 Task: Buy 5 Hold Down Springs from Brake System section under best seller category for shipping address: Jillian Wright, 3115 Abia Martin Drive, Panther Burn, Mississippi 38765, Cell Number 6314971043. Pay from credit card ending with 6010, CVV 682
Action: Mouse moved to (458, 52)
Screenshot: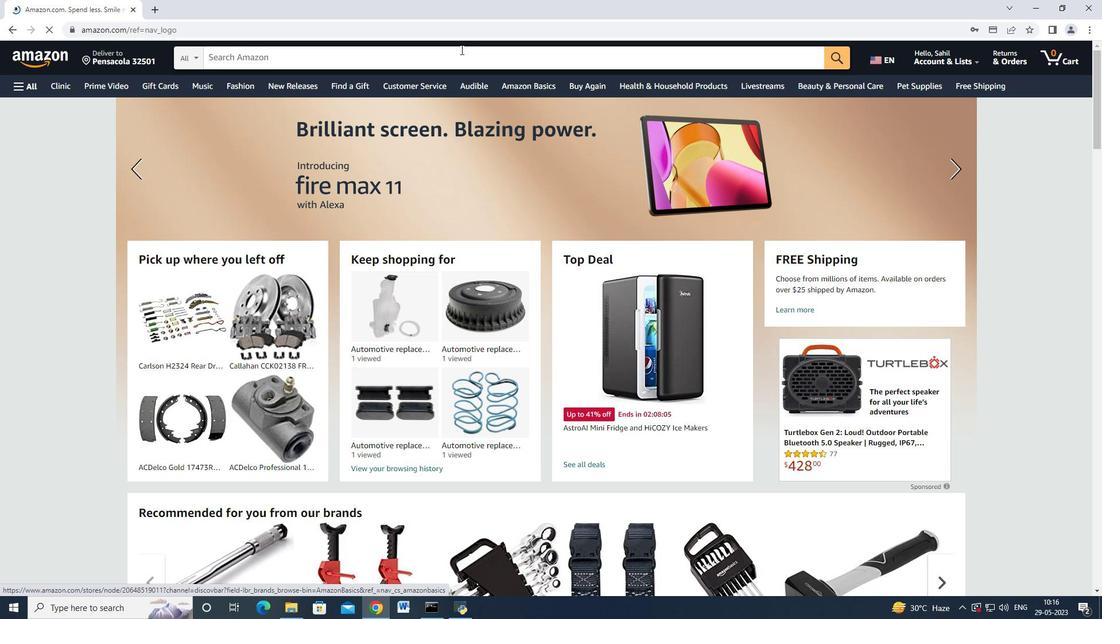 
Action: Mouse pressed left at (458, 52)
Screenshot: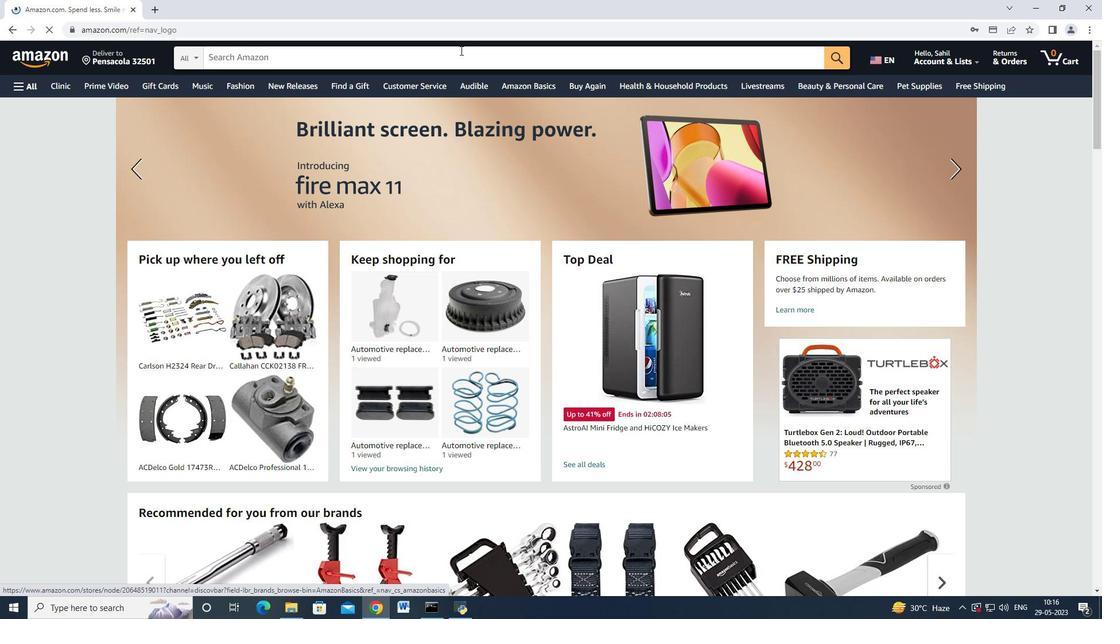 
Action: Mouse moved to (460, 49)
Screenshot: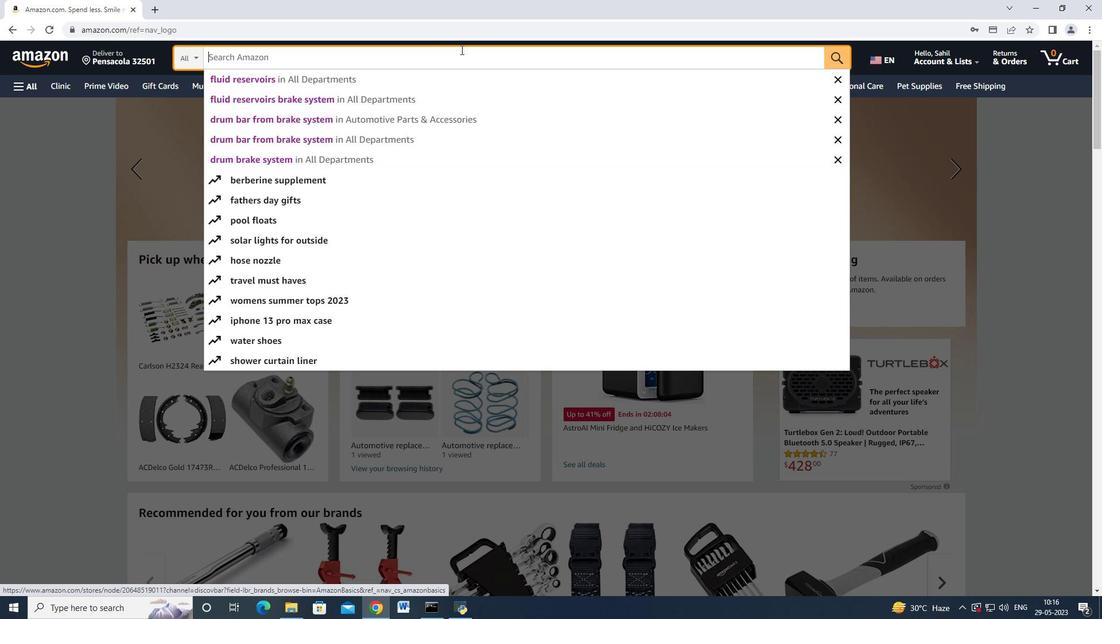 
Action: Key pressed hold<Key.space>down<Key.space>springs<Key.down><Key.down><Key.down><Key.down><Key.down><Key.enter>
Screenshot: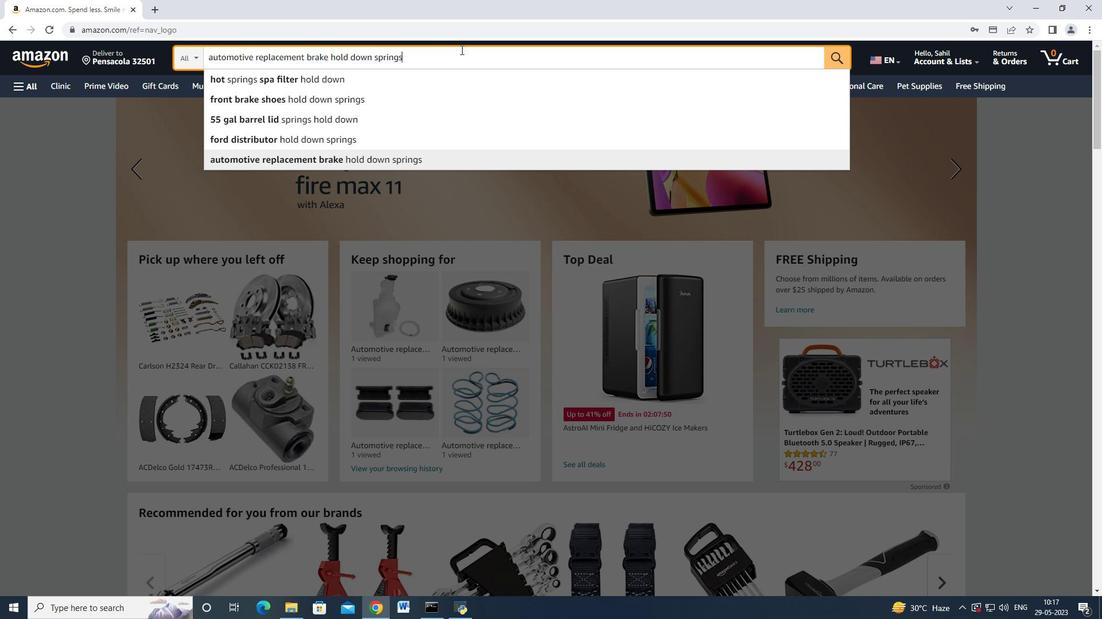 
Action: Mouse moved to (139, 207)
Screenshot: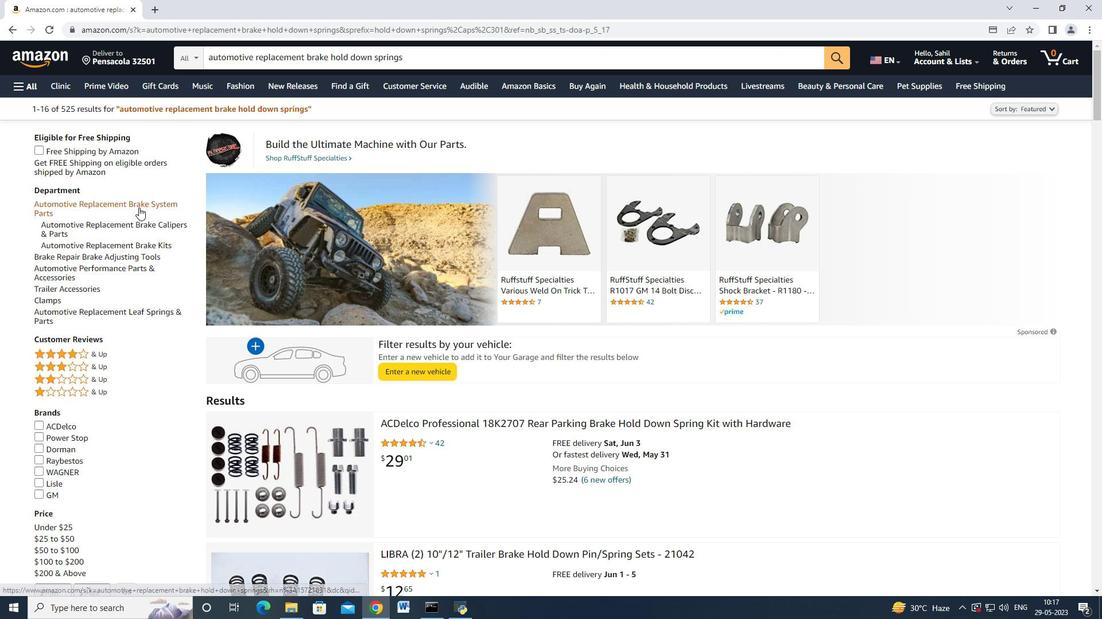
Action: Mouse pressed left at (139, 207)
Screenshot: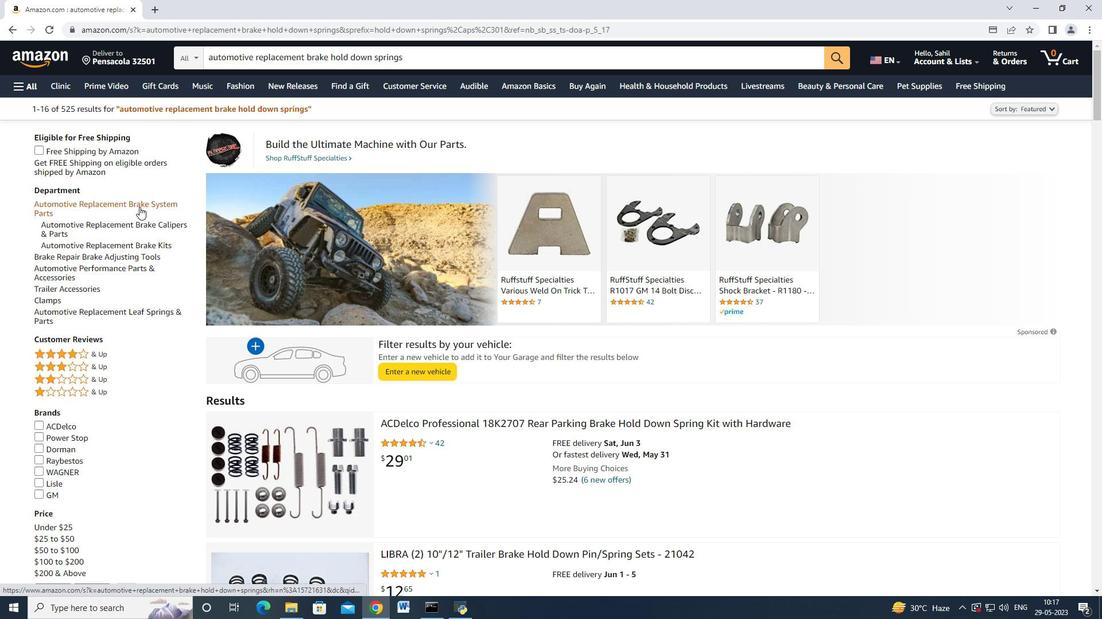
Action: Mouse moved to (188, 107)
Screenshot: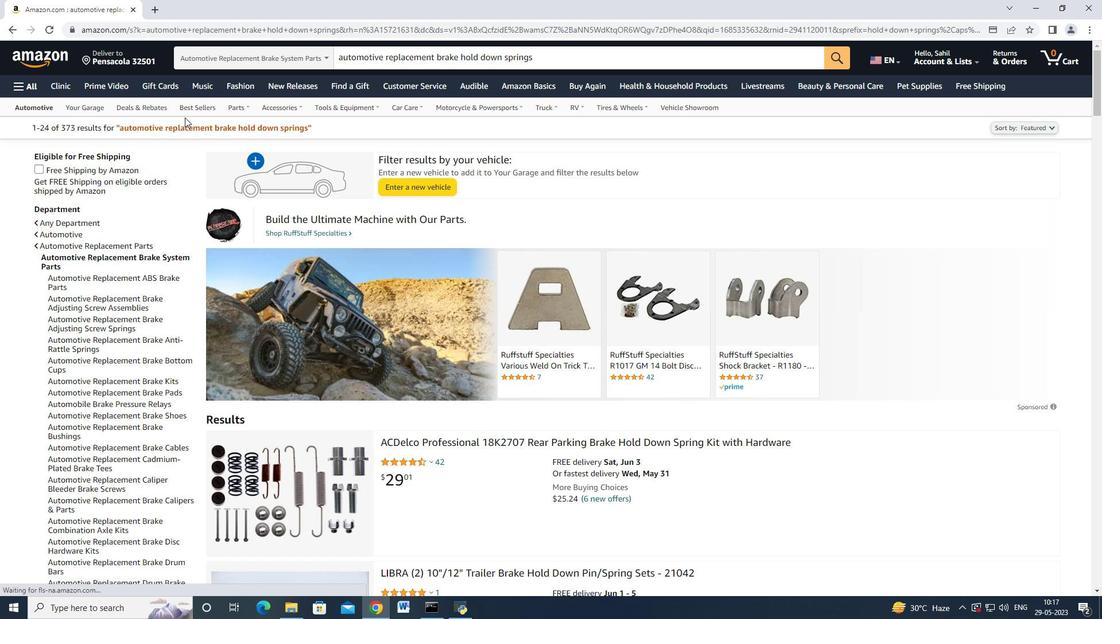 
Action: Mouse pressed left at (188, 107)
Screenshot: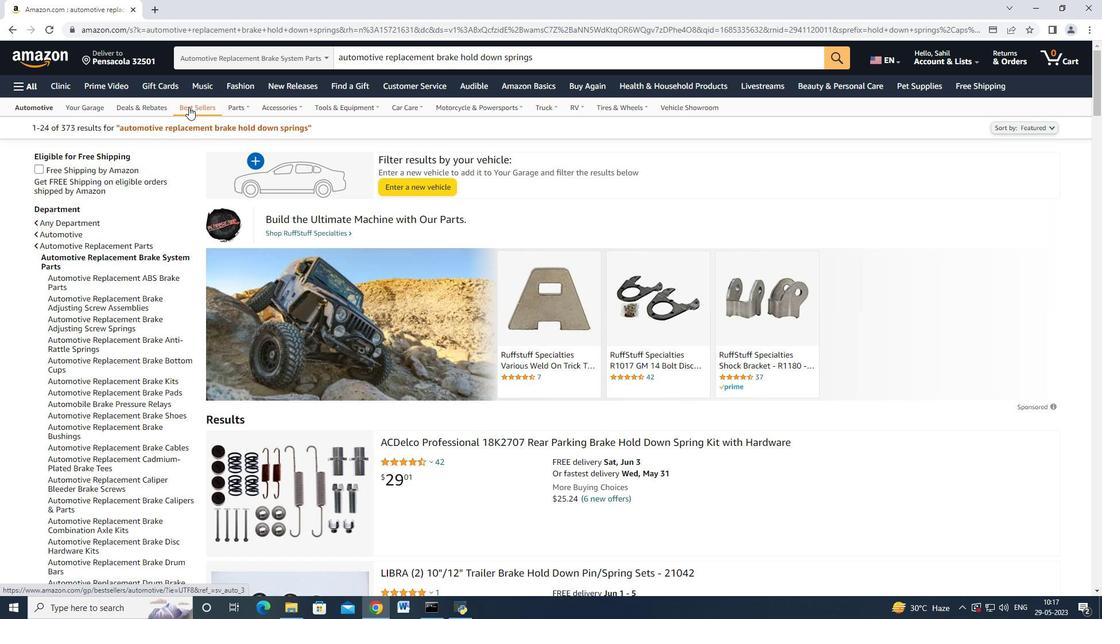 
Action: Mouse moved to (64, 370)
Screenshot: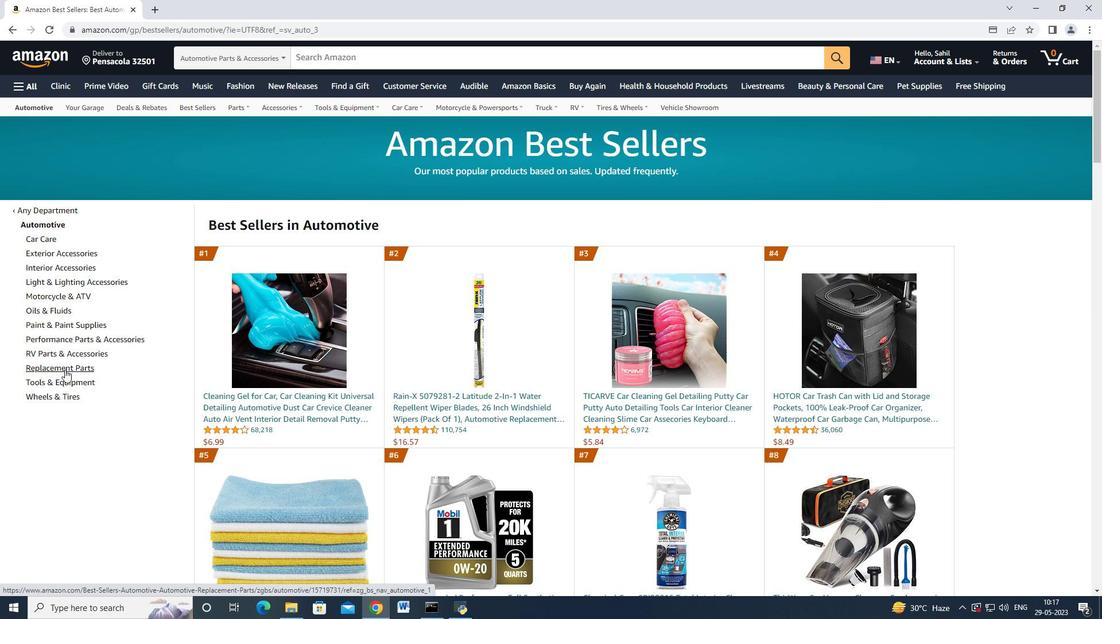 
Action: Mouse pressed left at (64, 370)
Screenshot: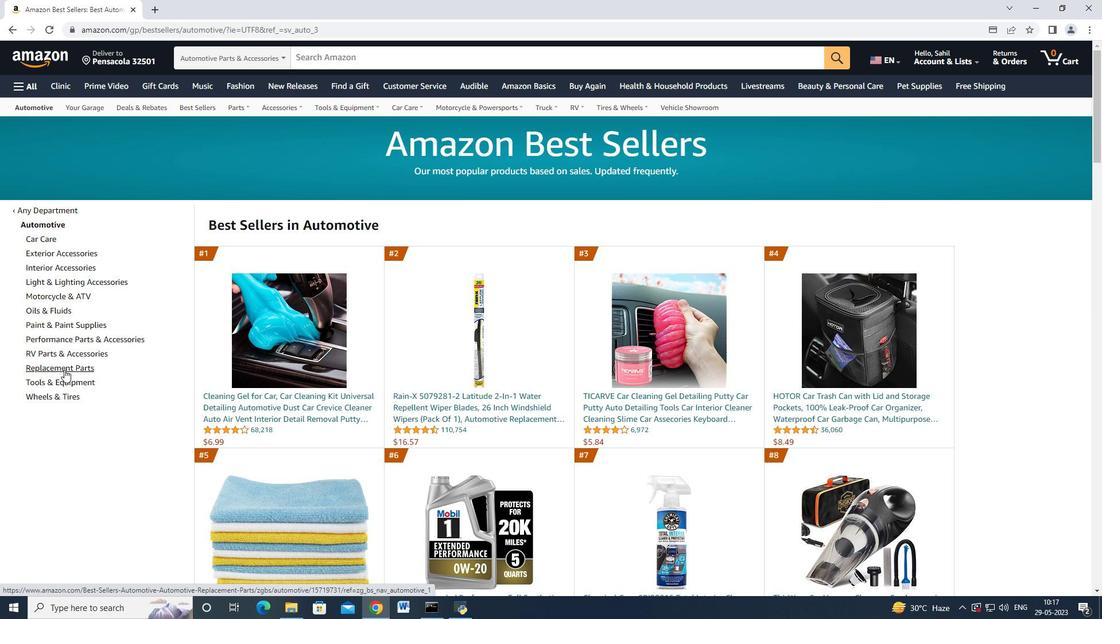 
Action: Mouse moved to (60, 313)
Screenshot: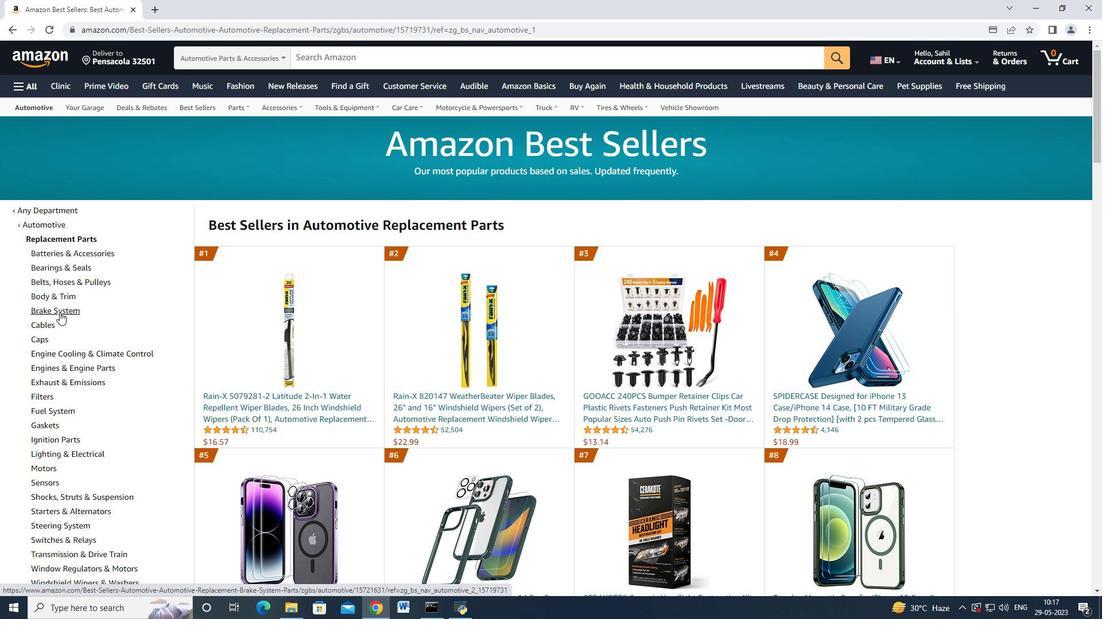 
Action: Mouse pressed left at (60, 313)
Screenshot: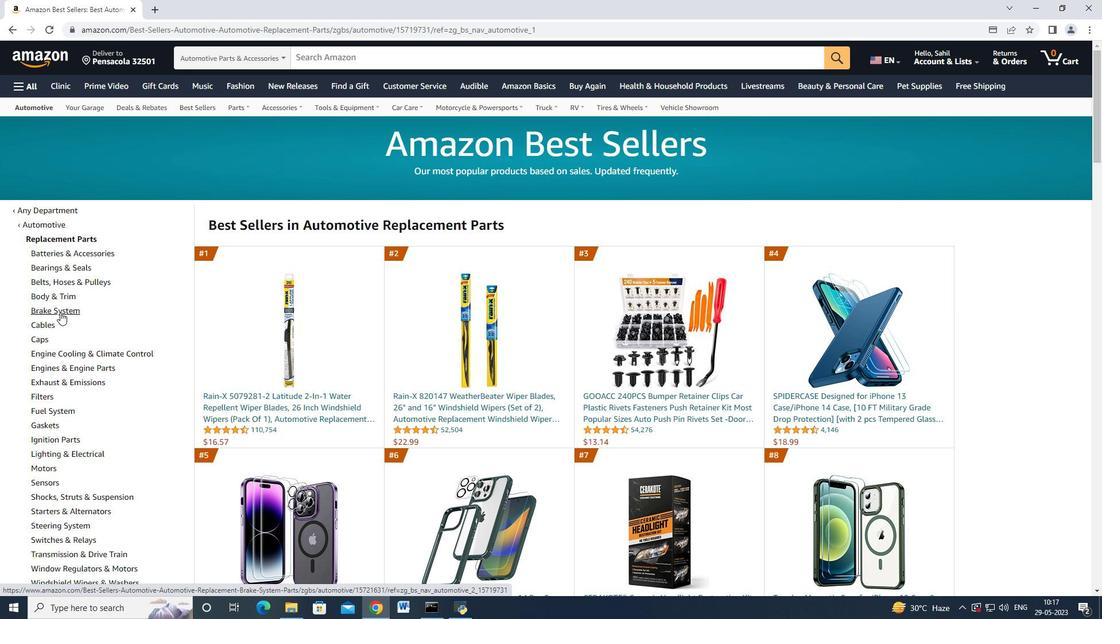 
Action: Mouse moved to (119, 318)
Screenshot: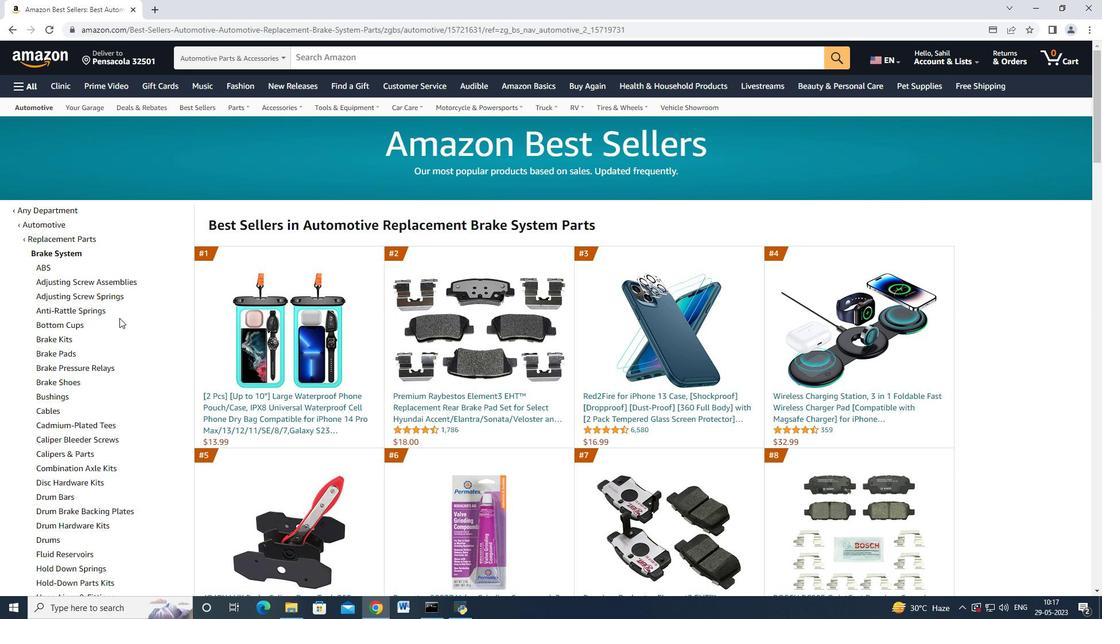 
Action: Mouse scrolled (119, 318) with delta (0, 0)
Screenshot: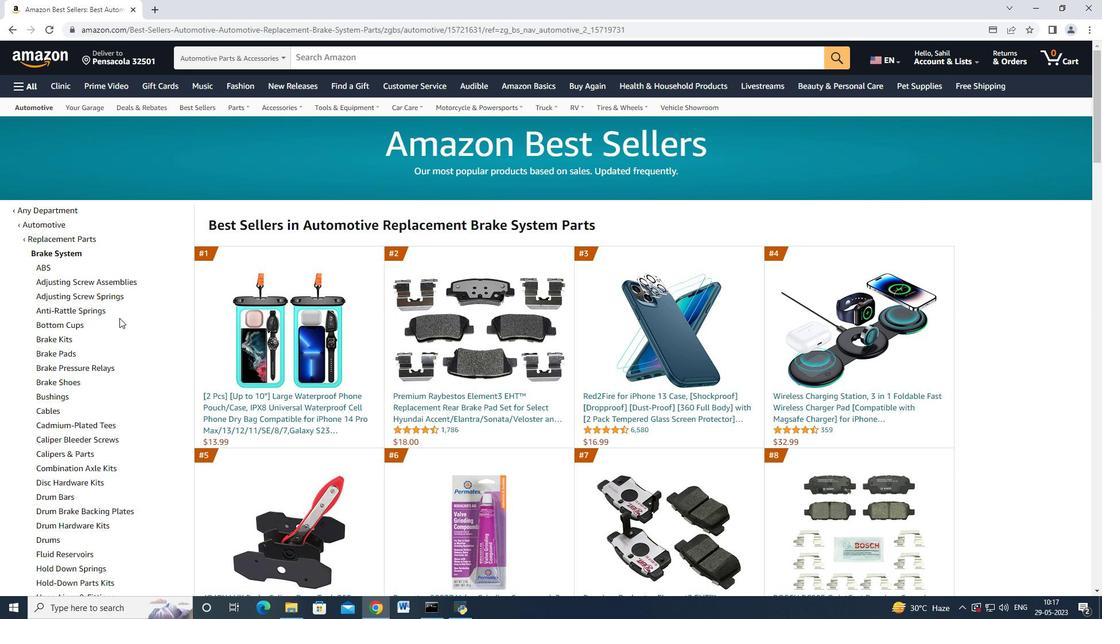
Action: Mouse scrolled (119, 318) with delta (0, 0)
Screenshot: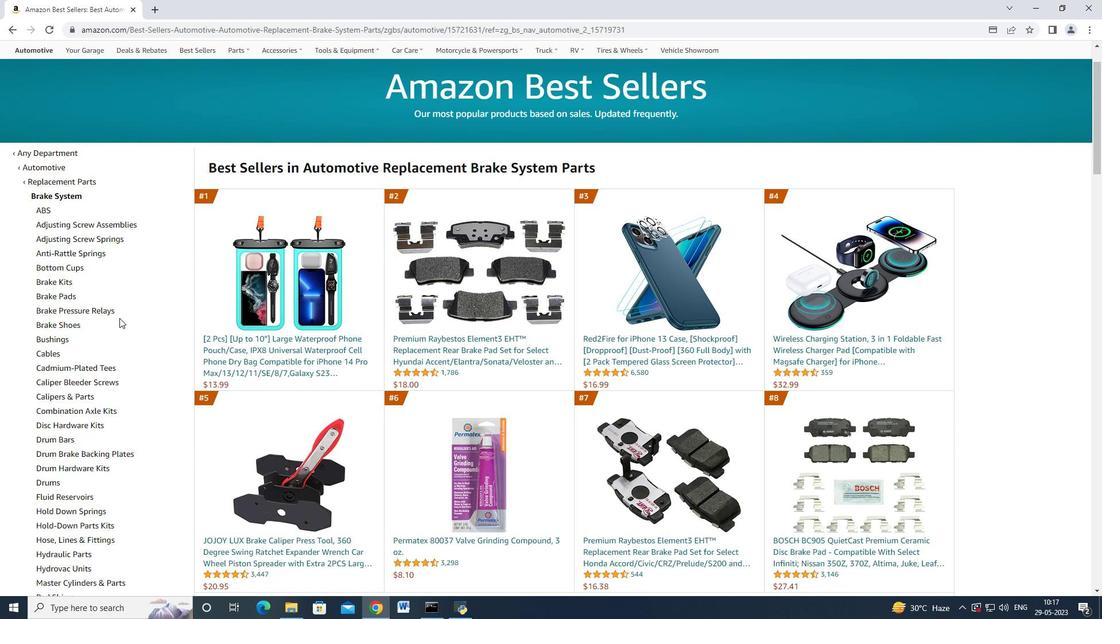 
Action: Mouse moved to (90, 455)
Screenshot: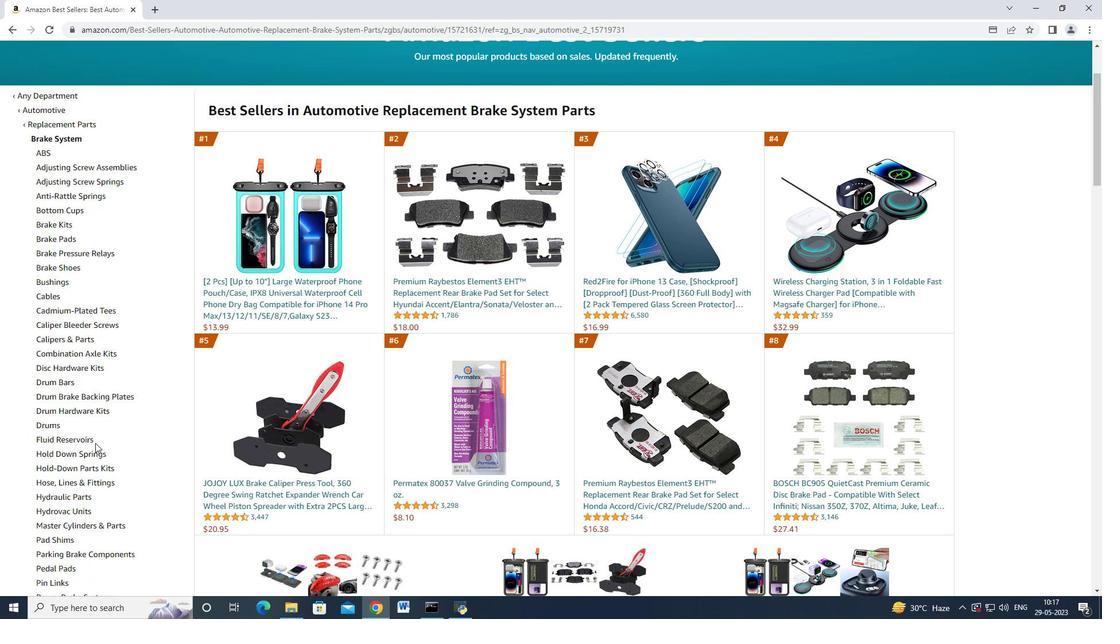 
Action: Mouse pressed left at (90, 455)
Screenshot: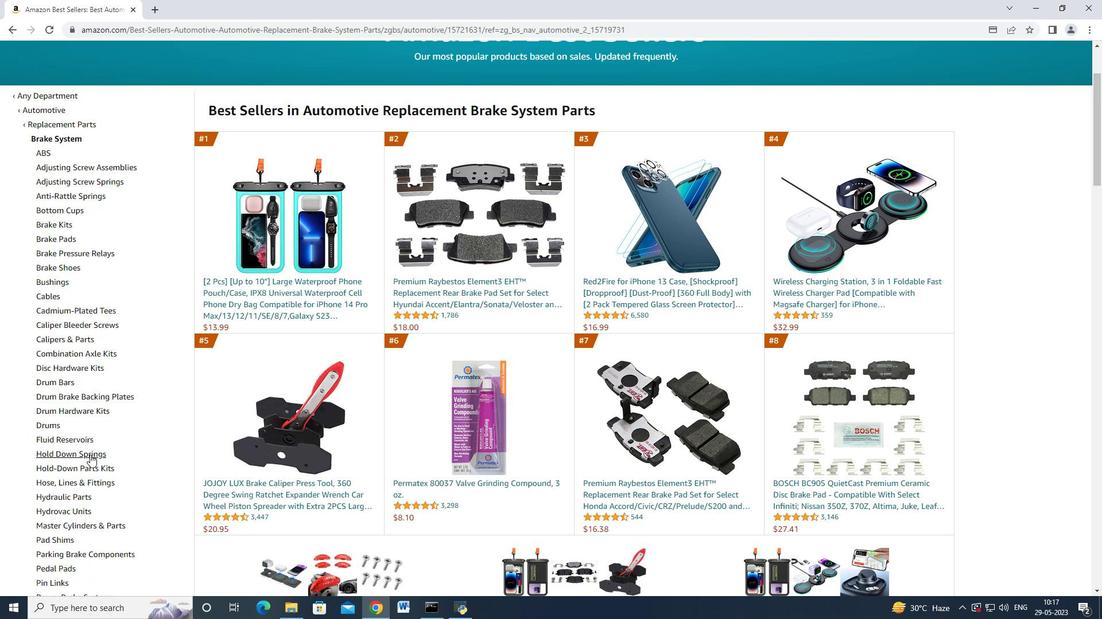 
Action: Mouse moved to (374, 273)
Screenshot: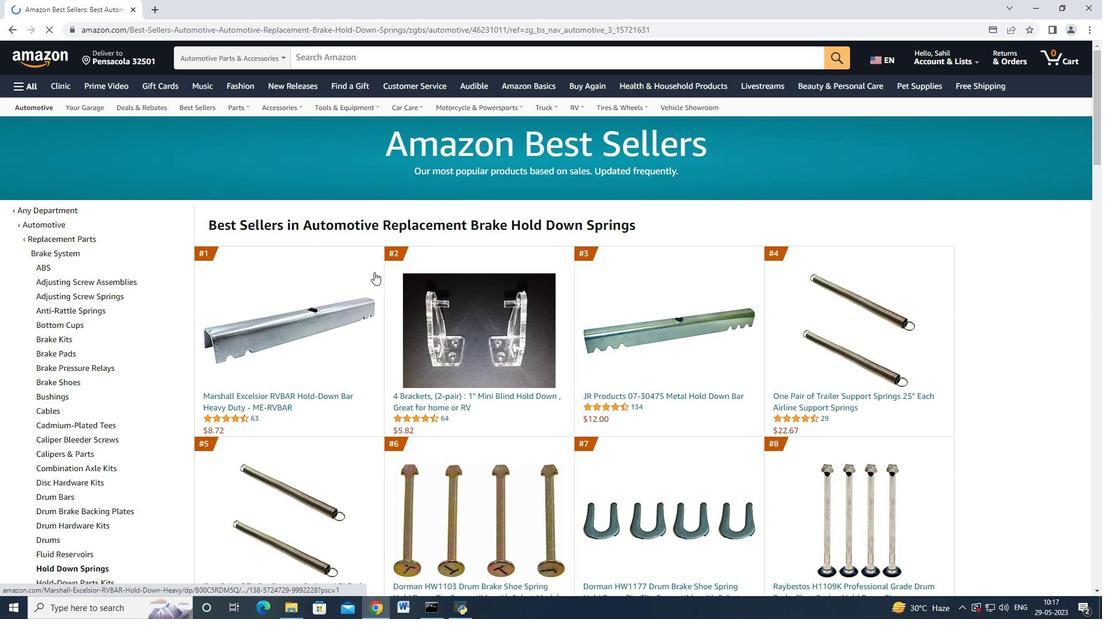 
Action: Mouse scrolled (374, 272) with delta (0, 0)
Screenshot: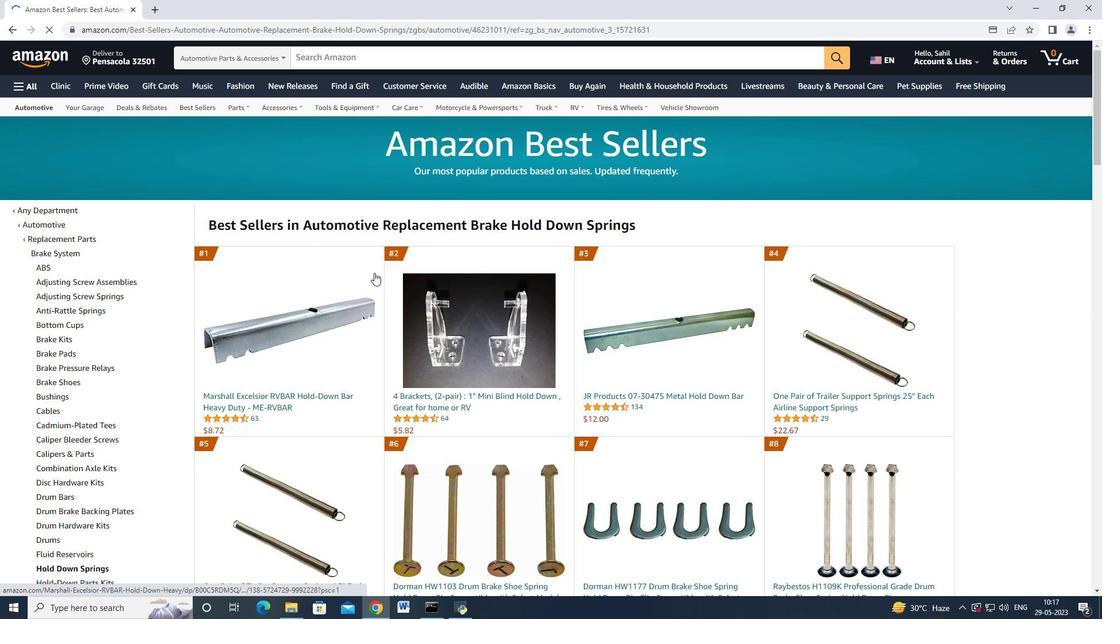 
Action: Mouse moved to (374, 274)
Screenshot: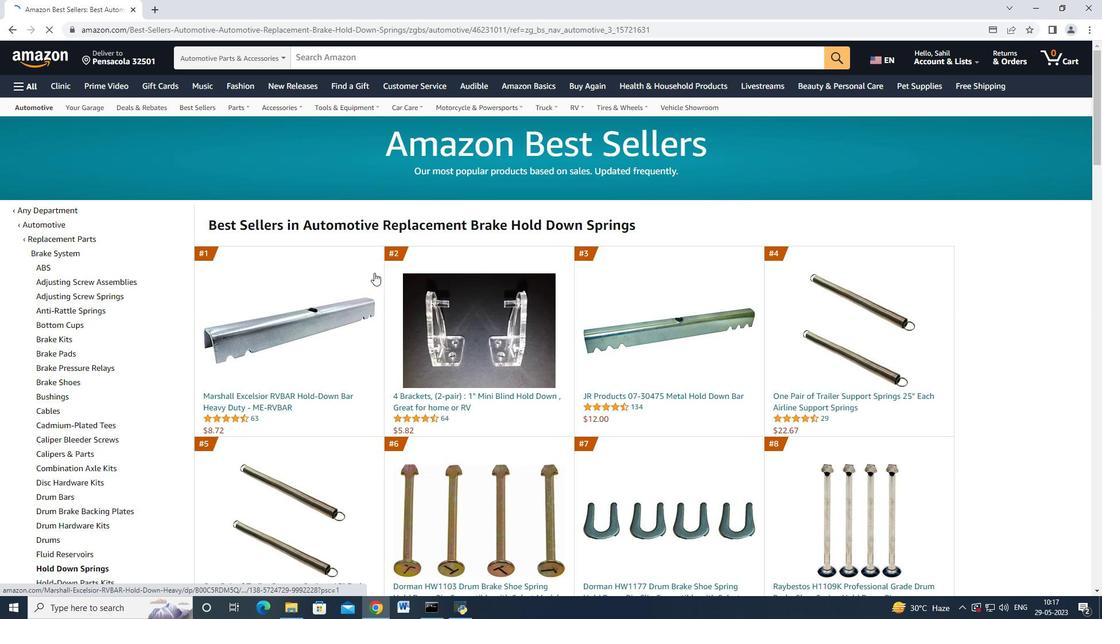 
Action: Mouse scrolled (374, 274) with delta (0, 0)
Screenshot: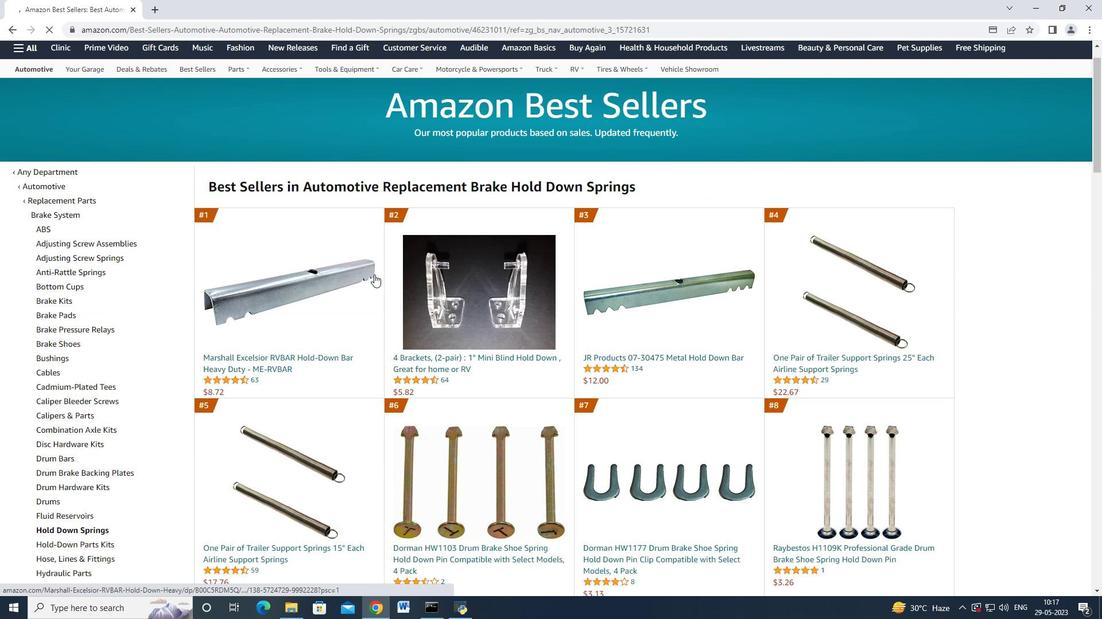
Action: Mouse scrolled (374, 275) with delta (0, 0)
Screenshot: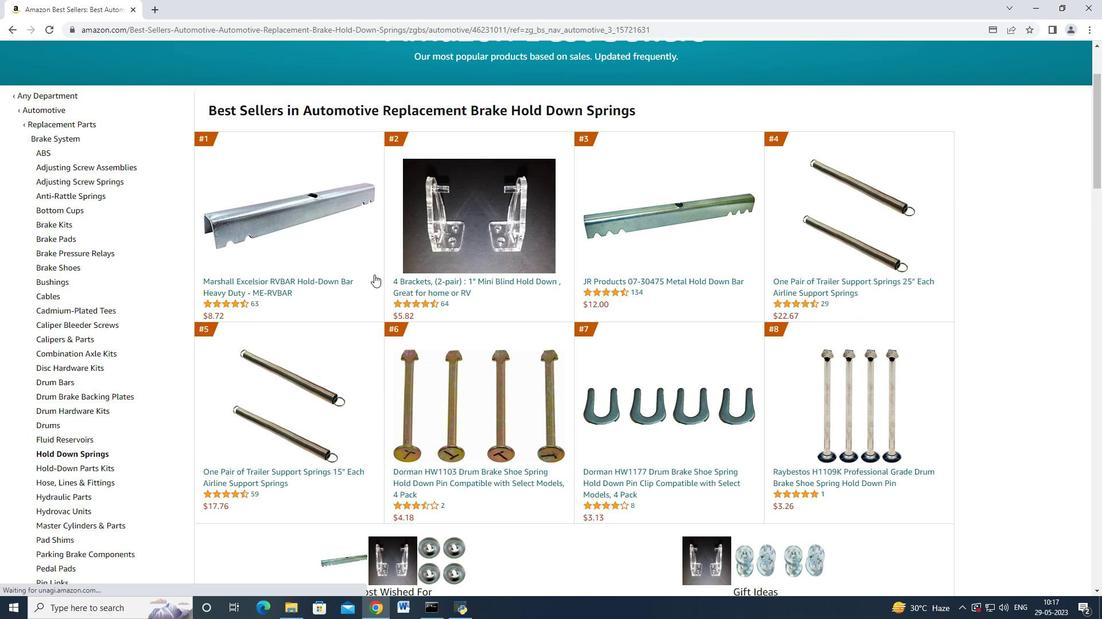 
Action: Mouse scrolled (374, 274) with delta (0, 0)
Screenshot: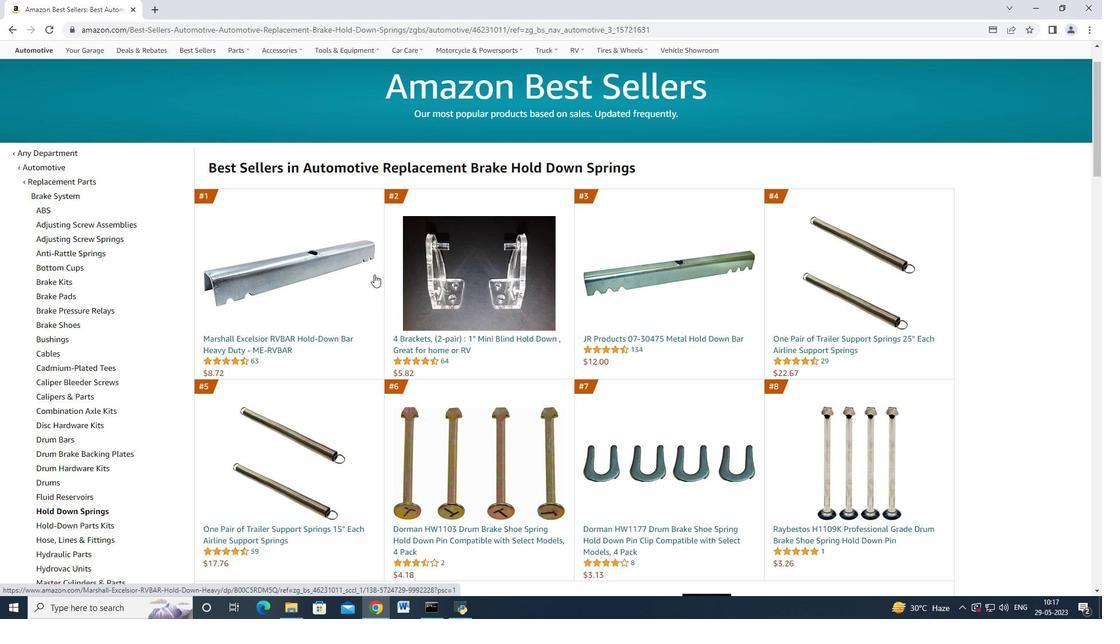 
Action: Mouse moved to (371, 274)
Screenshot: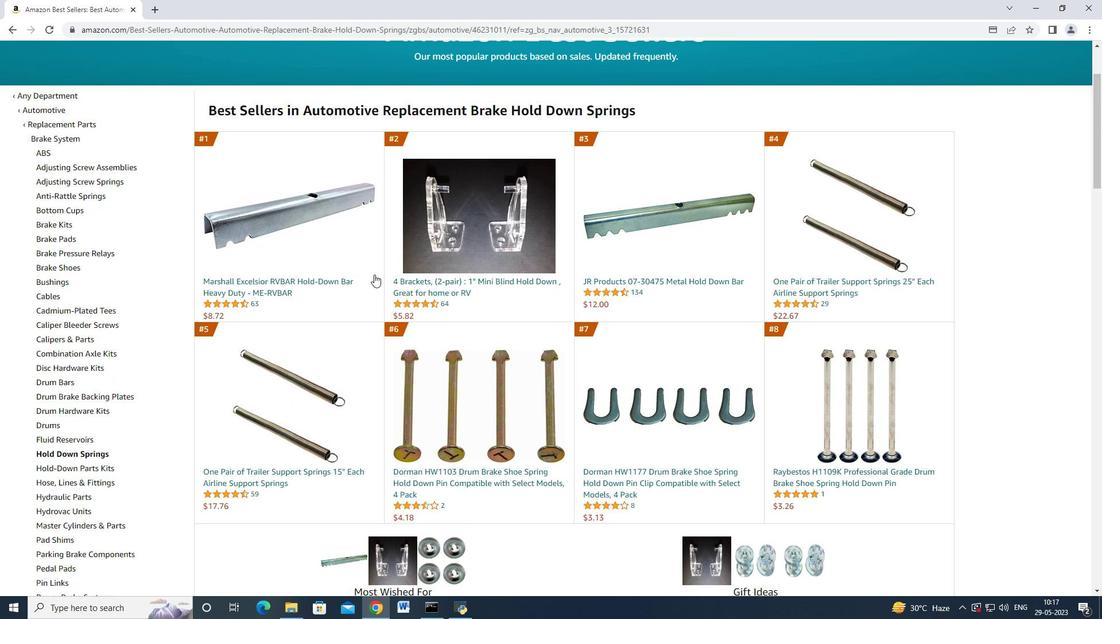 
Action: Mouse scrolled (371, 274) with delta (0, 0)
Screenshot: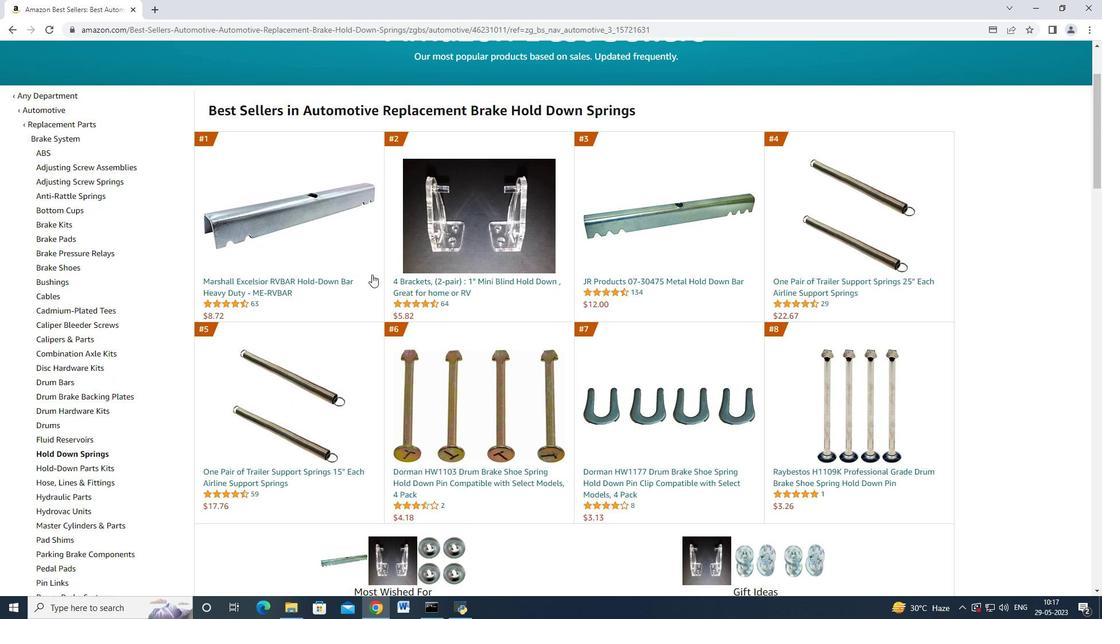 
Action: Mouse scrolled (371, 274) with delta (0, 0)
Screenshot: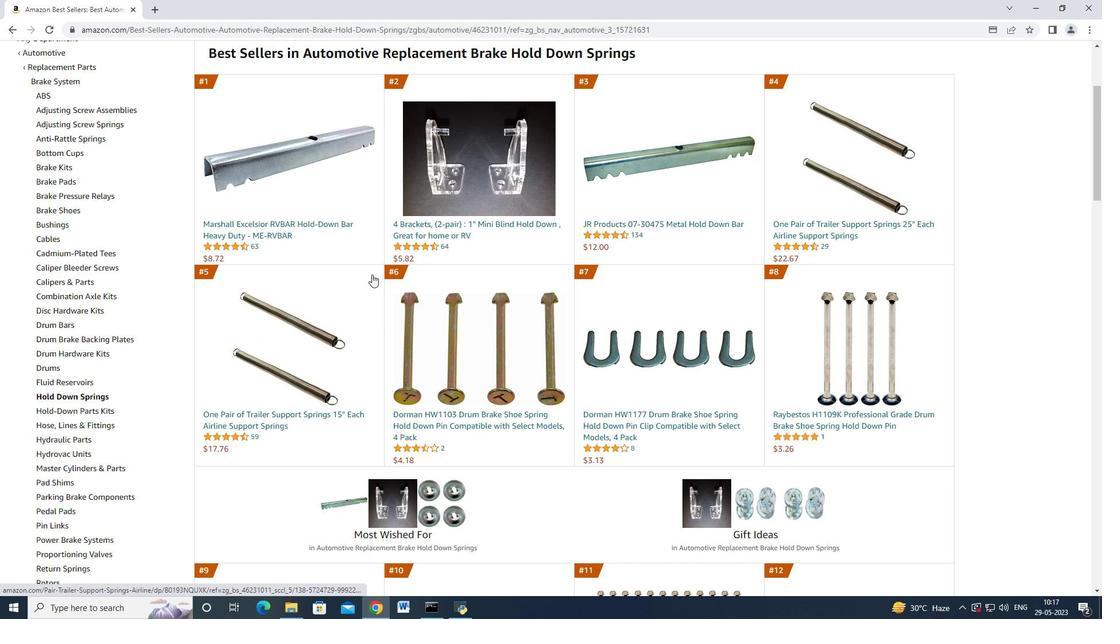 
Action: Mouse scrolled (371, 274) with delta (0, 0)
Screenshot: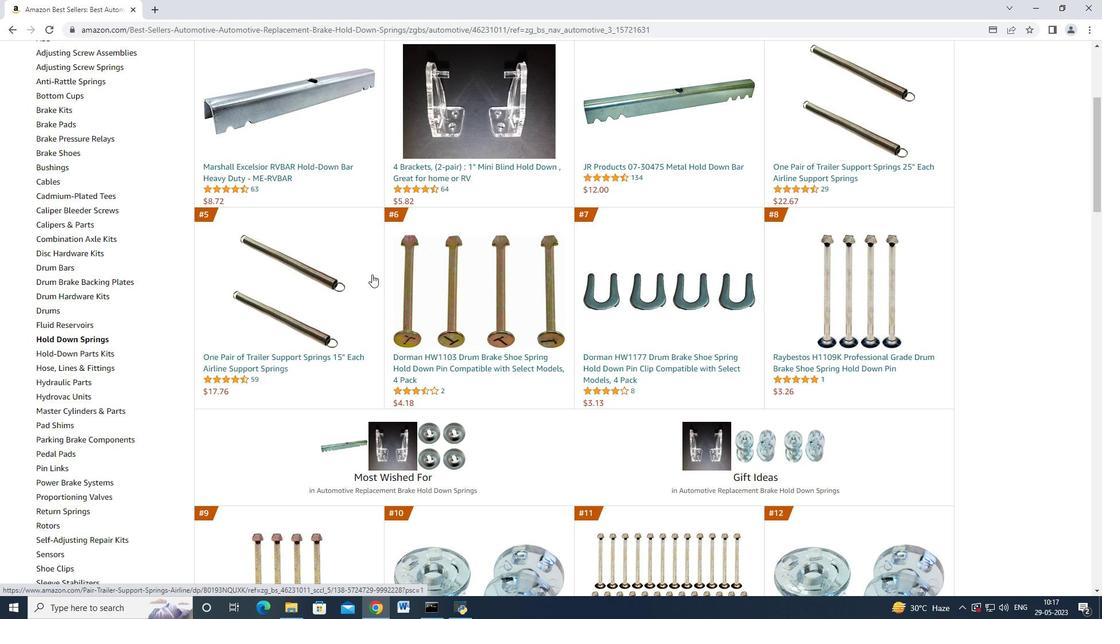 
Action: Mouse scrolled (371, 274) with delta (0, 0)
Screenshot: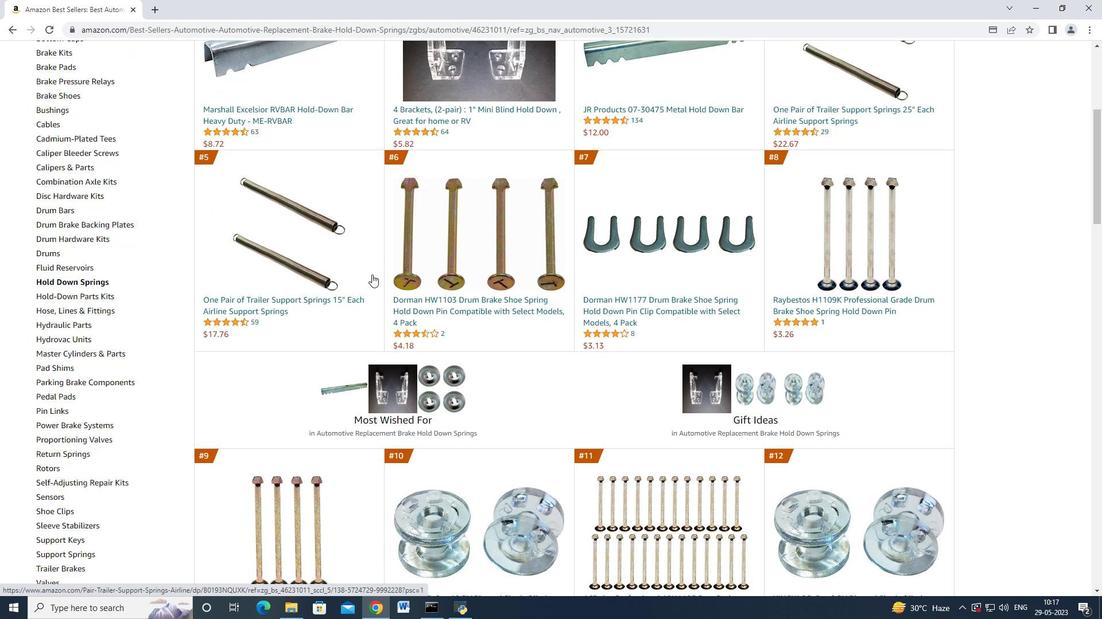 
Action: Mouse scrolled (371, 274) with delta (0, 0)
Screenshot: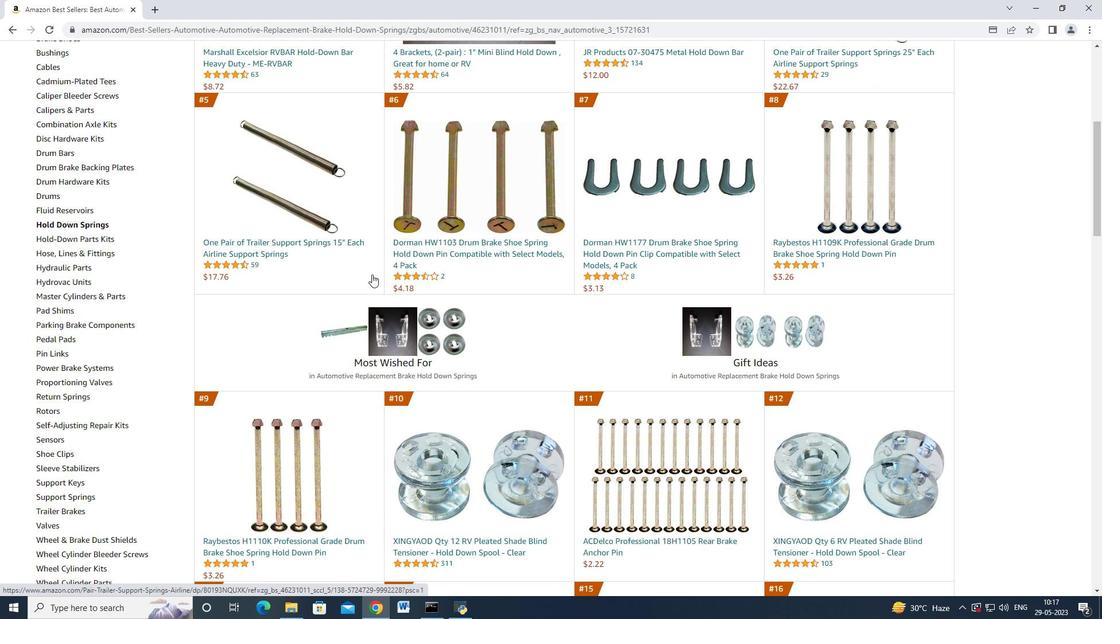 
Action: Mouse moved to (312, 492)
Screenshot: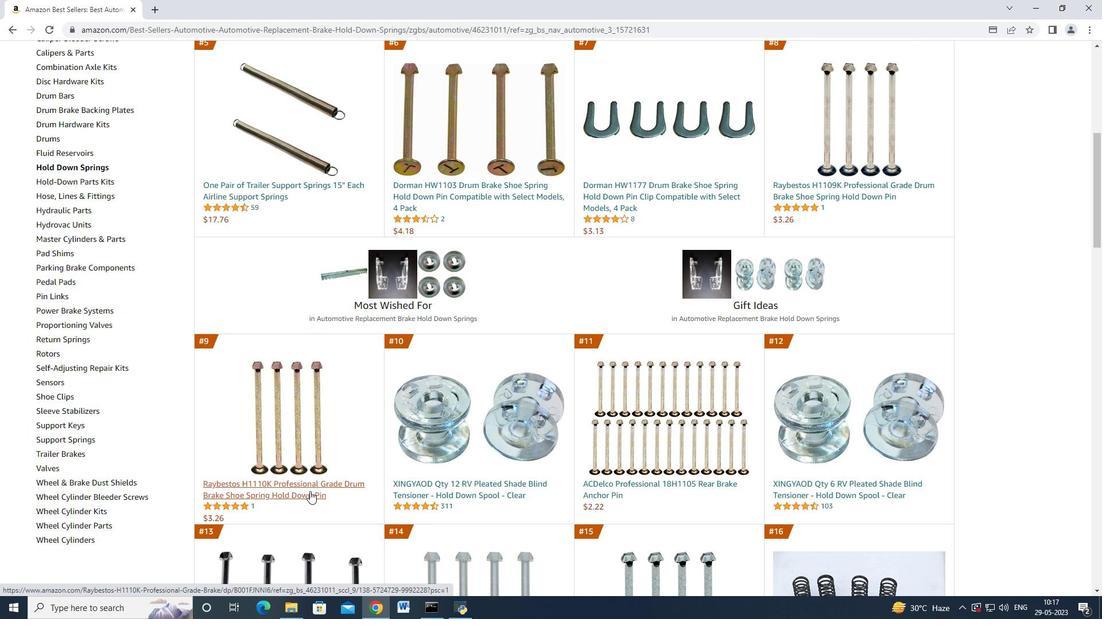 
Action: Mouse pressed left at (312, 492)
Screenshot: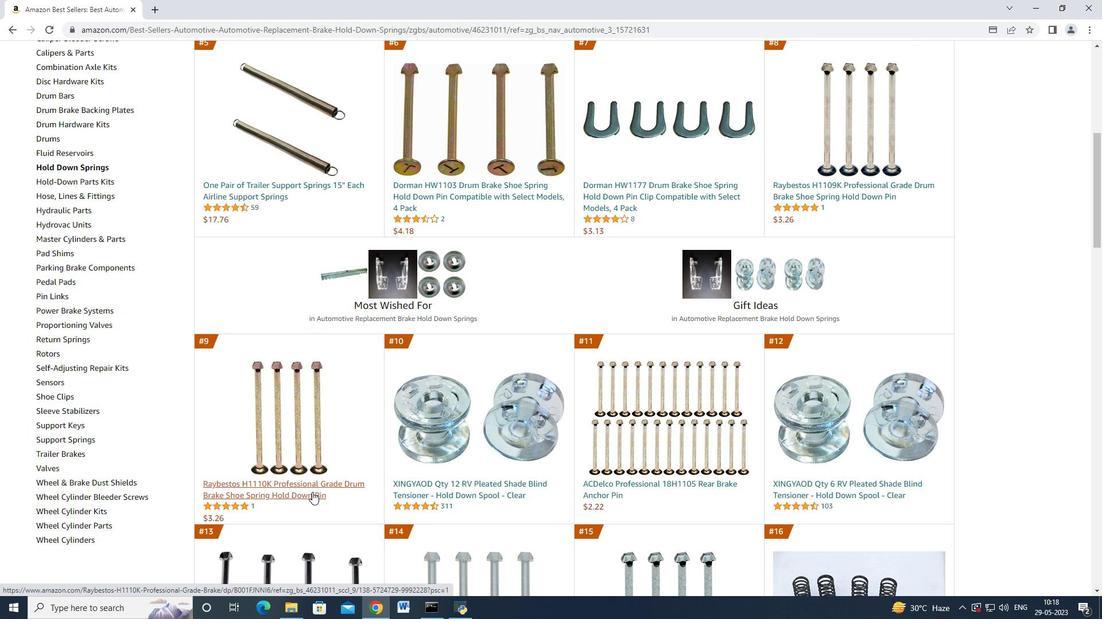 
Action: Mouse moved to (10, 31)
Screenshot: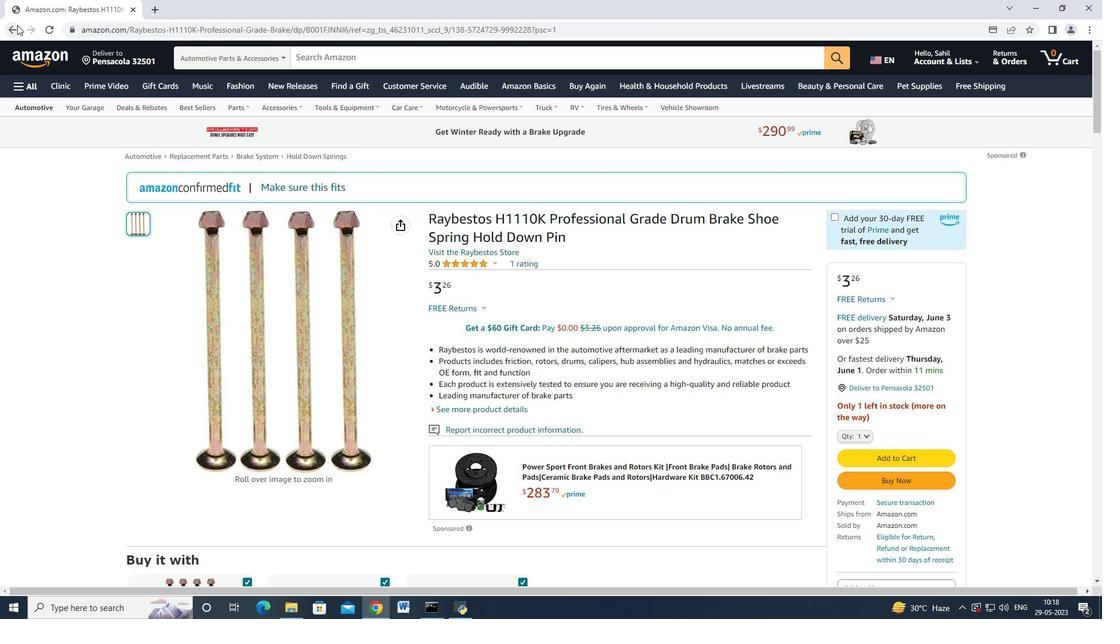 
Action: Mouse pressed left at (10, 31)
Screenshot: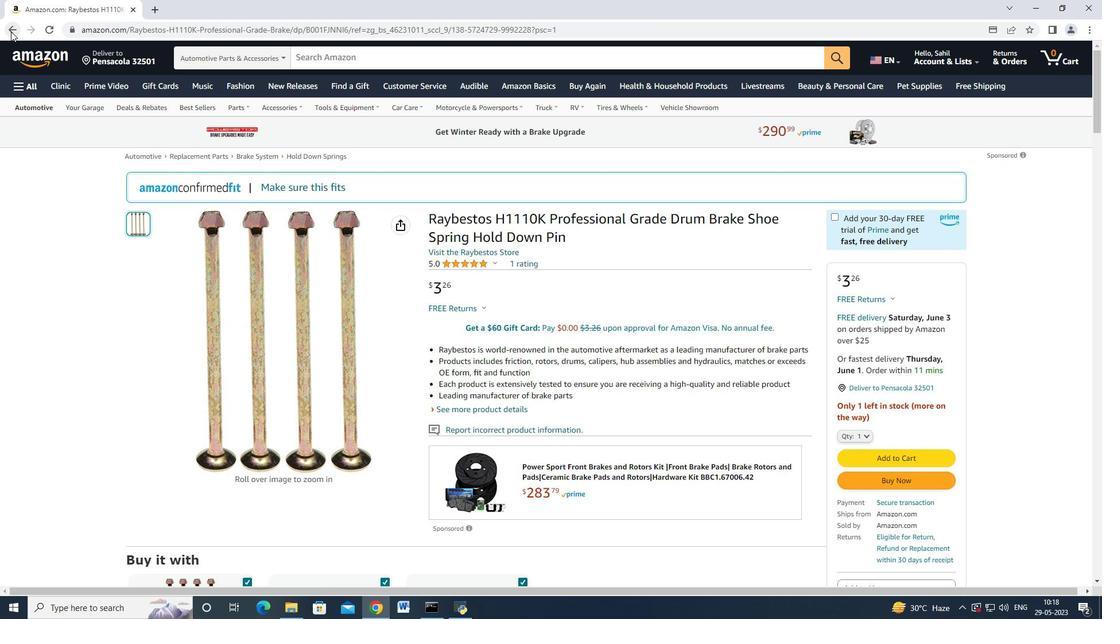 
Action: Mouse moved to (363, 288)
Screenshot: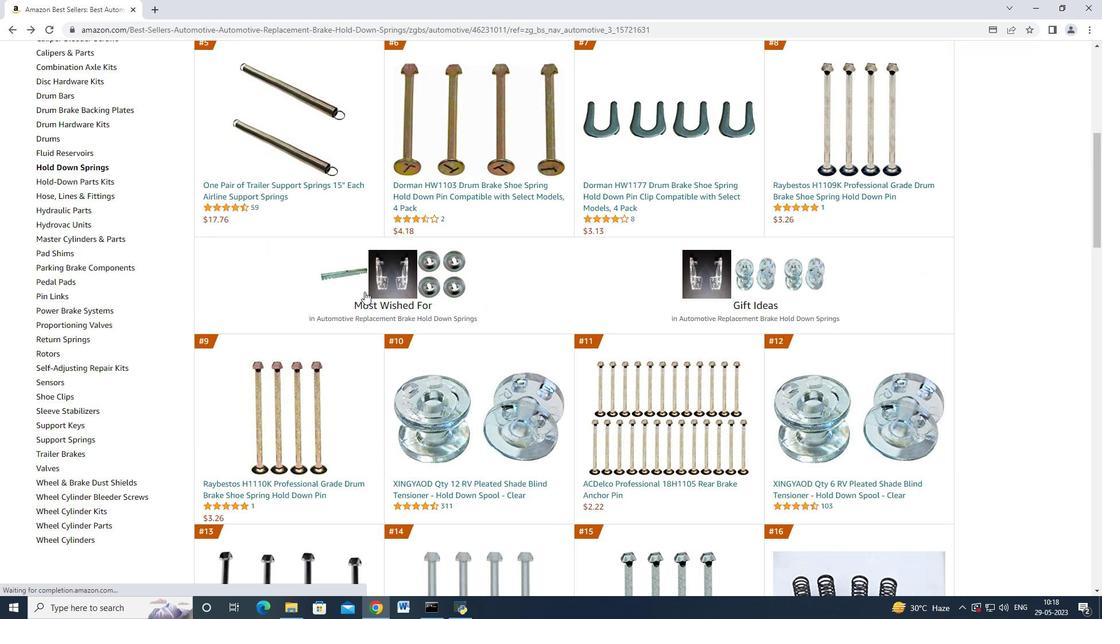 
Action: Mouse scrolled (363, 289) with delta (0, 0)
Screenshot: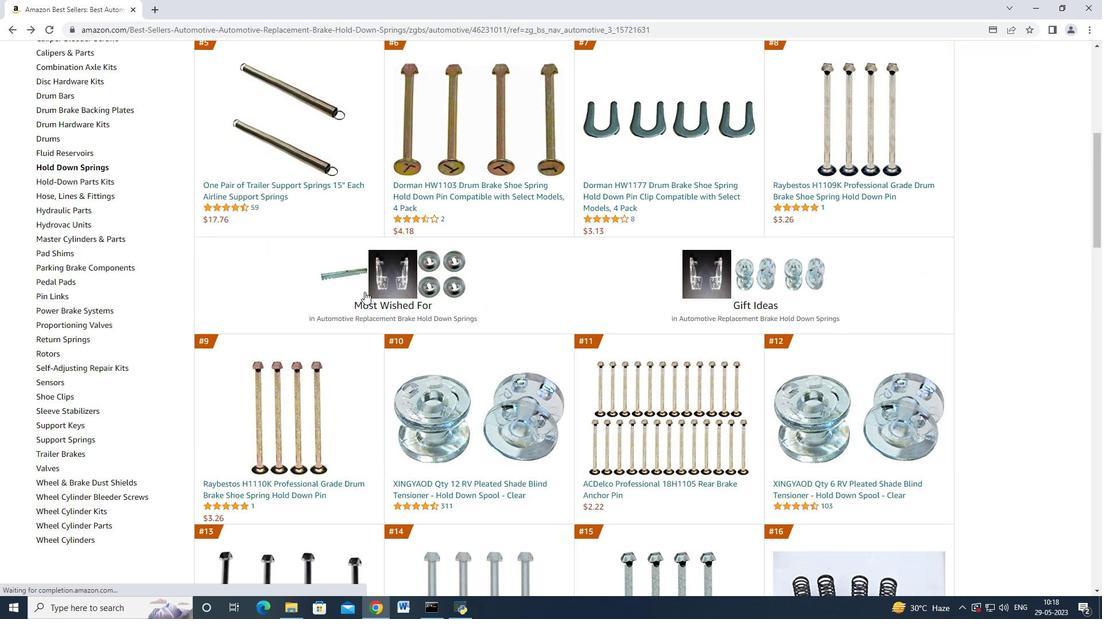 
Action: Mouse moved to (332, 251)
Screenshot: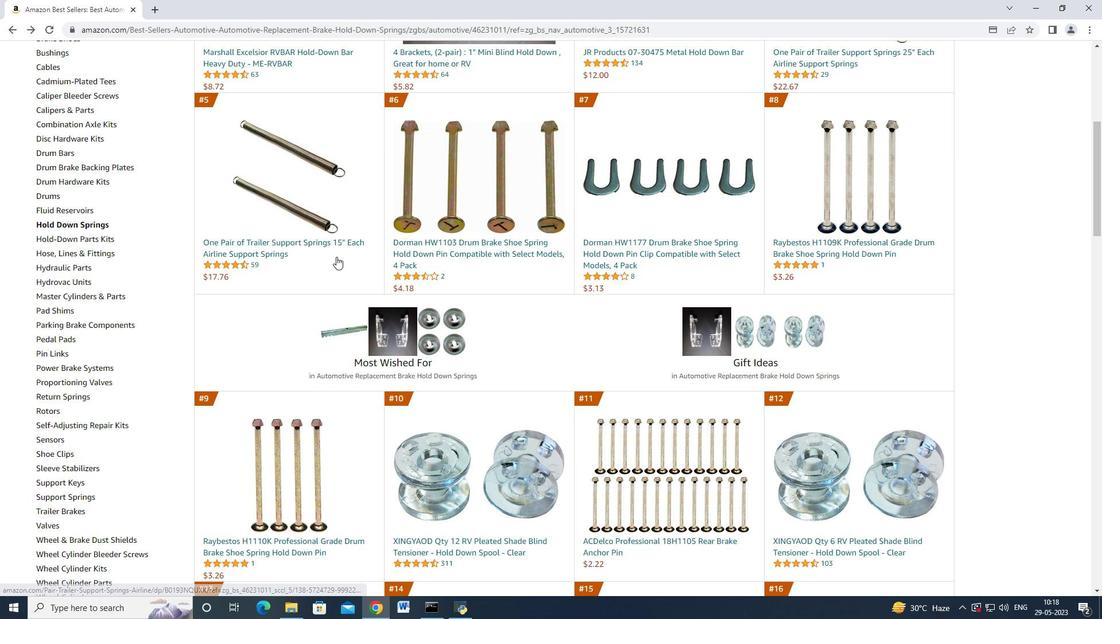 
Action: Mouse scrolled (332, 252) with delta (0, 0)
Screenshot: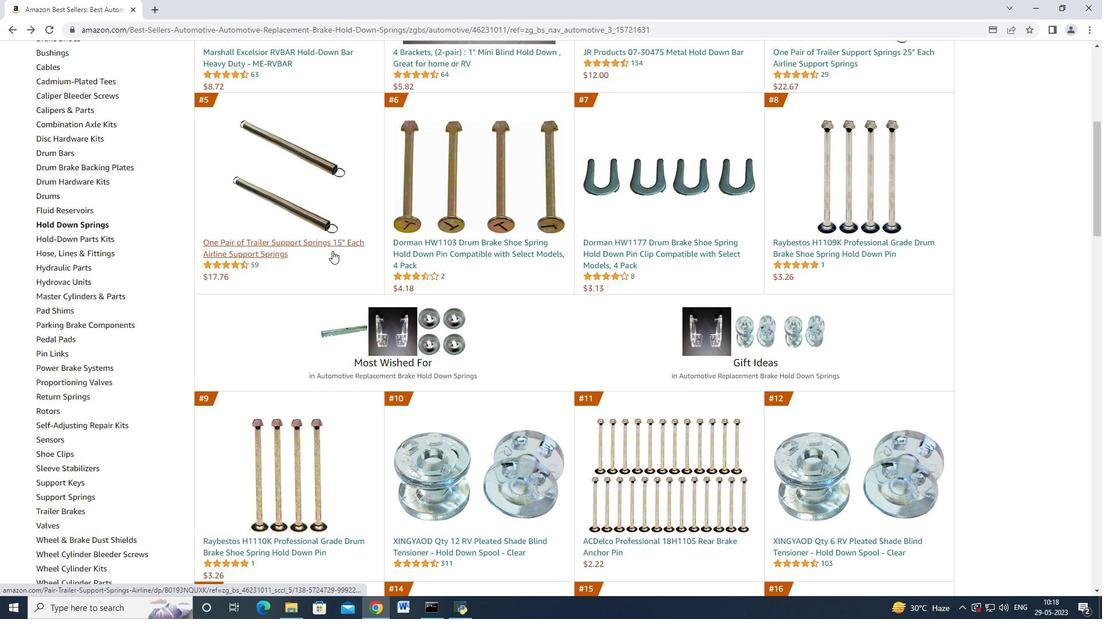 
Action: Mouse scrolled (332, 252) with delta (0, 0)
Screenshot: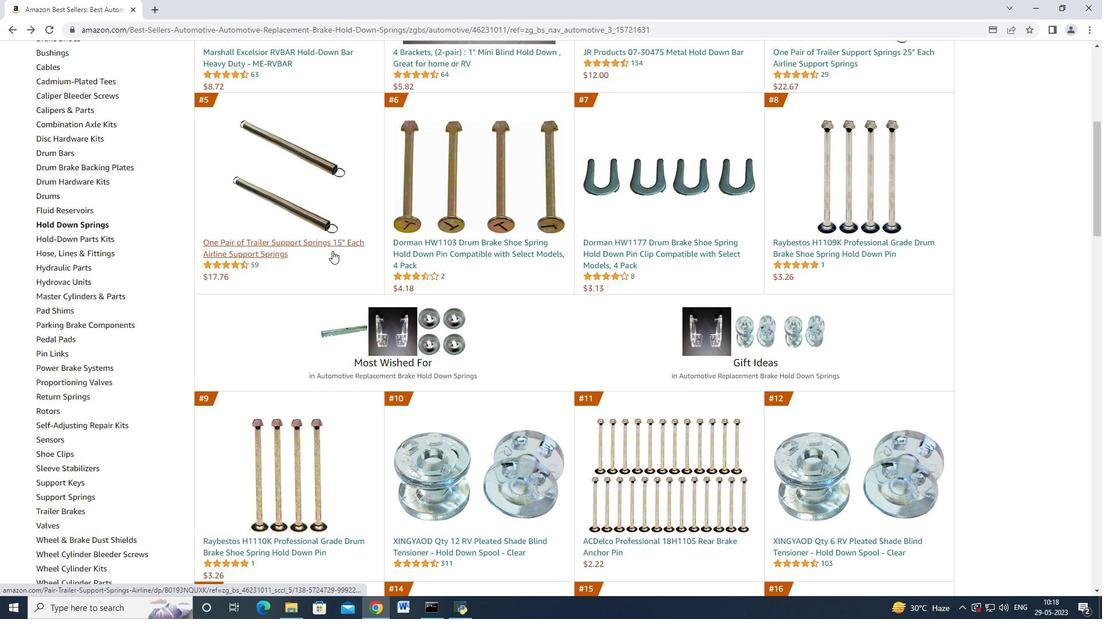 
Action: Mouse scrolled (332, 252) with delta (0, 0)
Screenshot: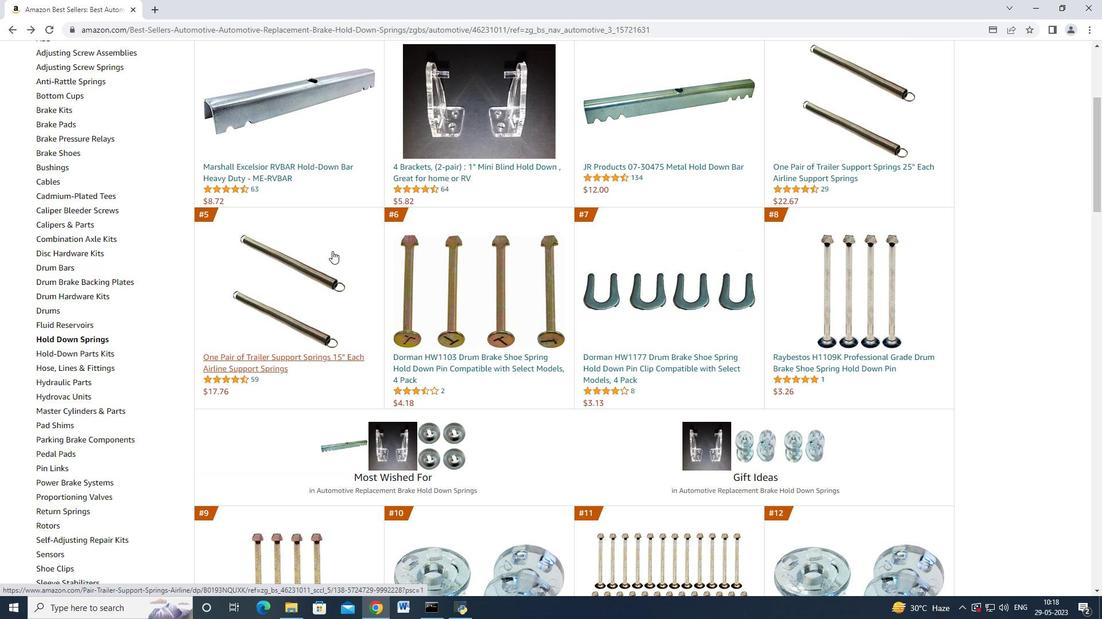 
Action: Mouse moved to (498, 283)
Screenshot: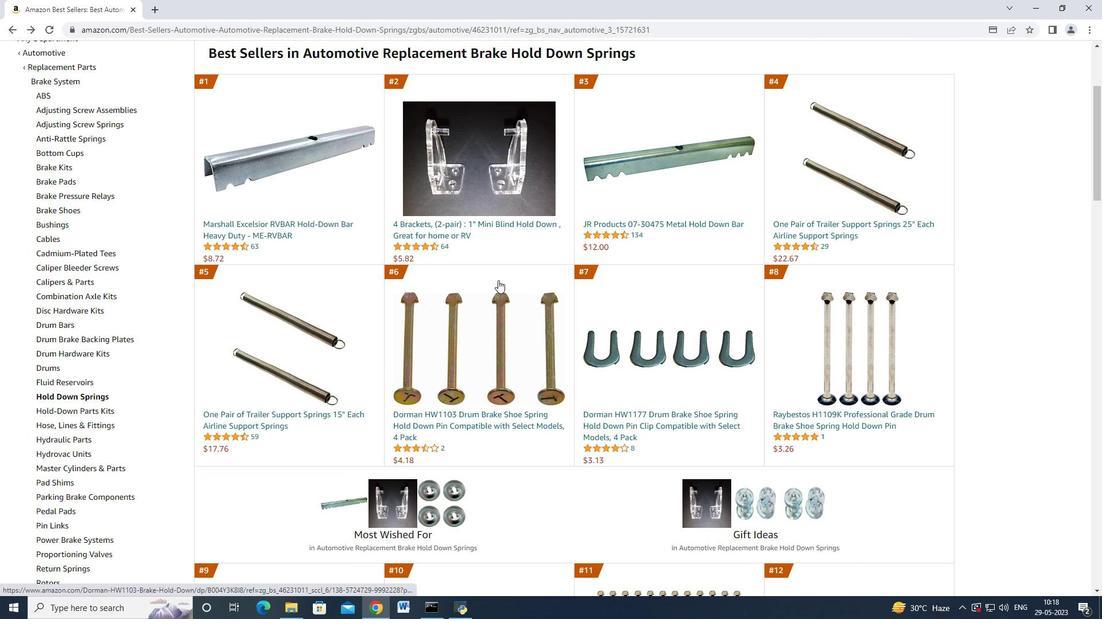 
Action: Mouse scrolled (498, 283) with delta (0, 0)
Screenshot: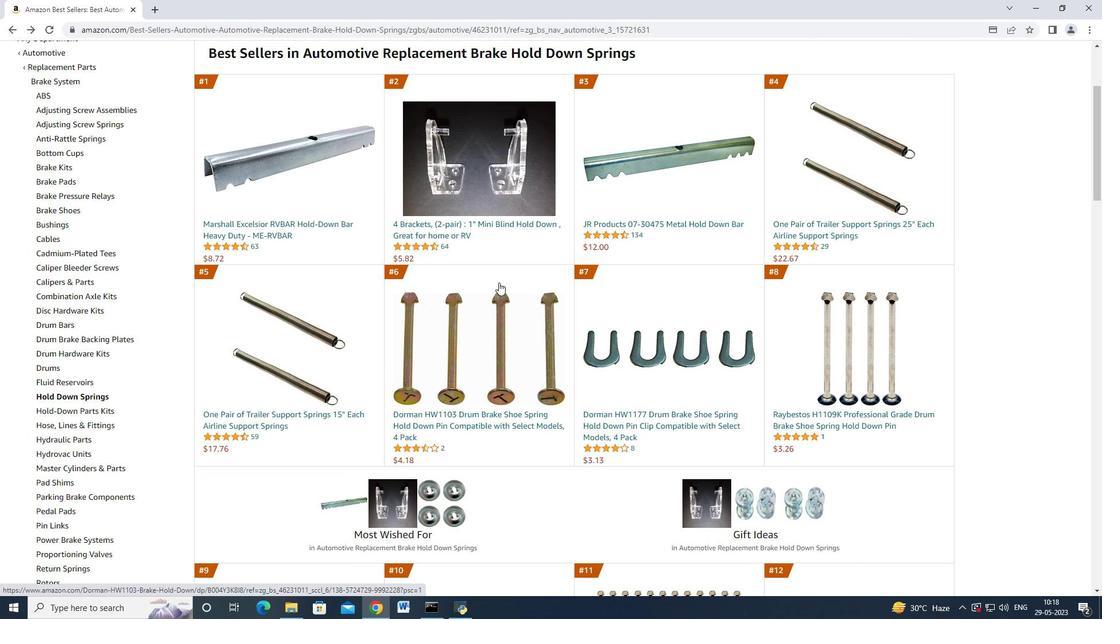 
Action: Mouse scrolled (498, 282) with delta (0, 0)
Screenshot: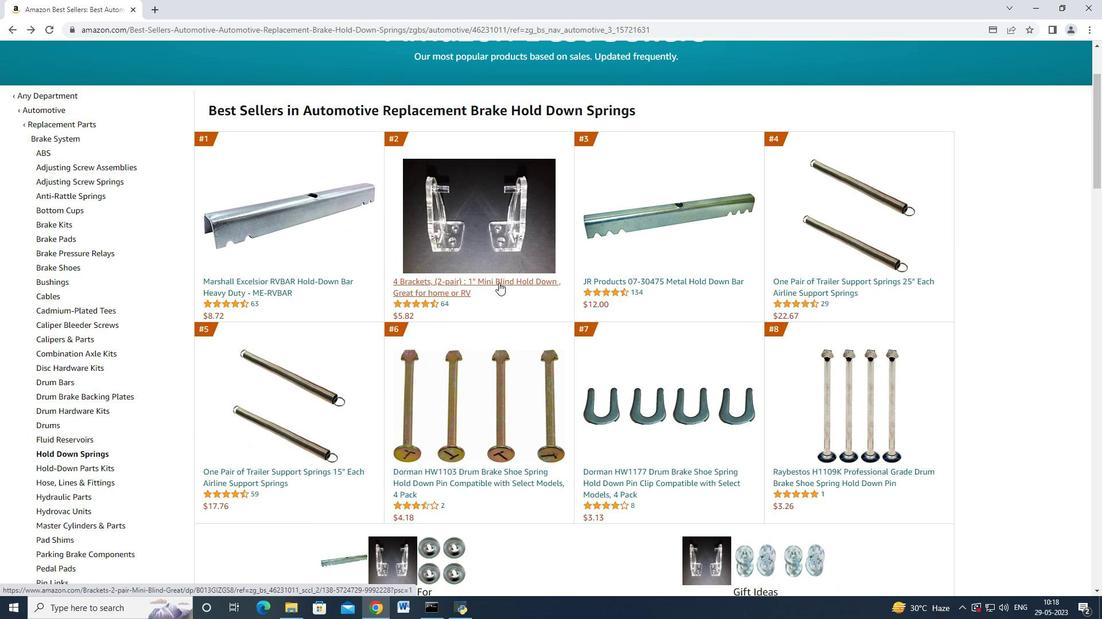 
Action: Mouse moved to (802, 257)
Screenshot: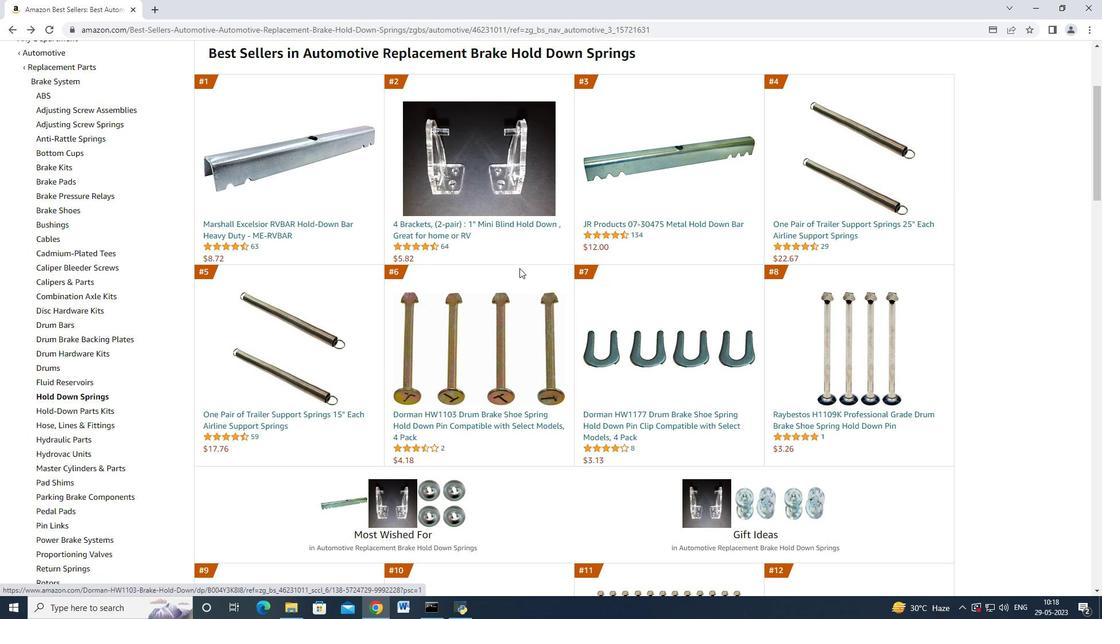 
Action: Mouse scrolled (802, 258) with delta (0, 0)
Screenshot: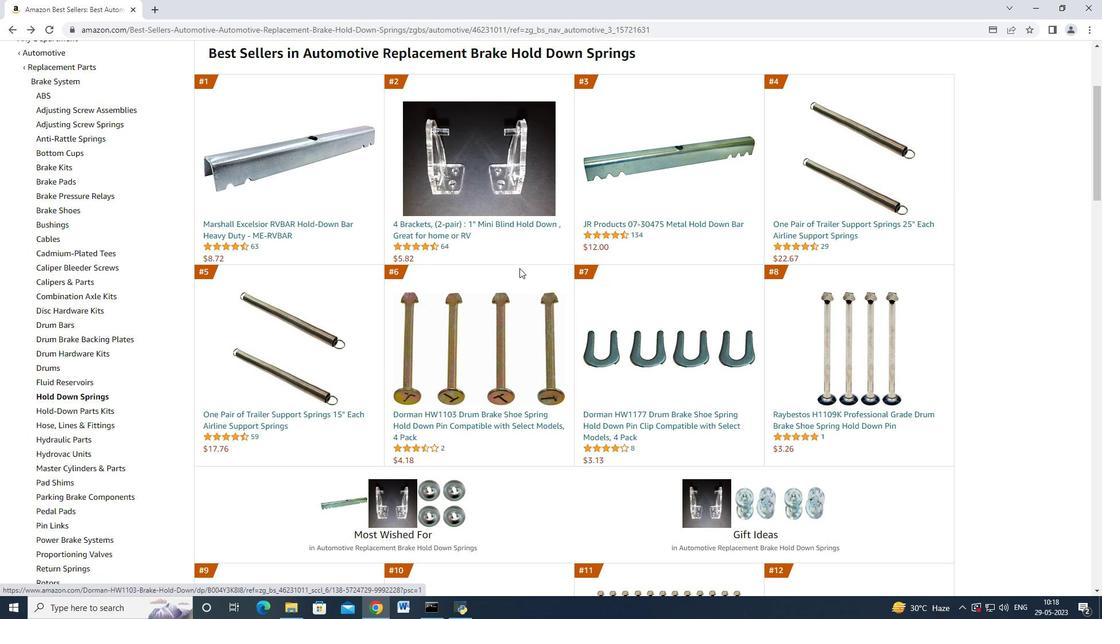 
Action: Mouse moved to (819, 266)
Screenshot: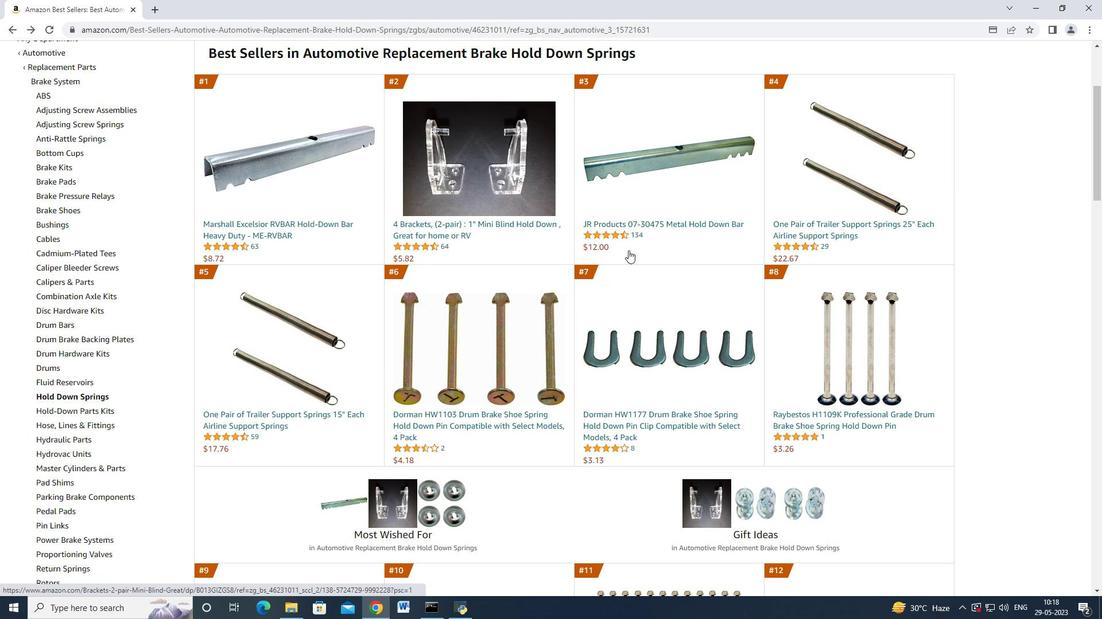 
Action: Mouse scrolled (819, 266) with delta (0, 0)
Screenshot: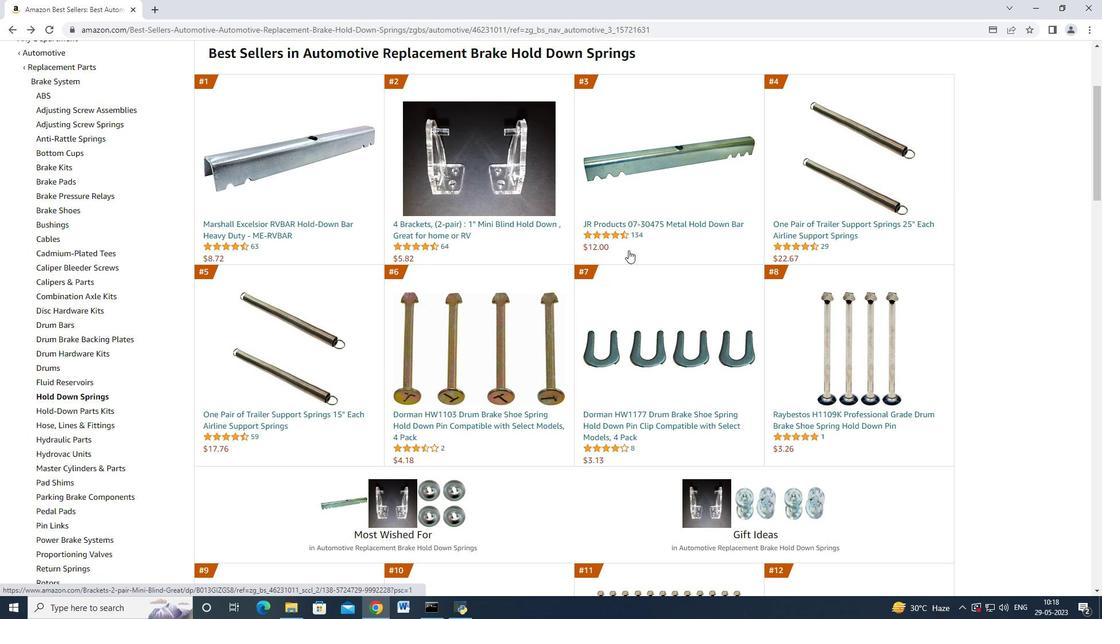 
Action: Mouse scrolled (819, 266) with delta (0, 0)
Screenshot: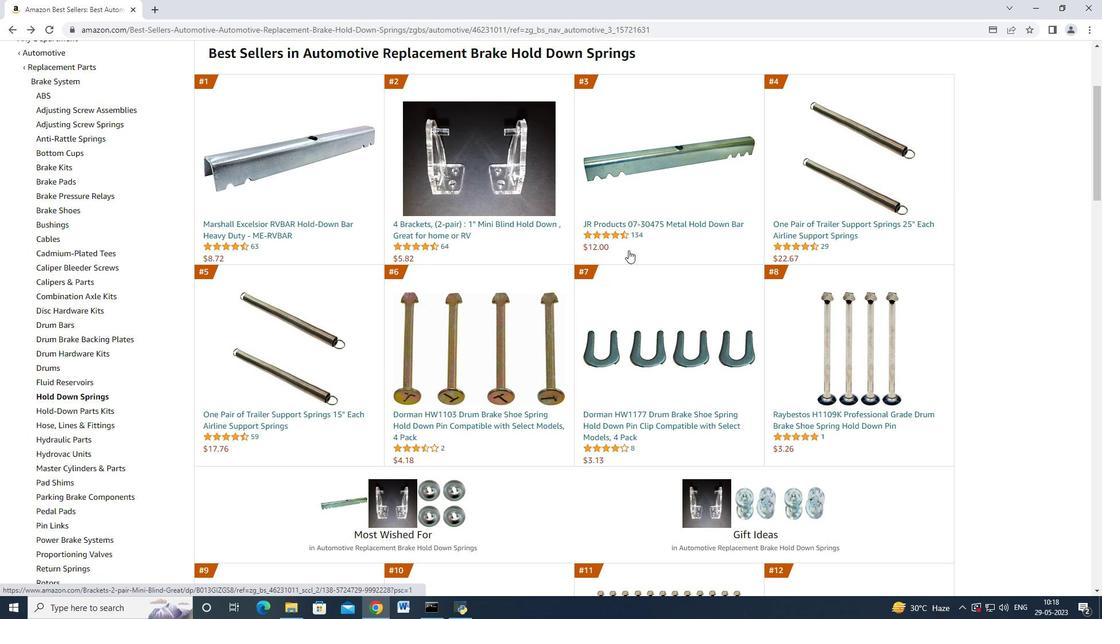 
Action: Mouse moved to (390, 337)
Screenshot: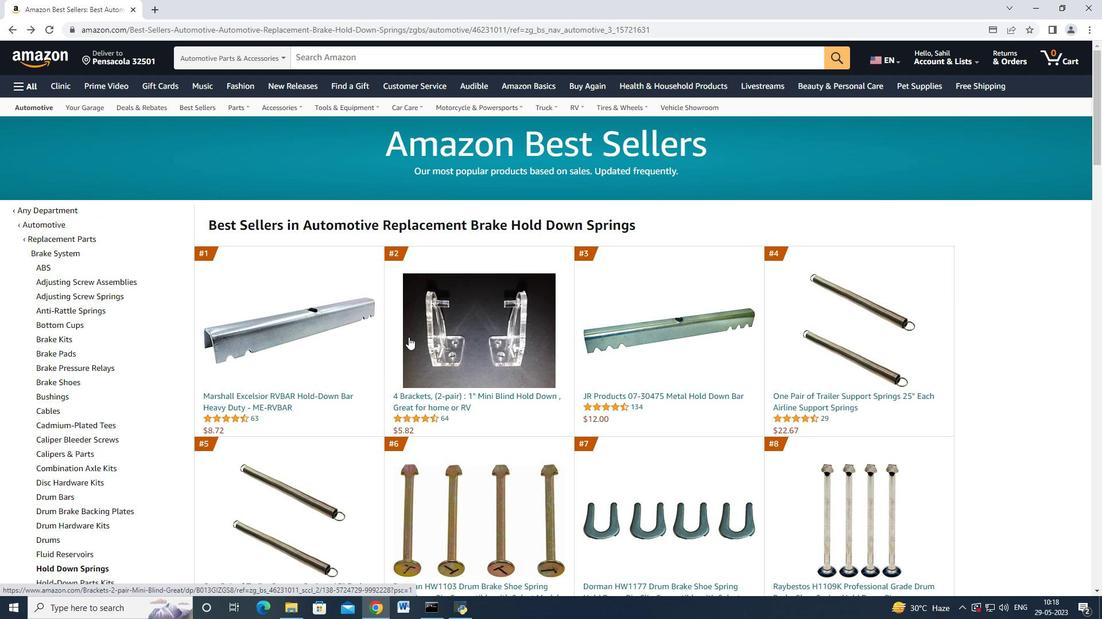 
Action: Mouse scrolled (390, 336) with delta (0, 0)
Screenshot: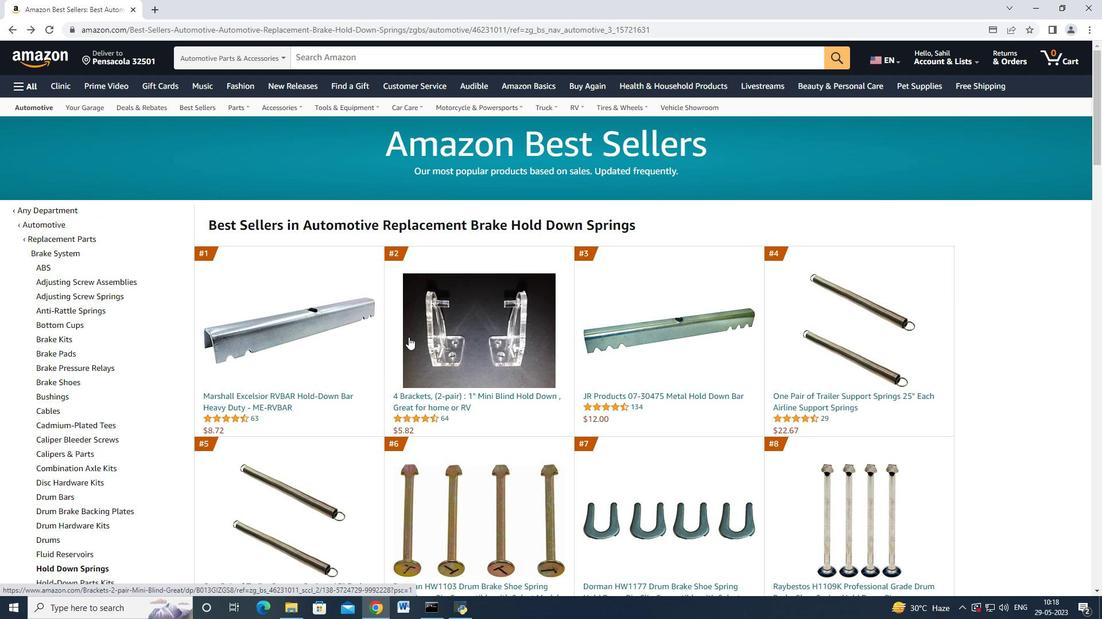 
Action: Mouse moved to (325, 339)
Screenshot: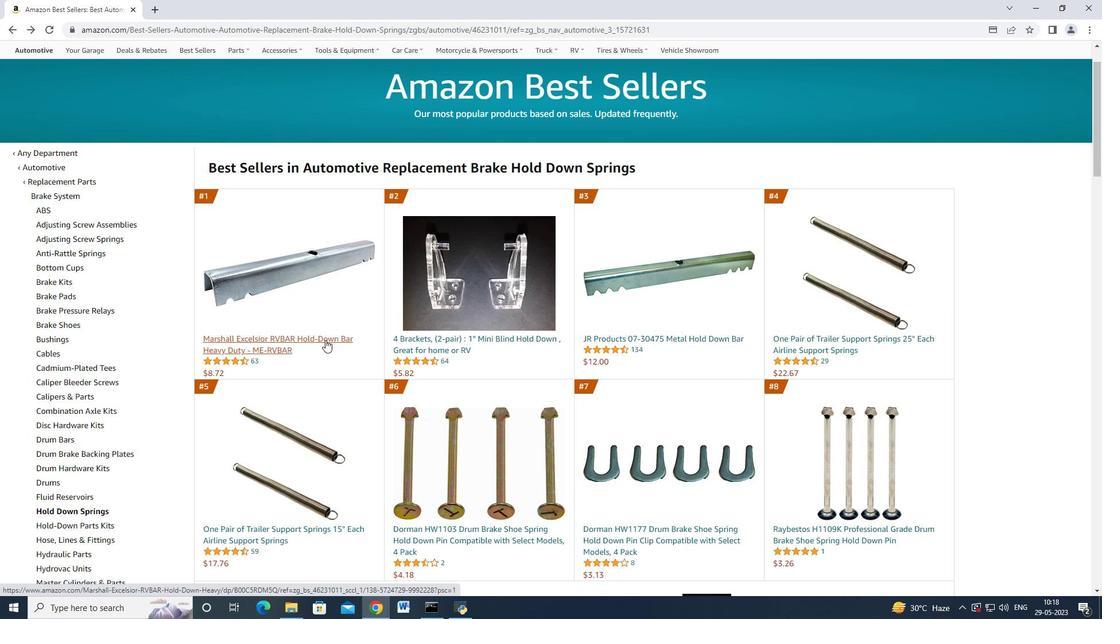 
Action: Mouse pressed left at (325, 339)
Screenshot: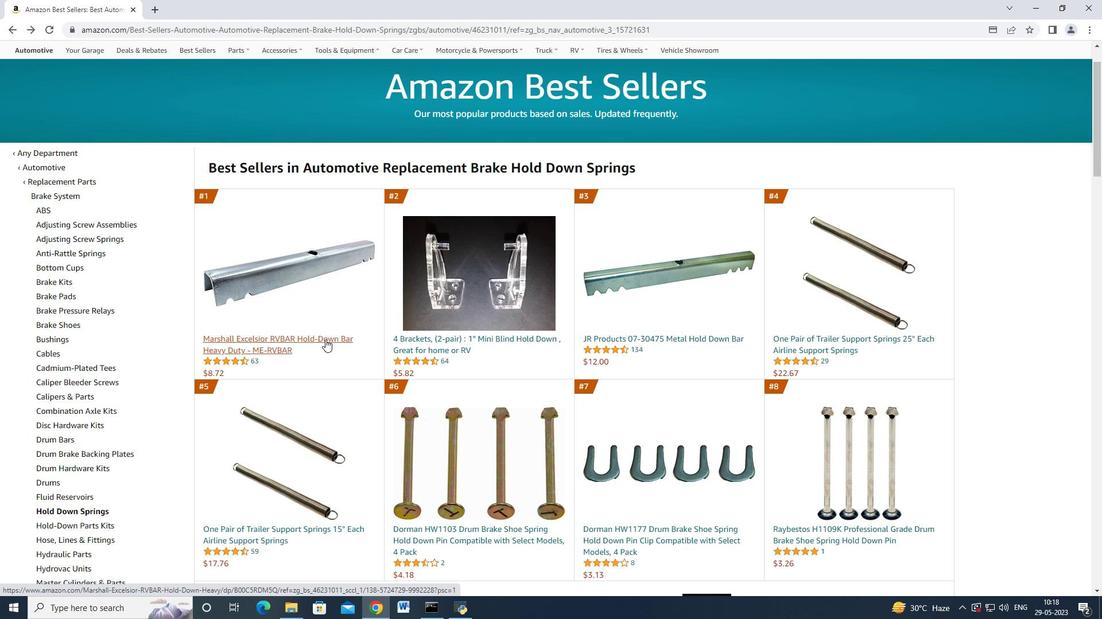 
Action: Mouse moved to (859, 385)
Screenshot: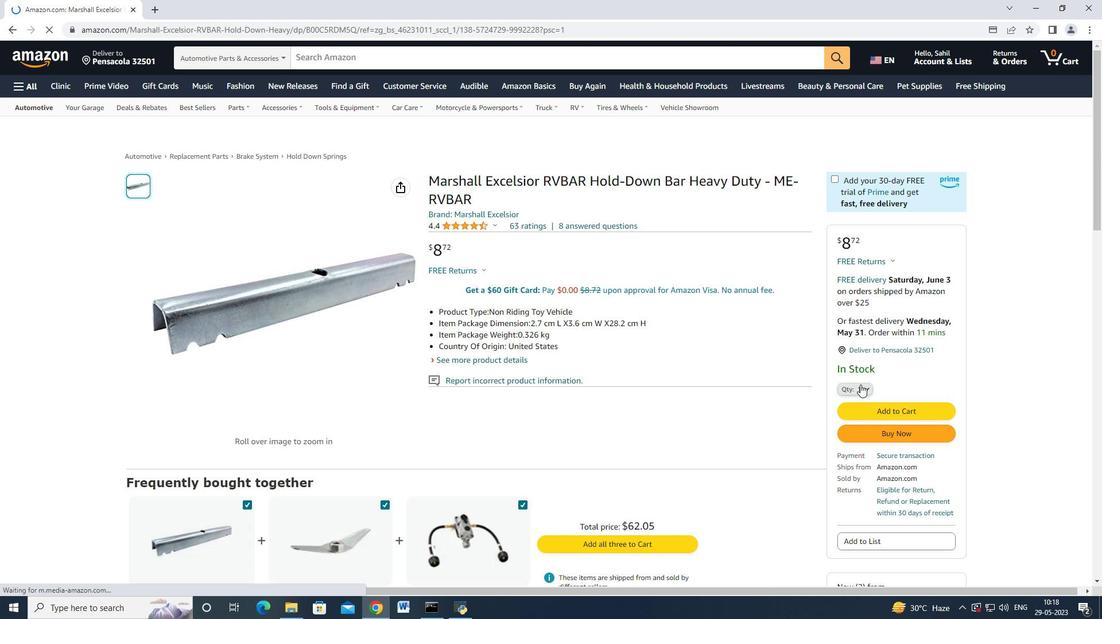 
Action: Mouse pressed left at (859, 385)
Screenshot: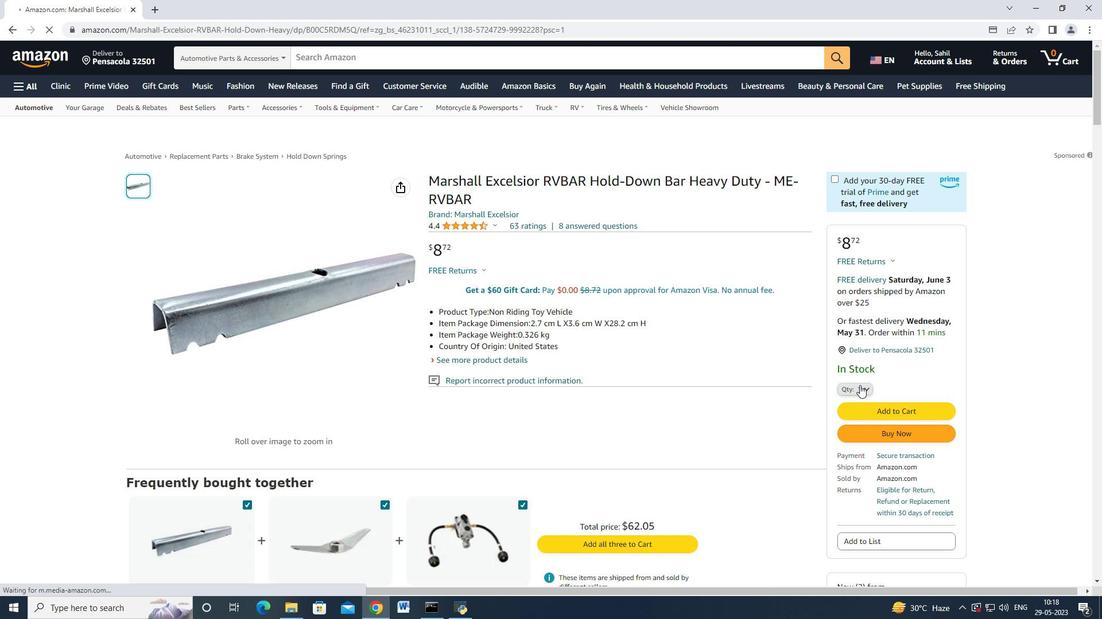 
Action: Mouse moved to (849, 123)
Screenshot: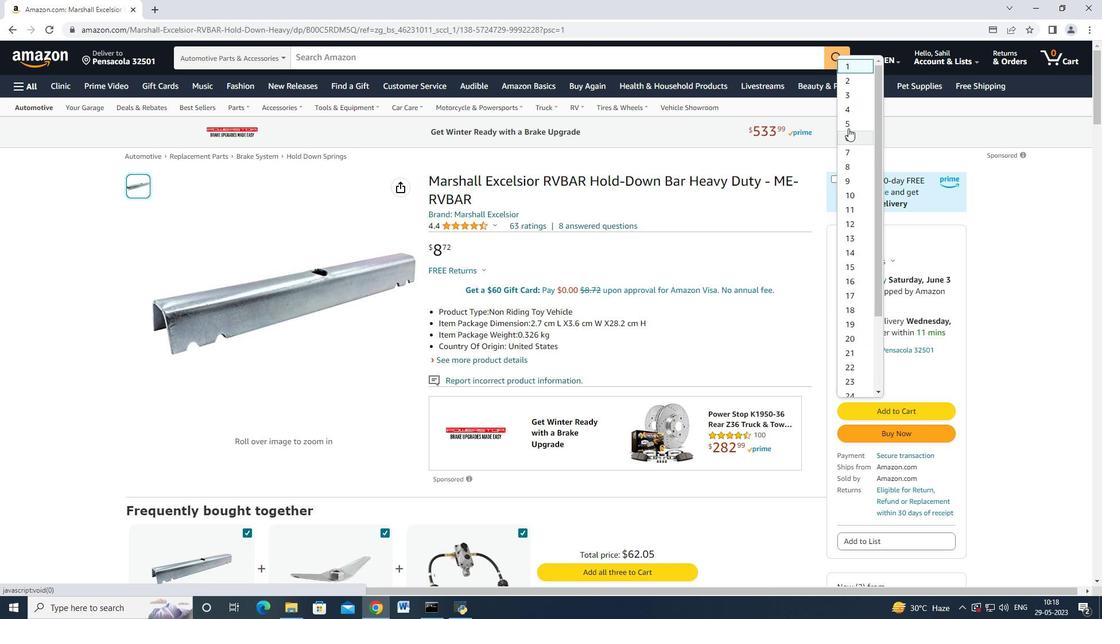 
Action: Mouse pressed left at (849, 123)
Screenshot: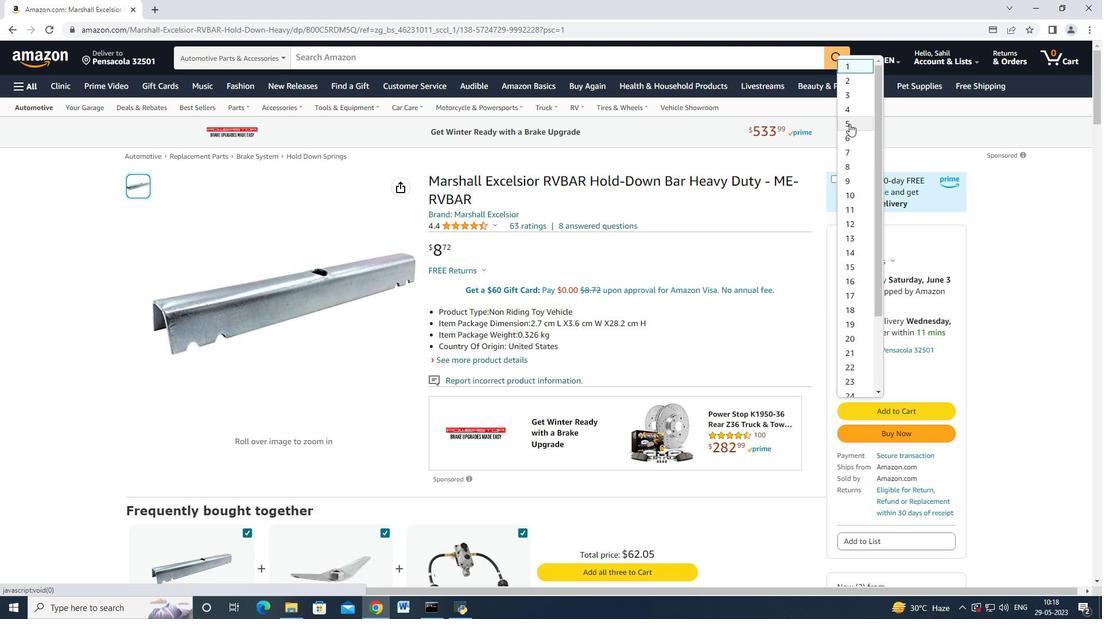 
Action: Mouse moved to (898, 391)
Screenshot: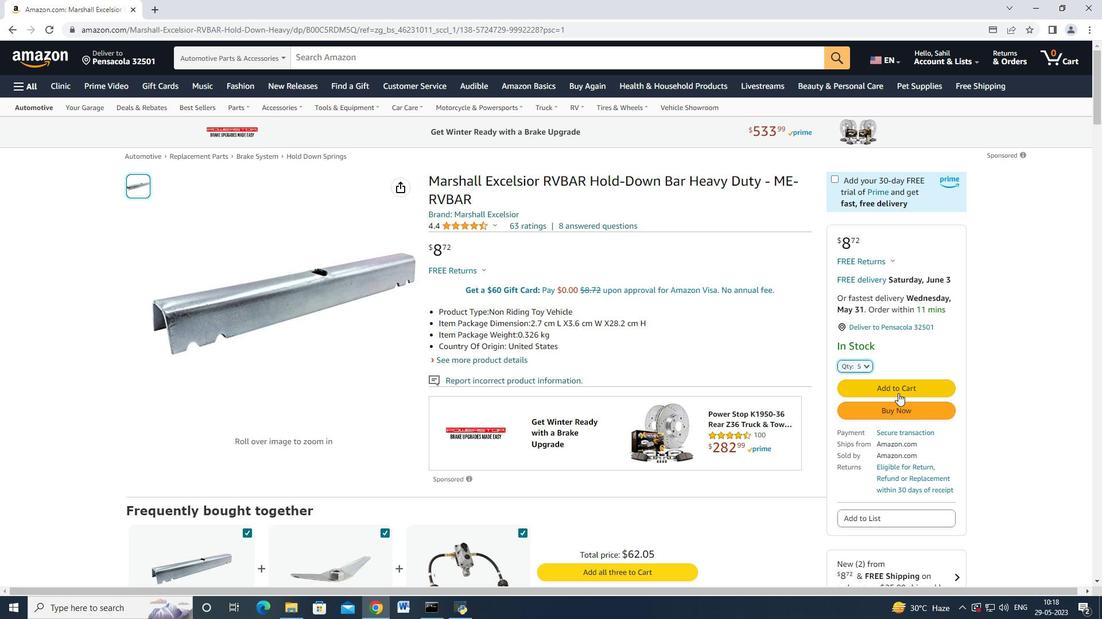 
Action: Mouse pressed left at (898, 391)
Screenshot: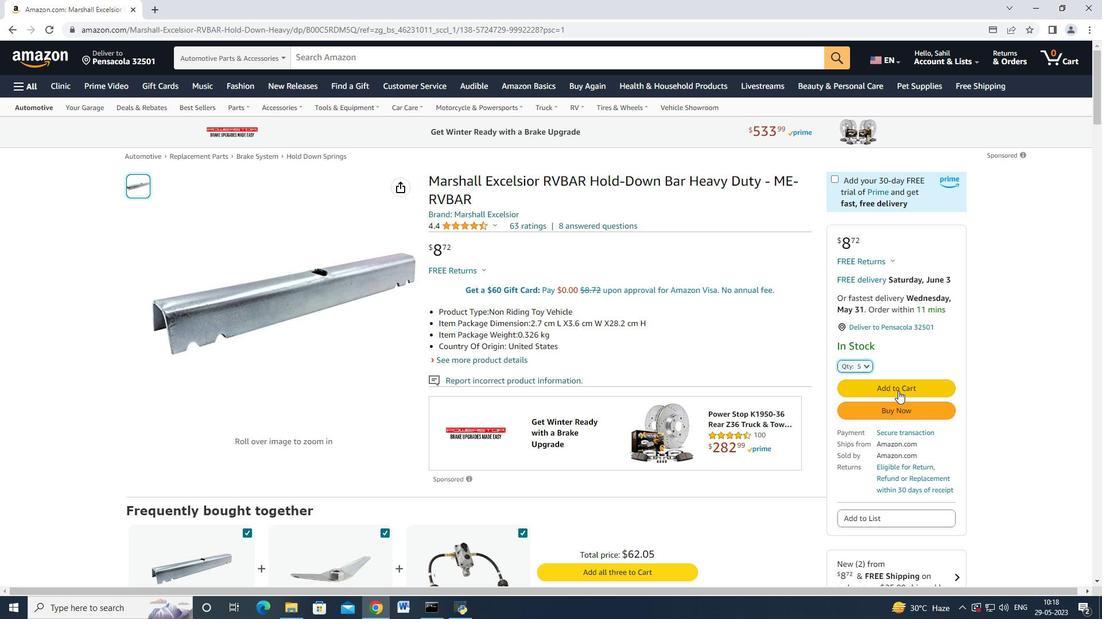 
Action: Mouse moved to (843, 144)
Screenshot: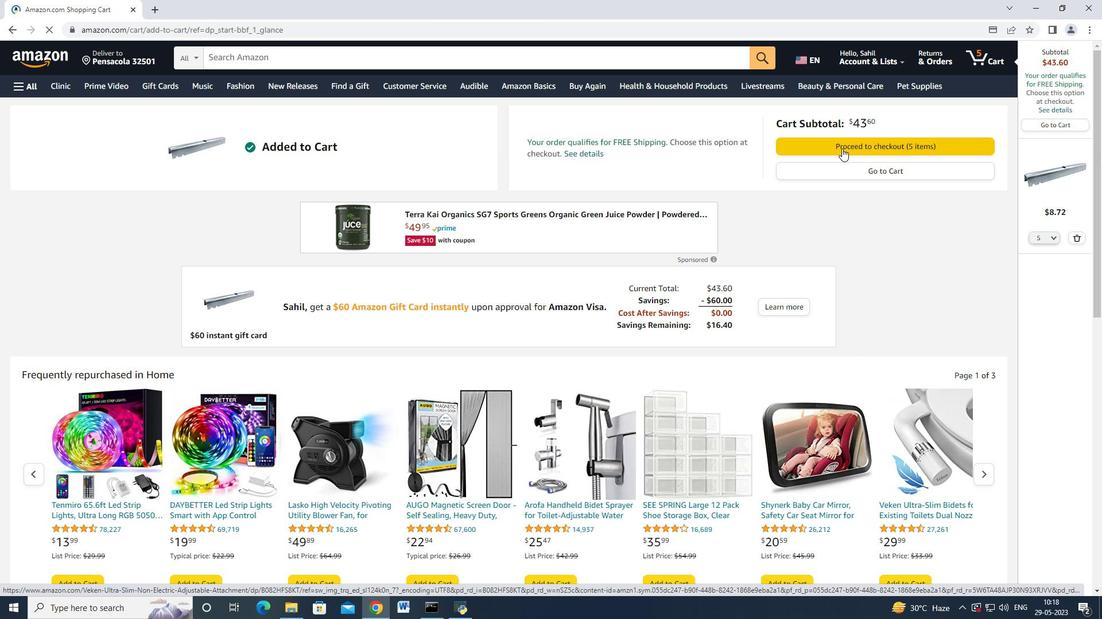 
Action: Mouse pressed left at (843, 144)
Screenshot: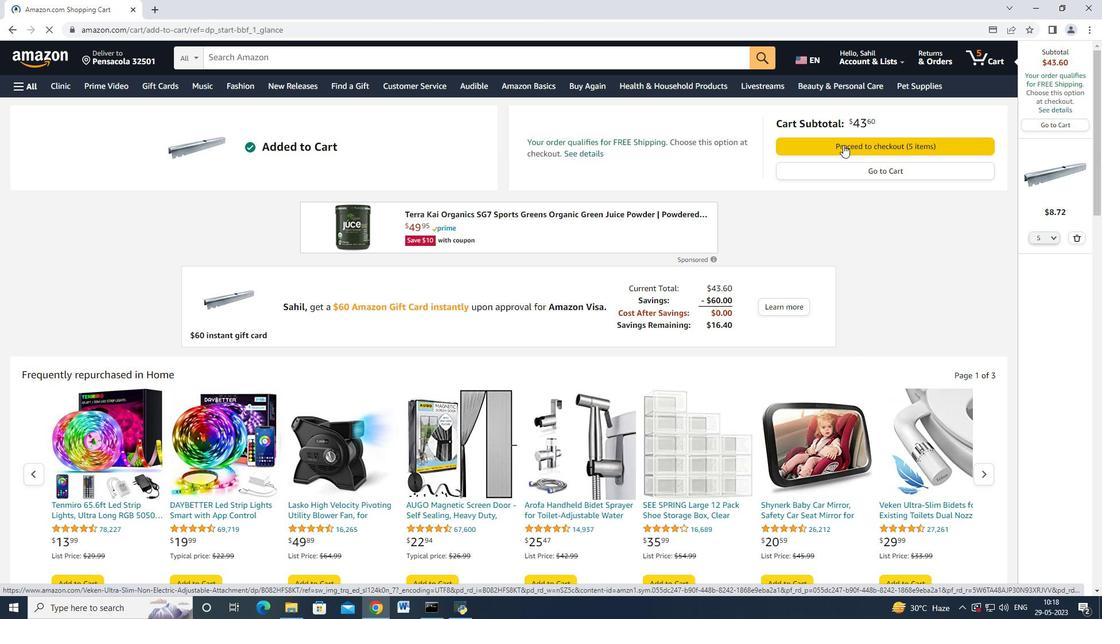 
Action: Mouse moved to (329, 297)
Screenshot: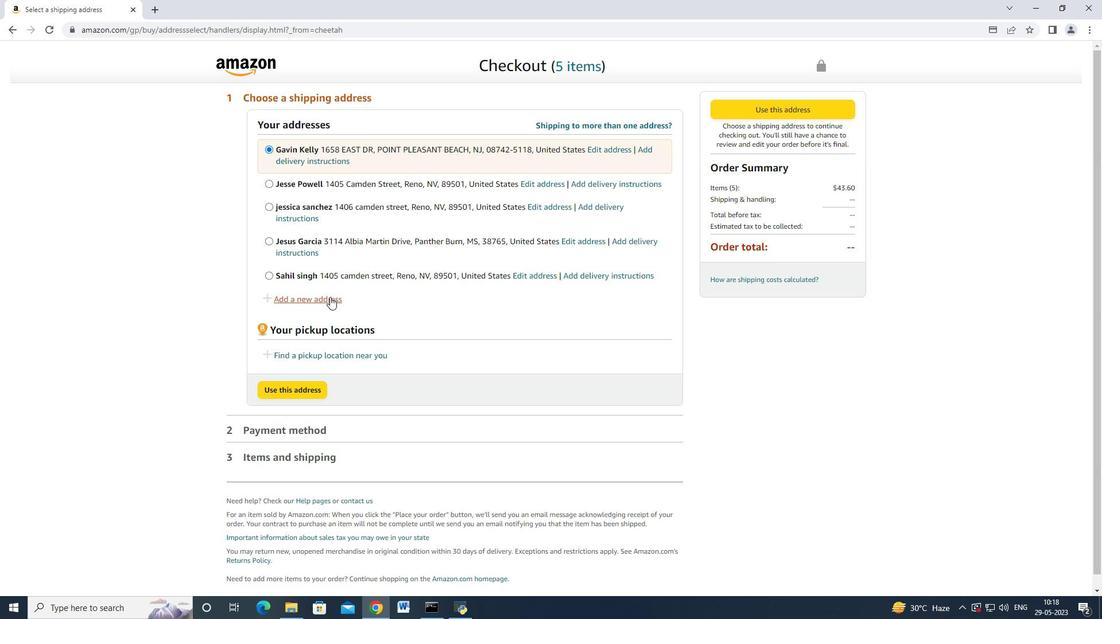 
Action: Mouse pressed left at (329, 297)
Screenshot: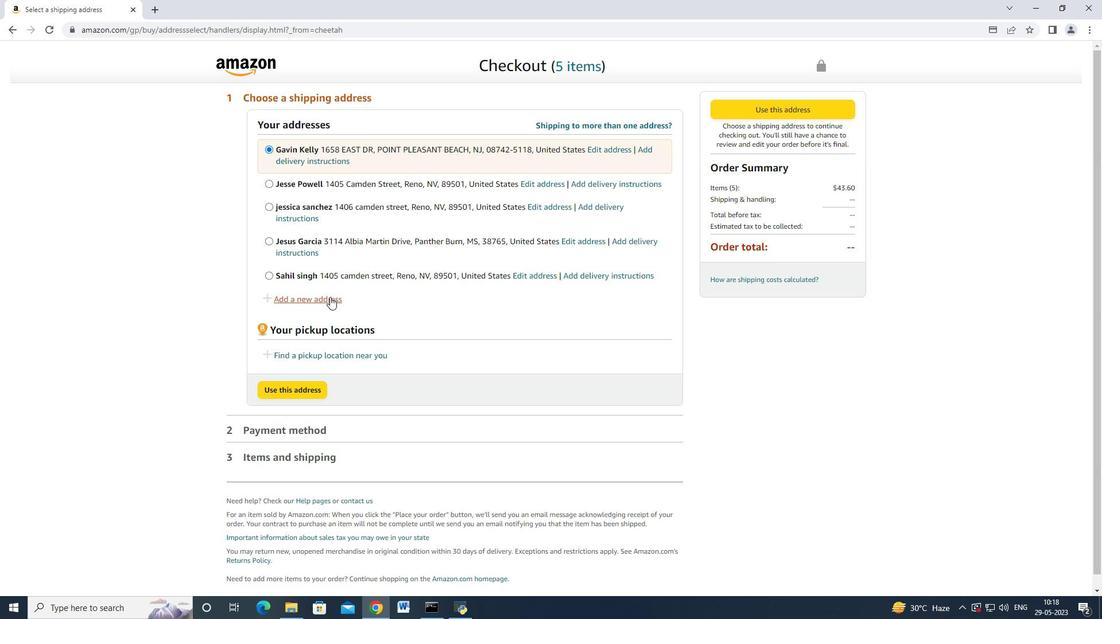 
Action: Mouse moved to (408, 278)
Screenshot: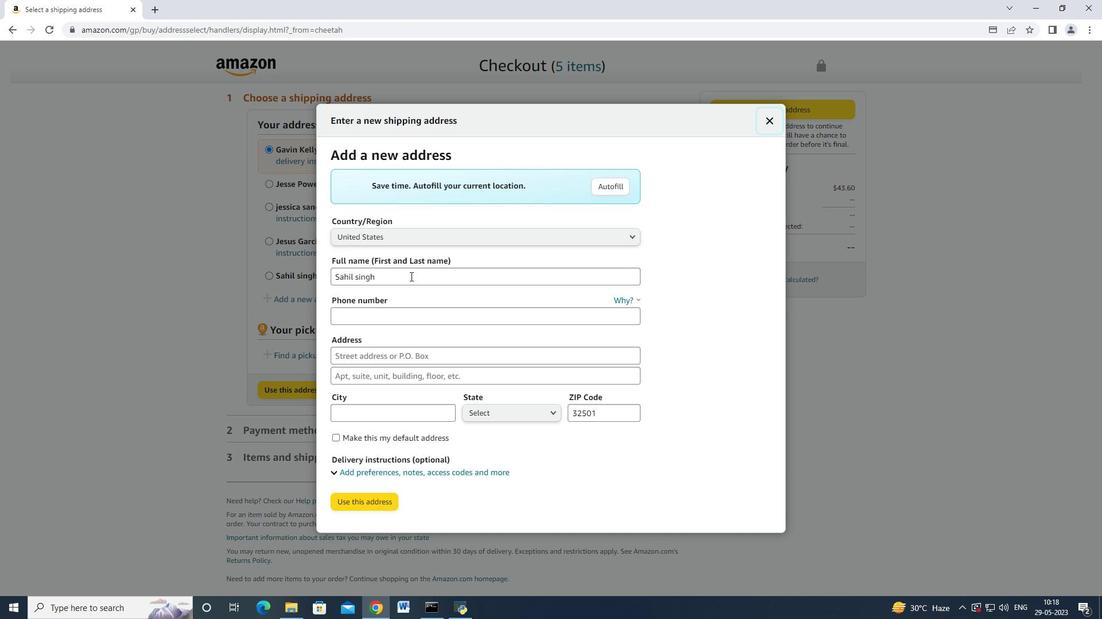 
Action: Mouse pressed left at (408, 278)
Screenshot: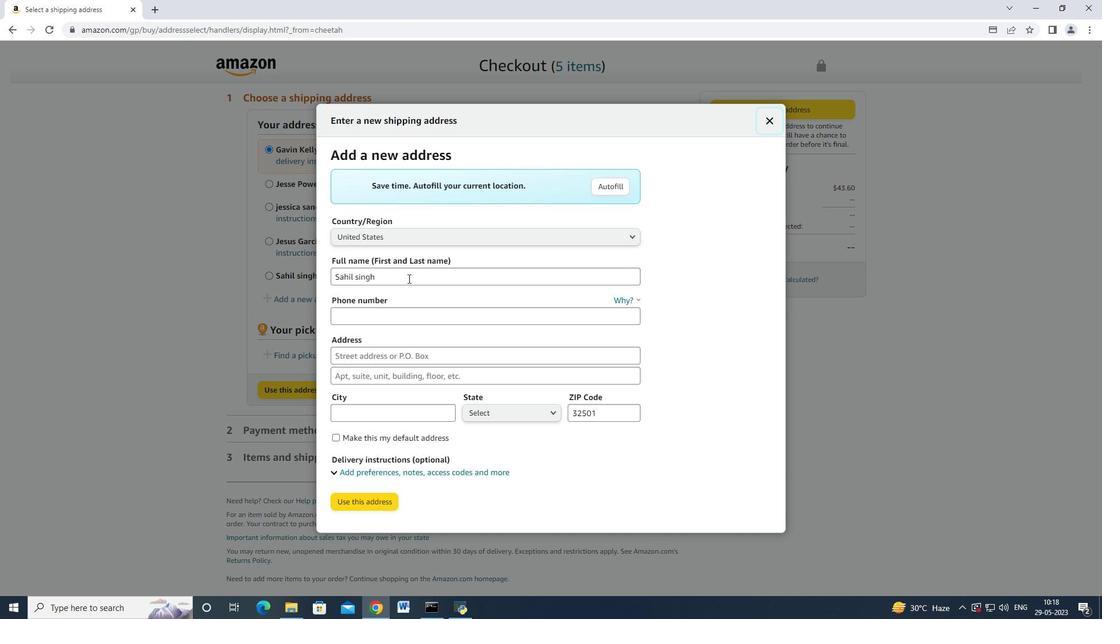 
Action: Mouse moved to (290, 294)
Screenshot: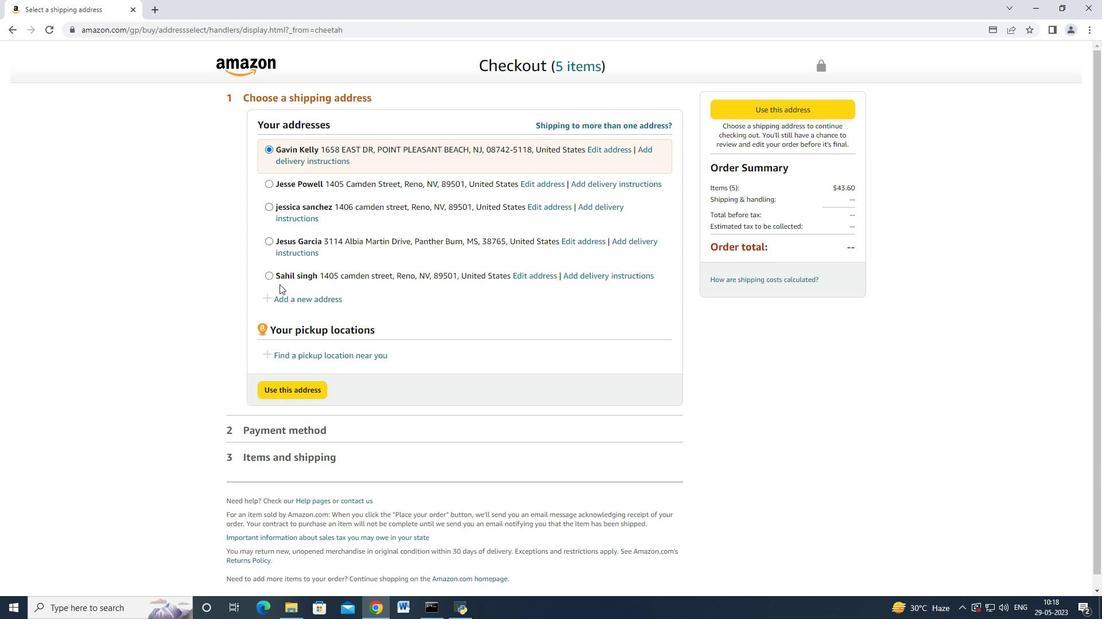 
Action: Mouse pressed left at (290, 294)
Screenshot: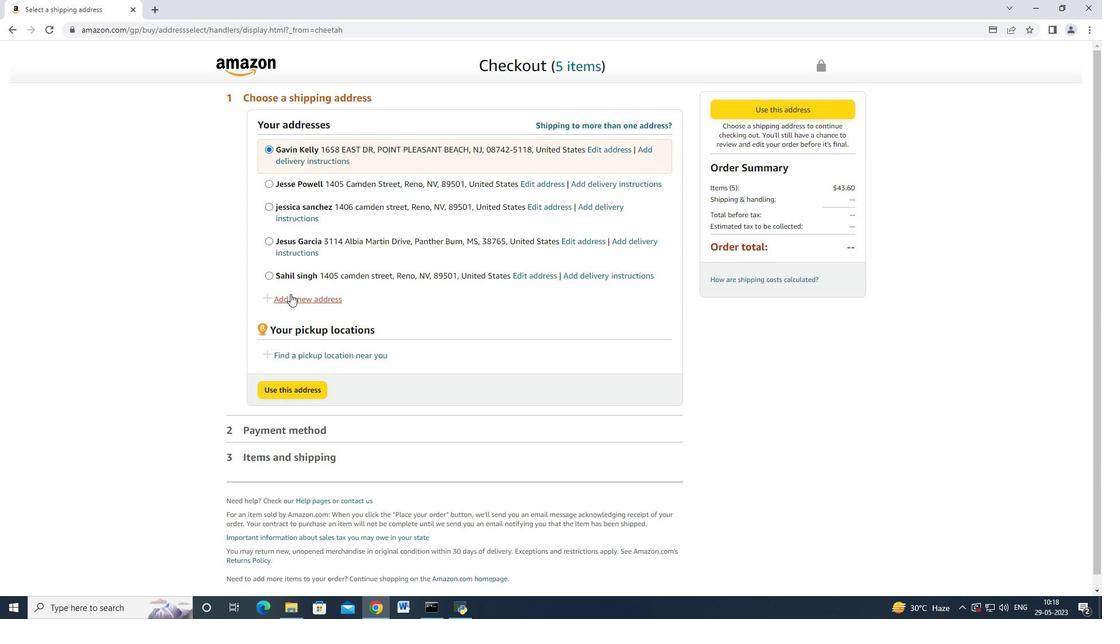 
Action: Mouse moved to (301, 277)
Screenshot: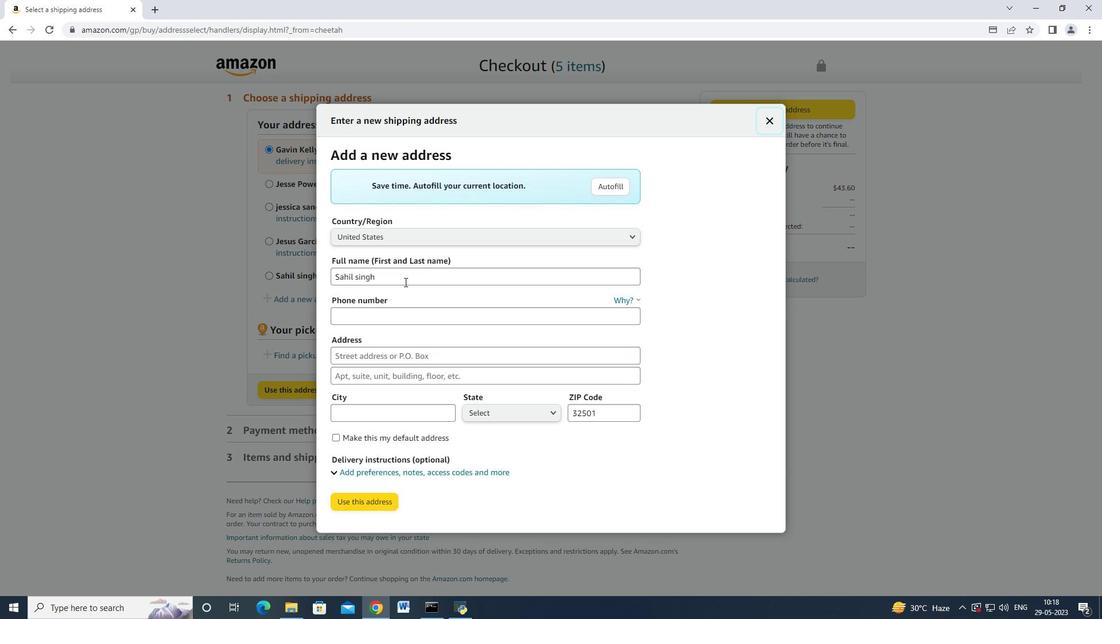 
Action: Mouse pressed left at (392, 283)
Screenshot: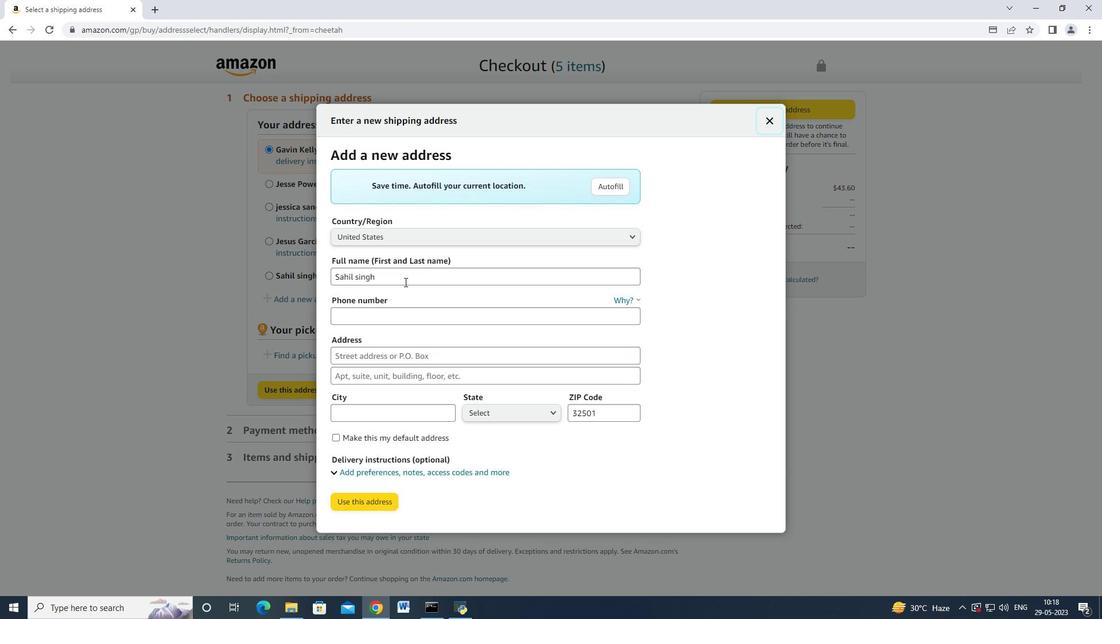 
Action: Mouse moved to (323, 294)
Screenshot: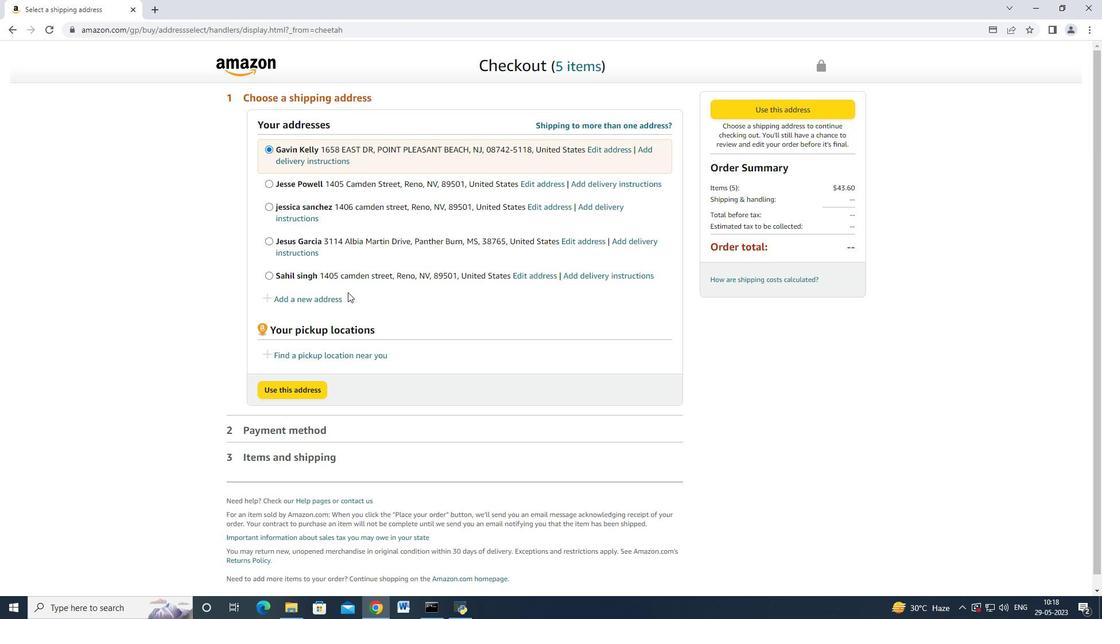 
Action: Mouse pressed left at (323, 294)
Screenshot: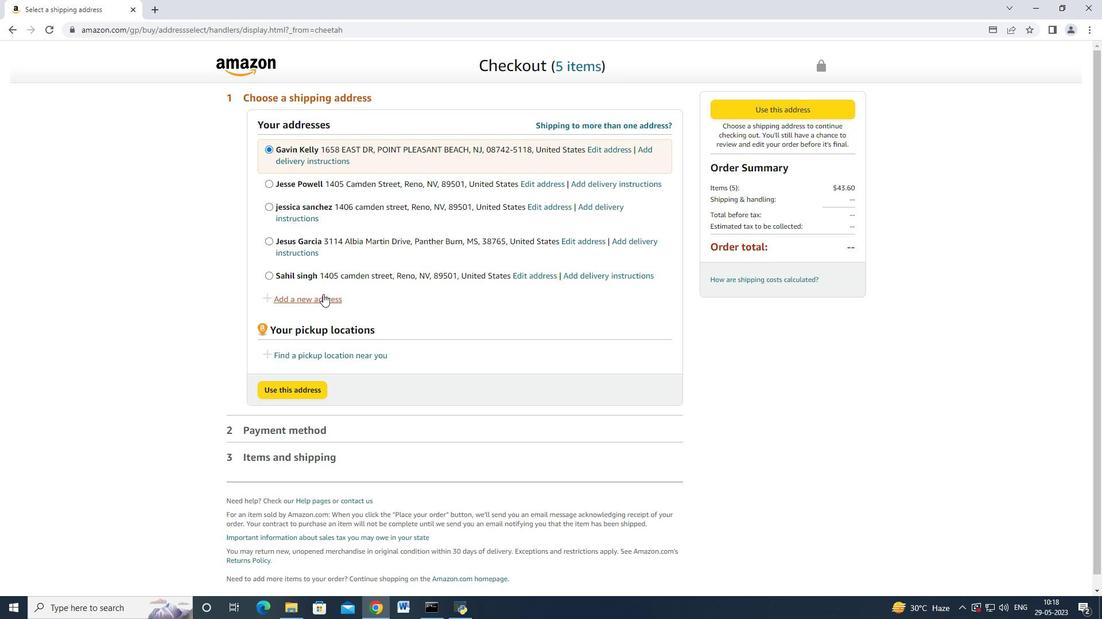 
Action: Mouse moved to (384, 280)
Screenshot: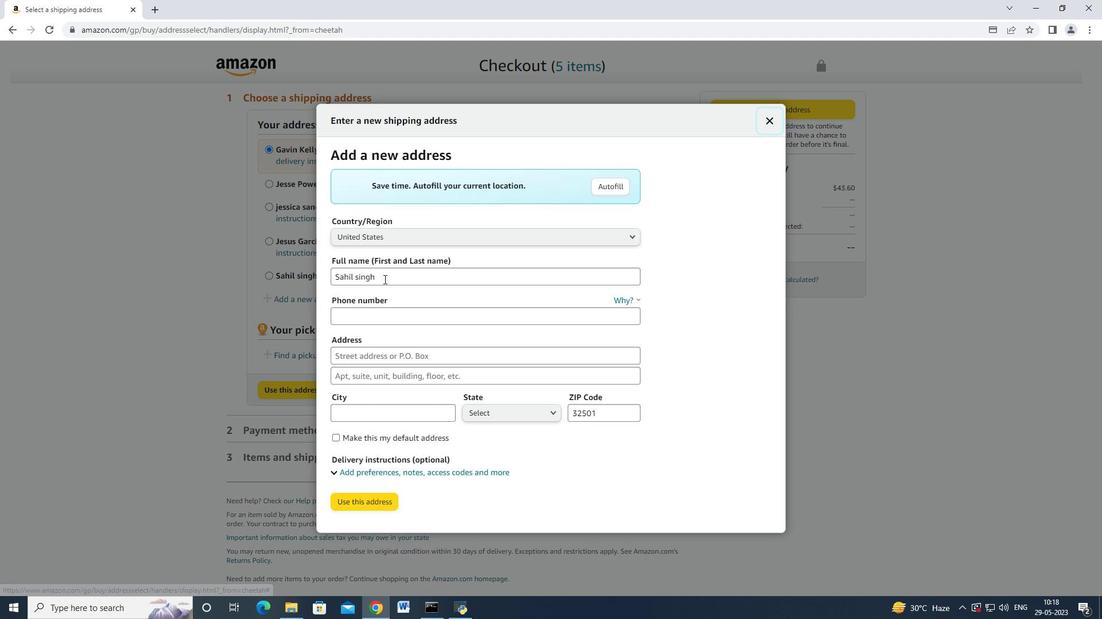 
Action: Mouse pressed left at (384, 280)
Screenshot: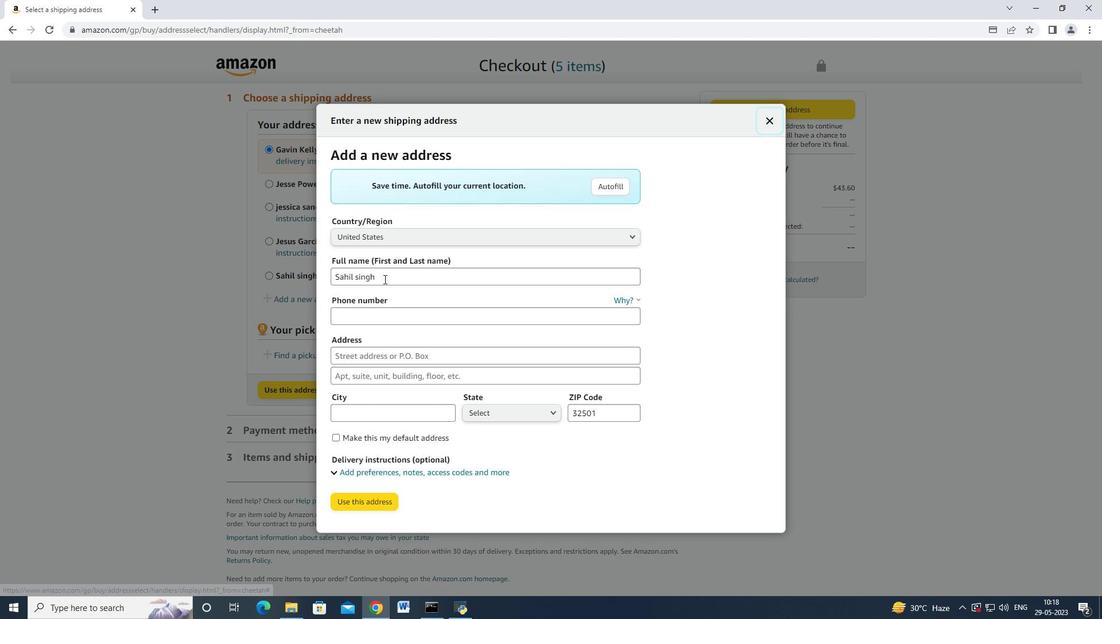 
Action: Mouse moved to (392, 281)
Screenshot: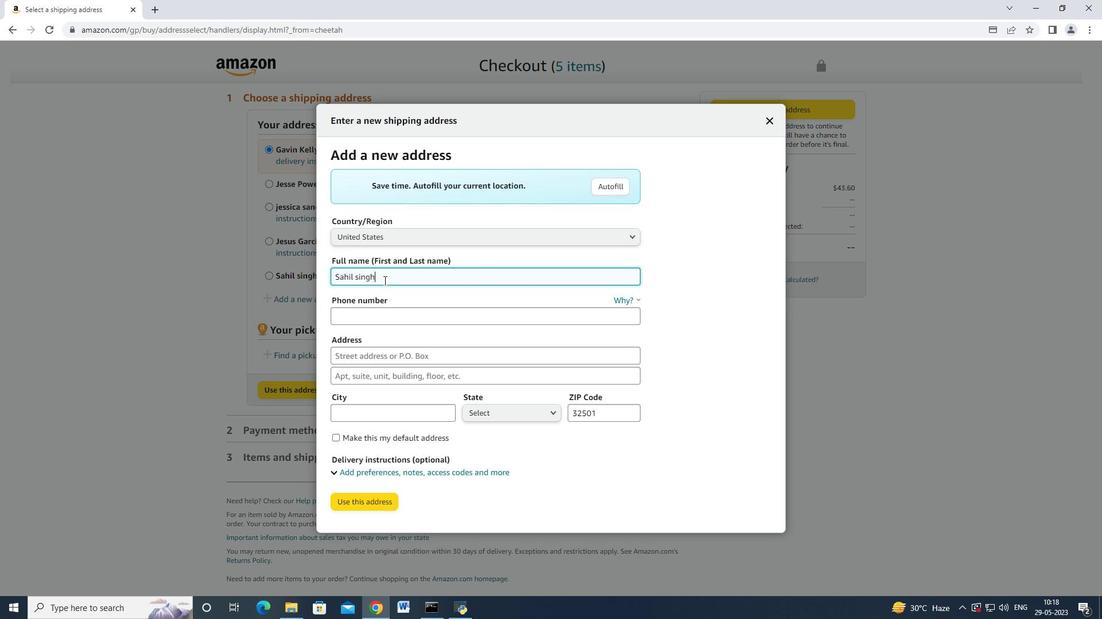
Action: Key pressed <Key.backspace><Key.backspace><Key.backspace><Key.backspace><Key.backspace><Key.backspace><Key.backspace><Key.backspace><Key.backspace><Key.backspace><Key.backspace><Key.shift><Key.shift><Key.shift><Key.shift><Key.shift><Key.shift><Key.shift><Key.shift><Key.shift><Key.shift><Key.shift><Key.shift><Key.shift><Key.shift><Key.shift>Jillian<Key.space><Key.shift_r><Key.shift_r>Wrigth<Key.tab><Key.tab>3115<Key.space><Key.shift>Martin<Key.space>ctrl+A<Key.backspace>6314971043<Key.tab>3115,<Key.space><Key.shift>Martin<Key.space><Key.backspace><Key.backspace><Key.backspace><Key.backspace><Key.backspace><Key.backspace><Key.backspace><Key.shift_r>Abia<Key.space><Key.shift>Martin<Key.space><Key.shift_r>Drive<Key.tab><Key.tab><Key.shift>Panther<Key.space><Key.shift>Burn<Key.tab>
Screenshot: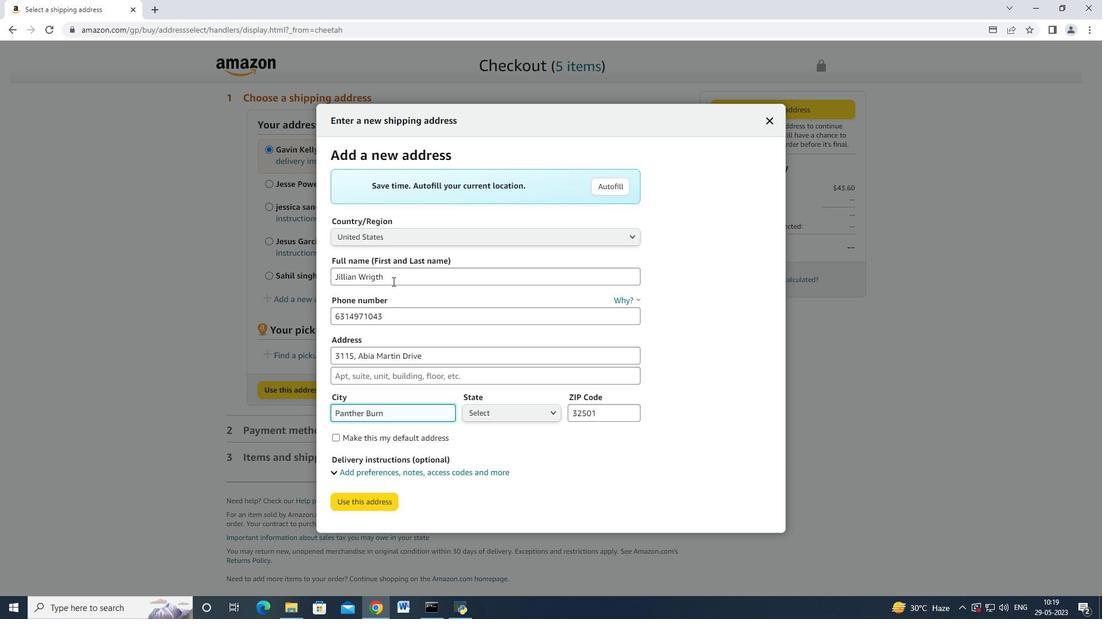 
Action: Mouse moved to (494, 411)
Screenshot: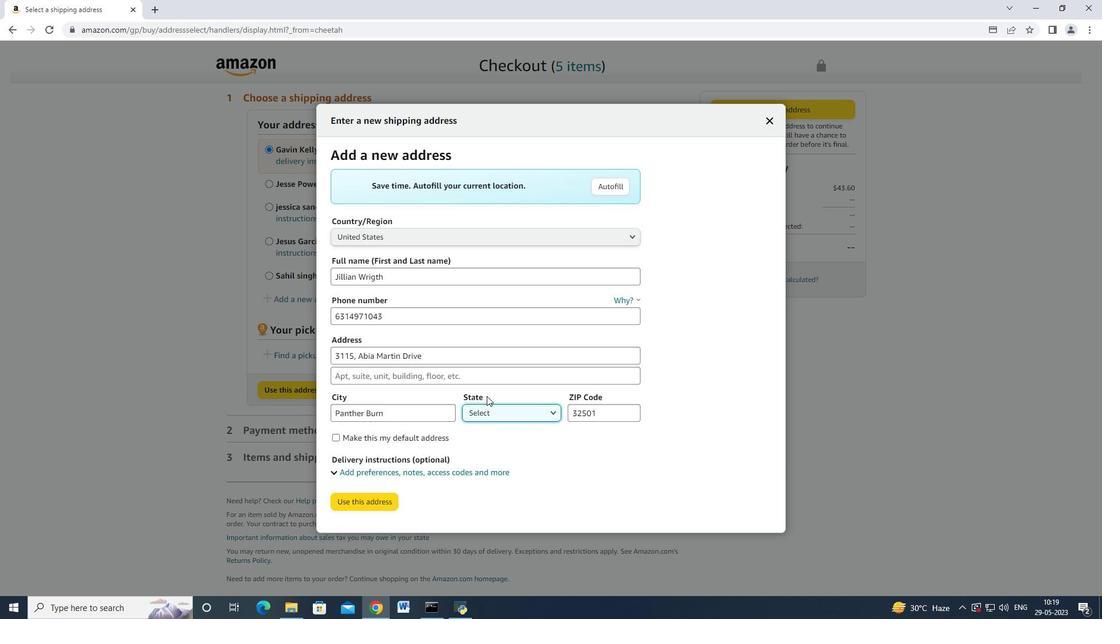 
Action: Mouse pressed left at (494, 411)
Screenshot: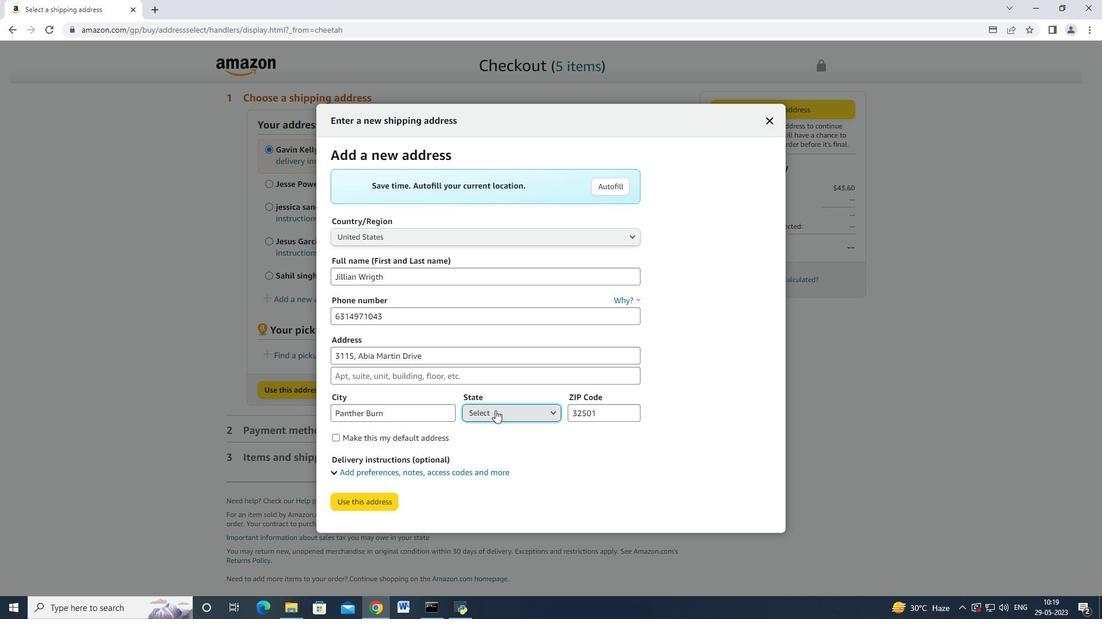 
Action: Mouse moved to (505, 371)
Screenshot: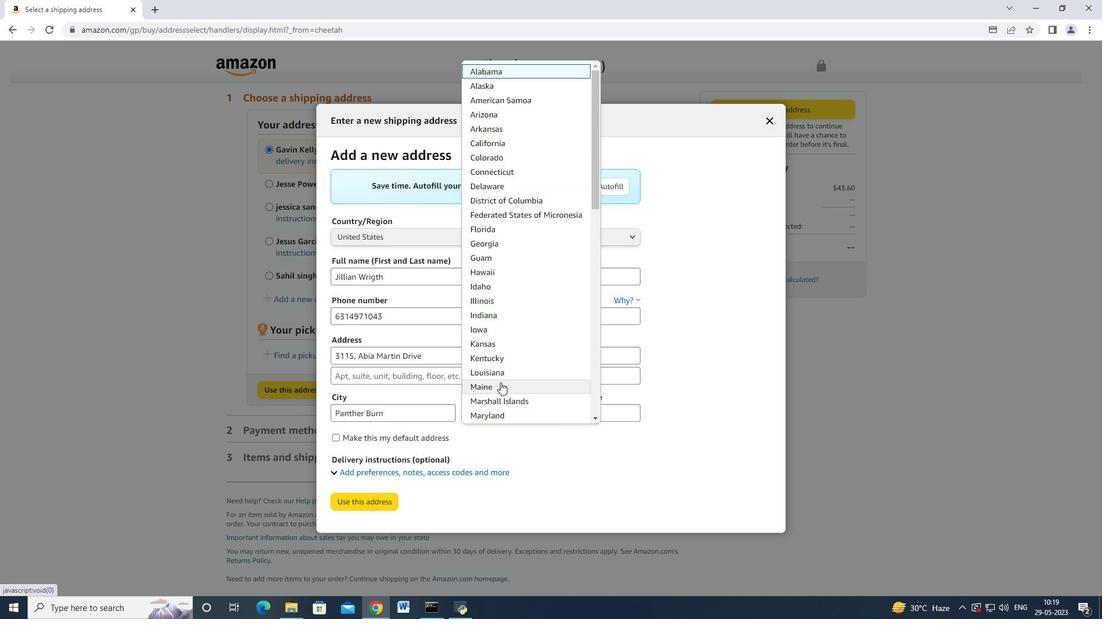 
Action: Mouse scrolled (505, 371) with delta (0, 0)
Screenshot: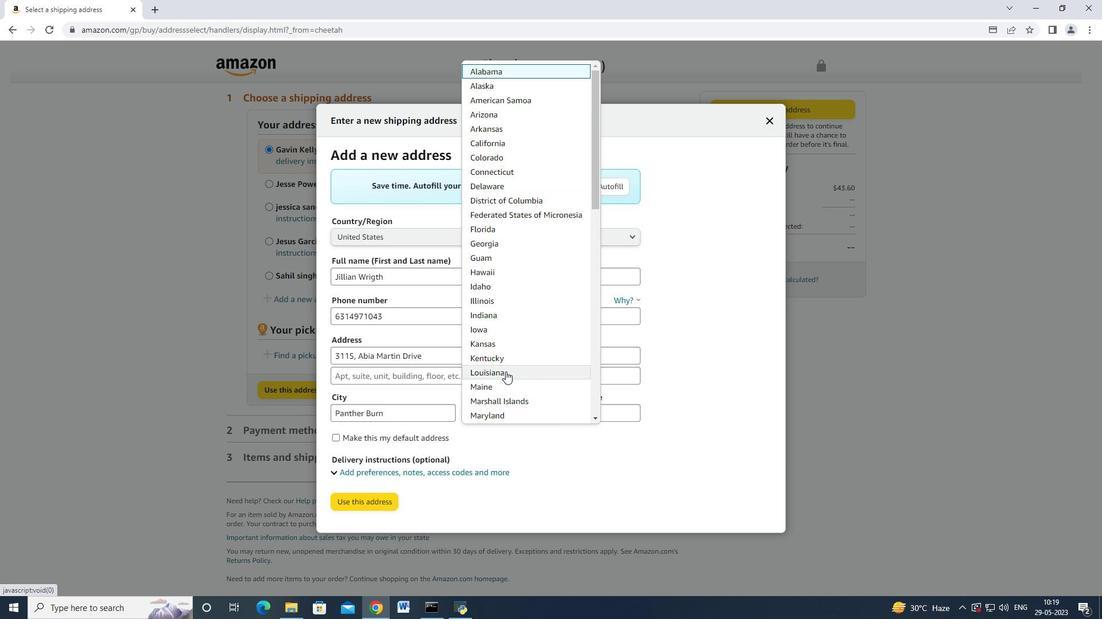 
Action: Mouse scrolled (505, 371) with delta (0, 0)
Screenshot: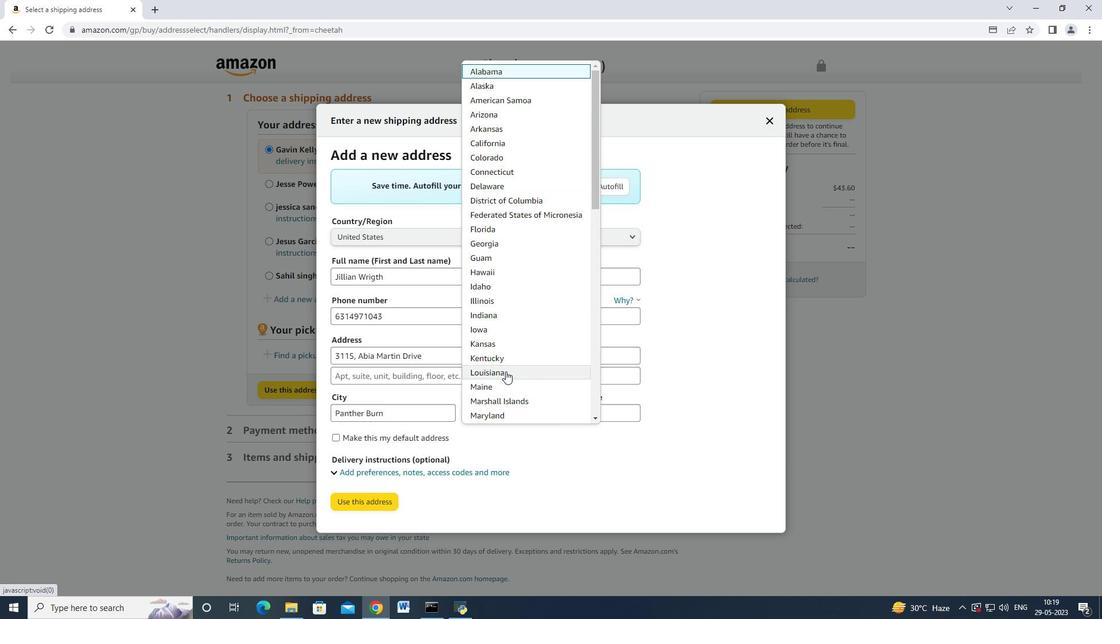 
Action: Mouse moved to (506, 371)
Screenshot: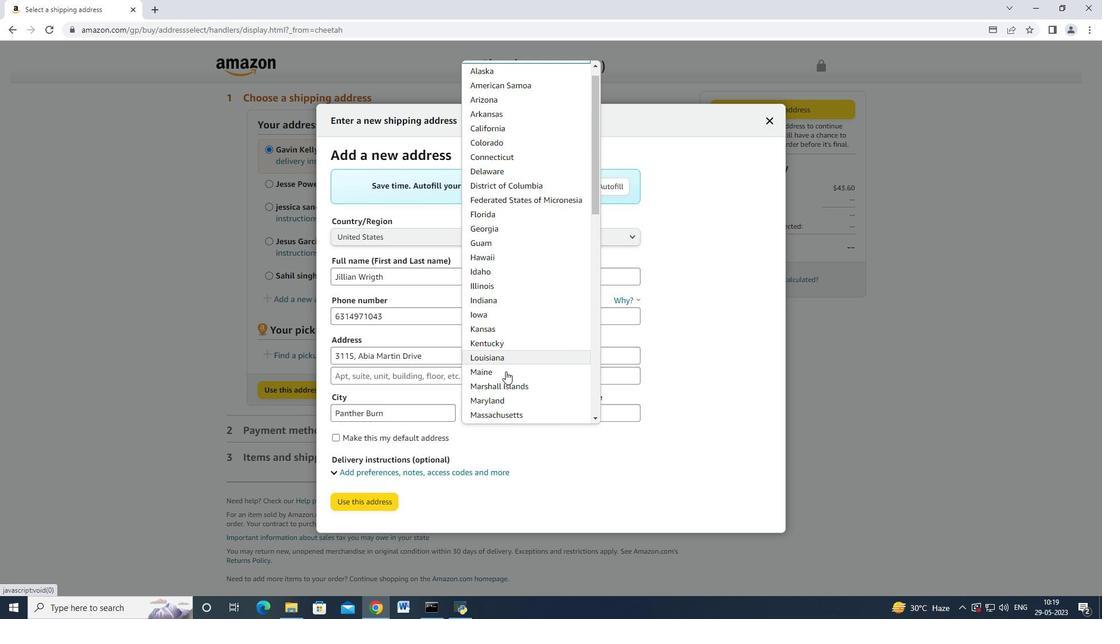 
Action: Mouse scrolled (506, 371) with delta (0, 0)
Screenshot: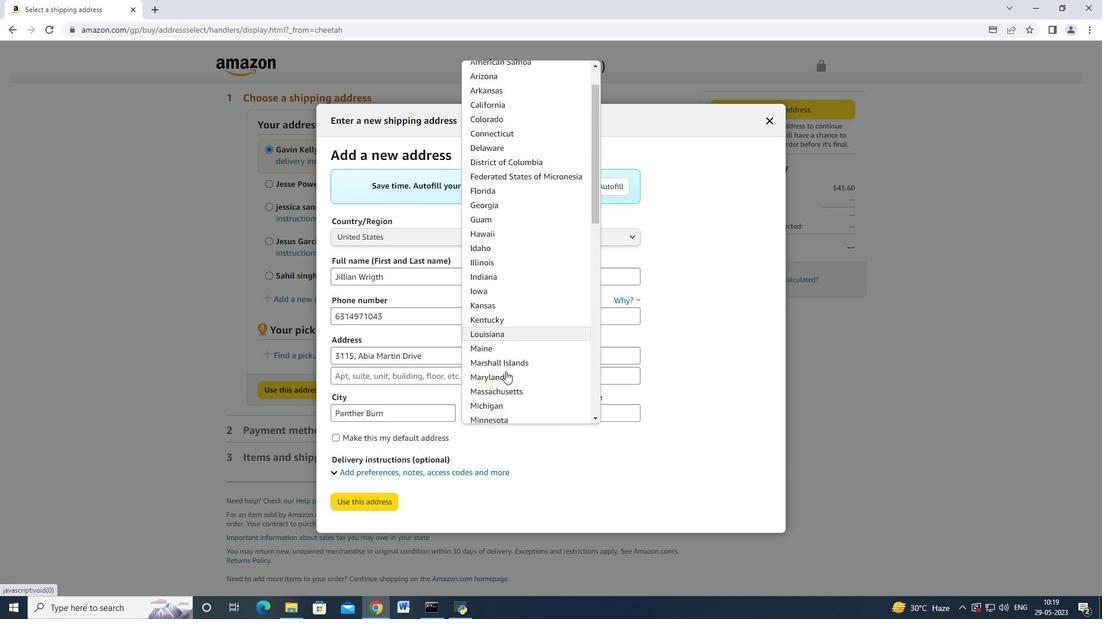 
Action: Mouse moved to (507, 362)
Screenshot: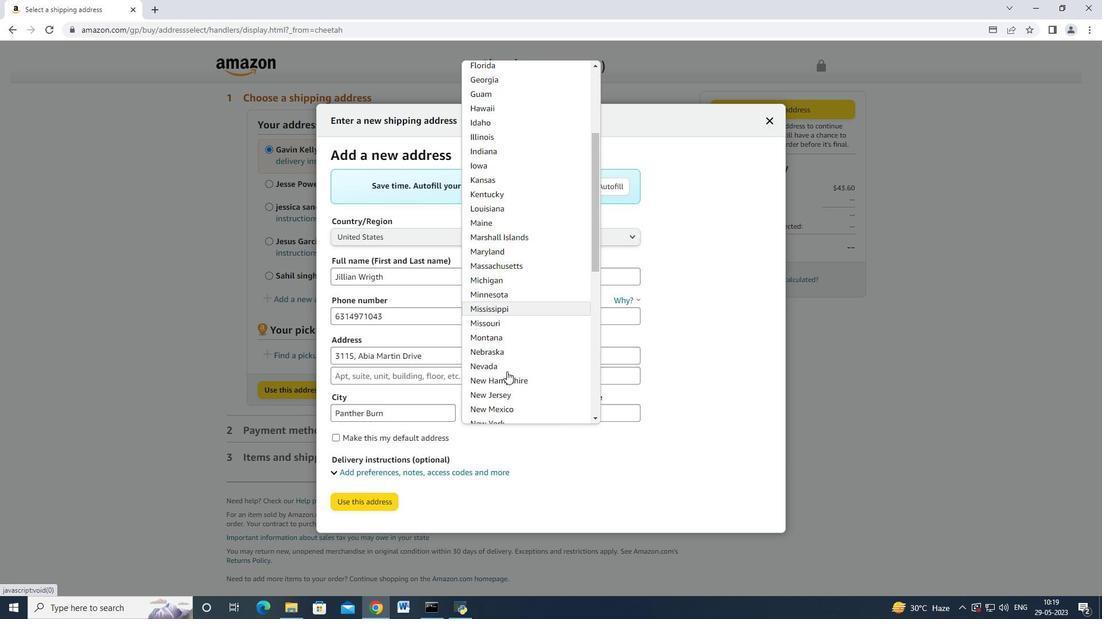 
Action: Mouse scrolled (507, 362) with delta (0, 0)
Screenshot: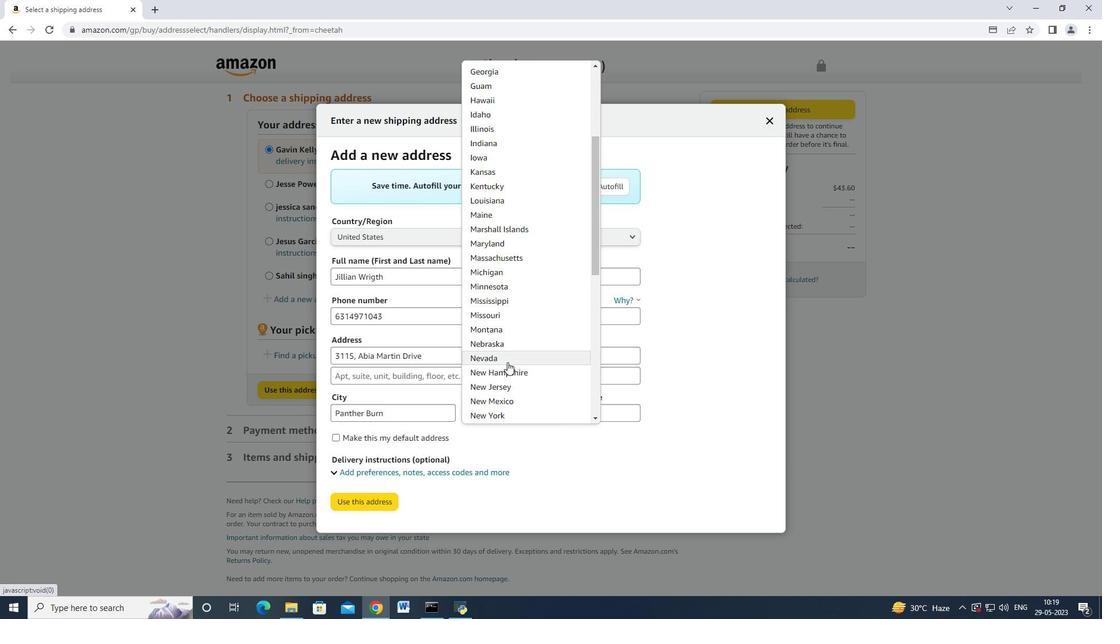 
Action: Mouse scrolled (507, 362) with delta (0, 0)
Screenshot: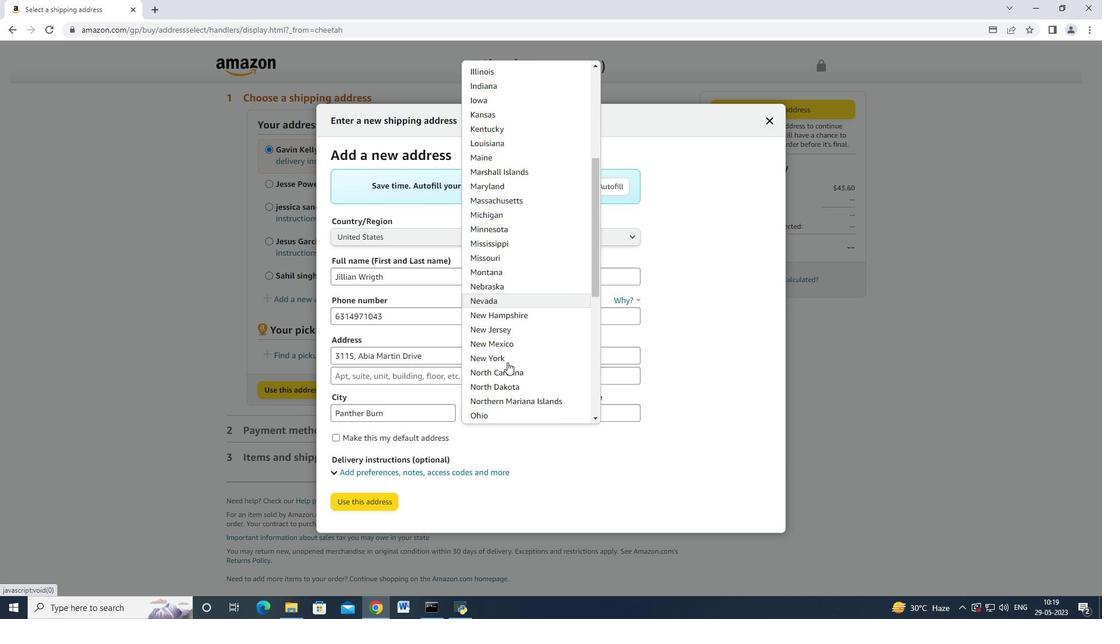 
Action: Mouse scrolled (507, 362) with delta (0, 0)
Screenshot: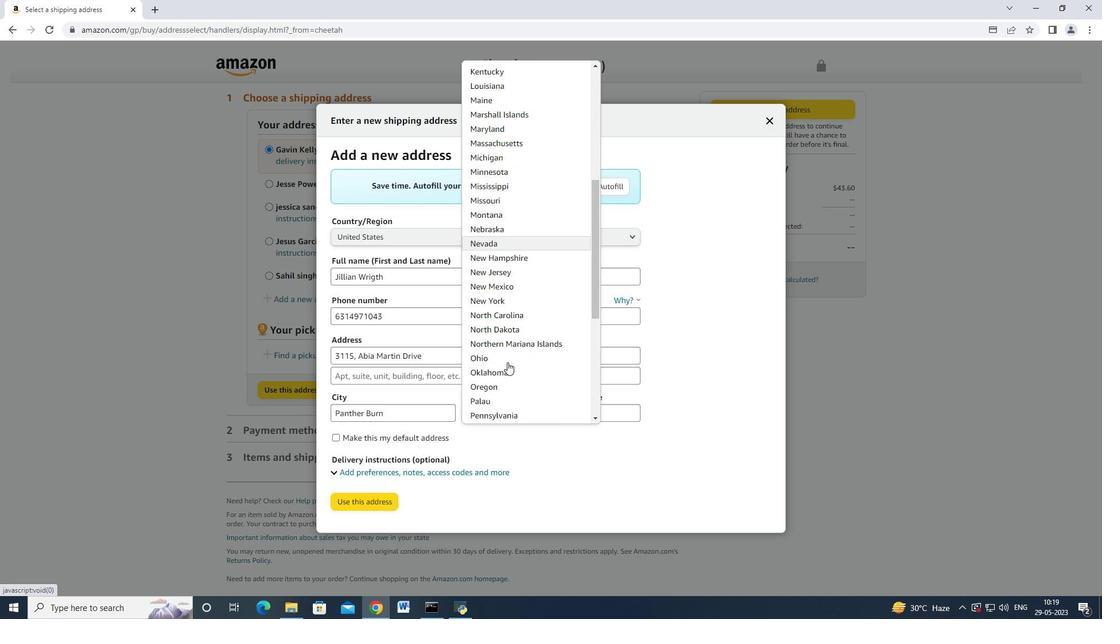 
Action: Mouse scrolled (507, 362) with delta (0, 0)
Screenshot: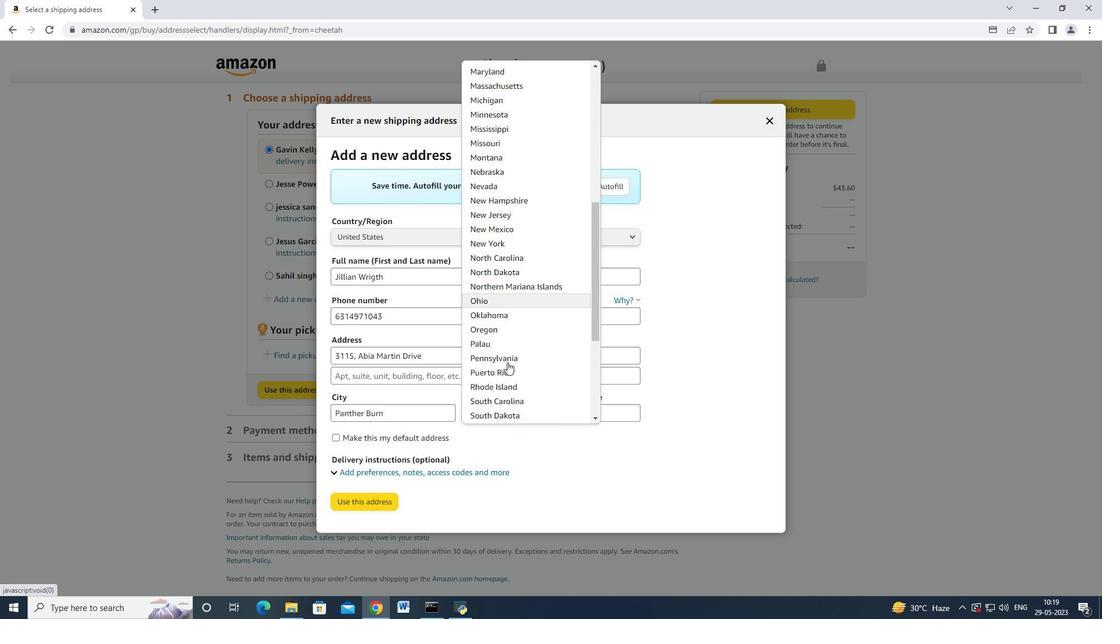 
Action: Mouse scrolled (507, 362) with delta (0, 0)
Screenshot: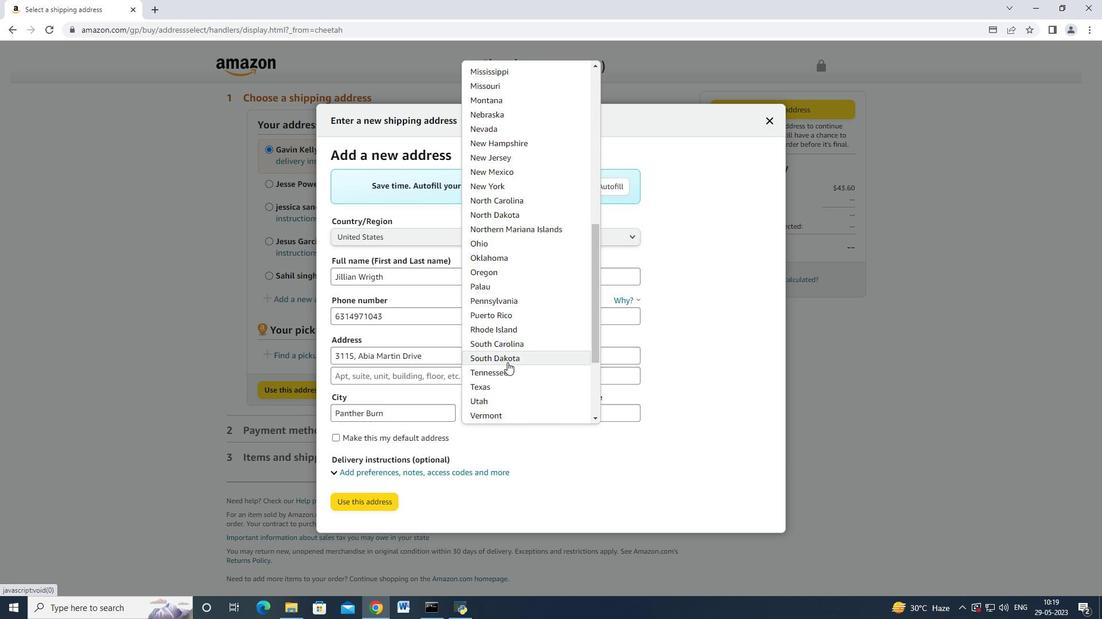 
Action: Mouse moved to (452, 390)
Screenshot: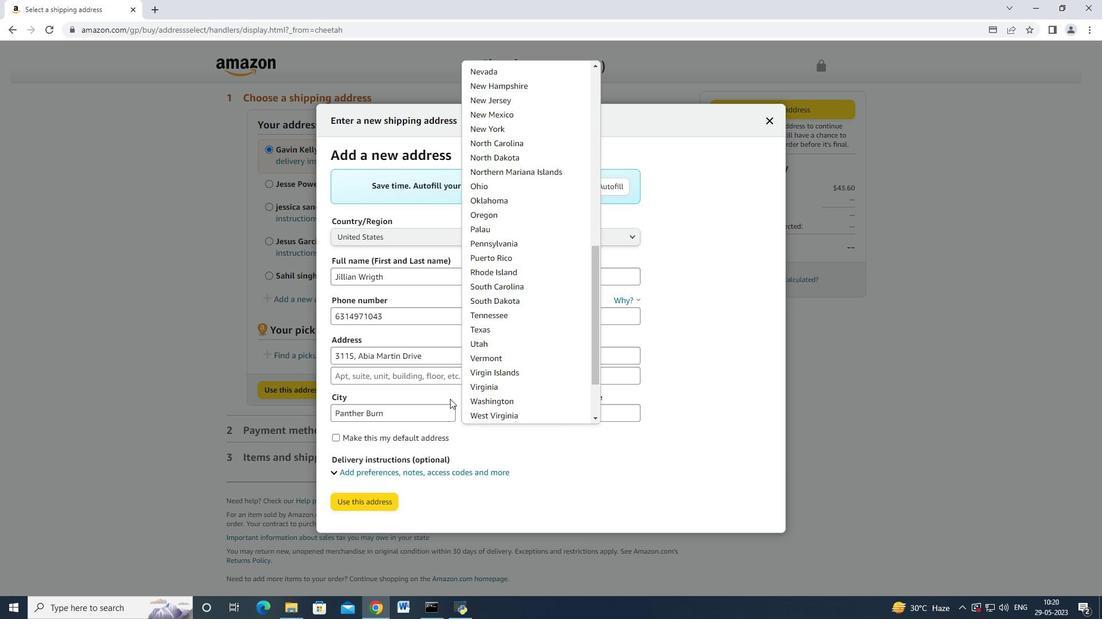 
Action: Mouse scrolled (452, 390) with delta (0, 0)
Screenshot: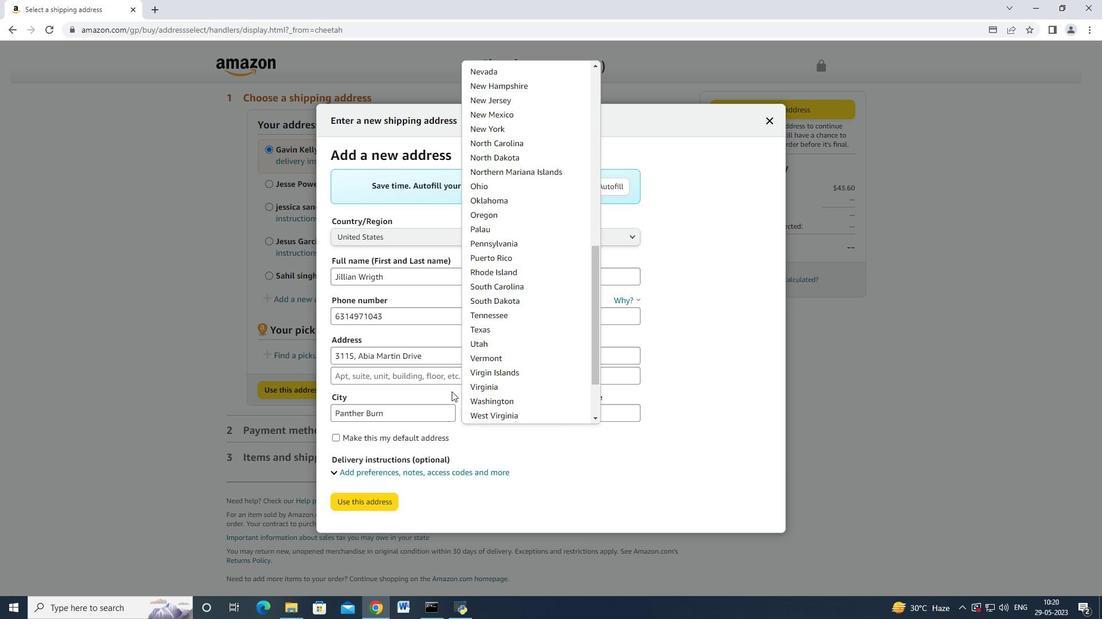 
Action: Mouse moved to (492, 376)
Screenshot: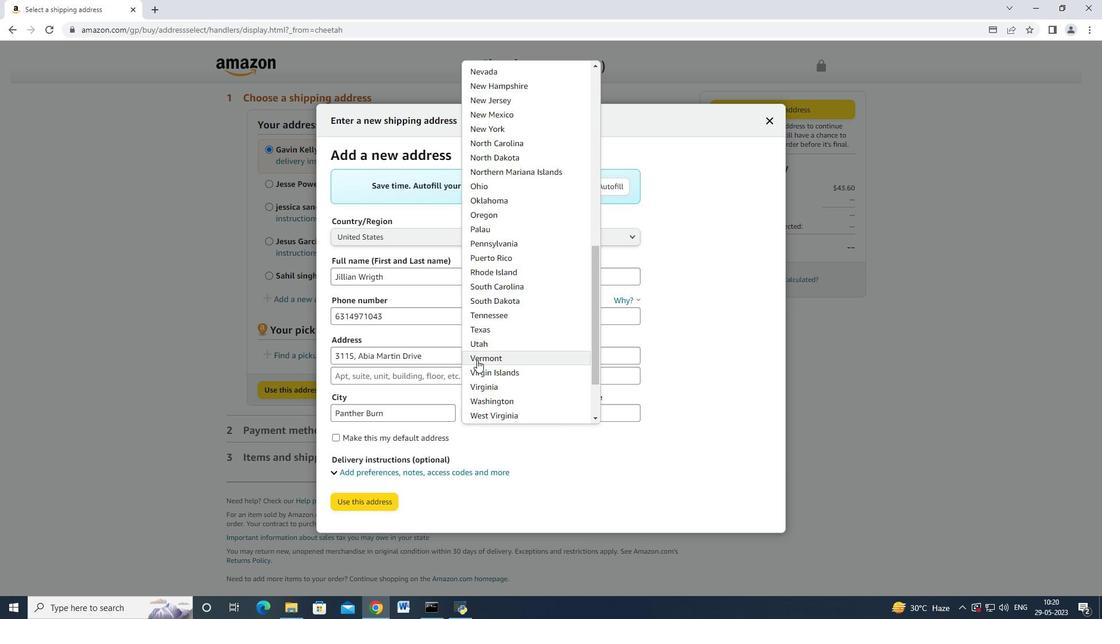 
Action: Mouse scrolled (492, 376) with delta (0, 0)
Screenshot: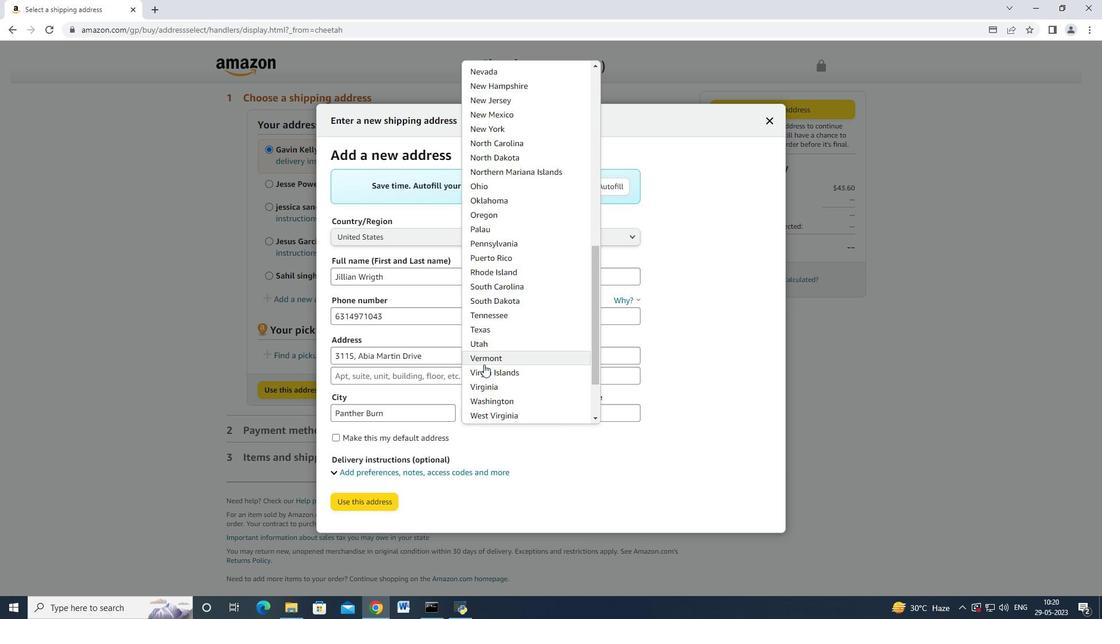 
Action: Mouse scrolled (492, 376) with delta (0, 0)
Screenshot: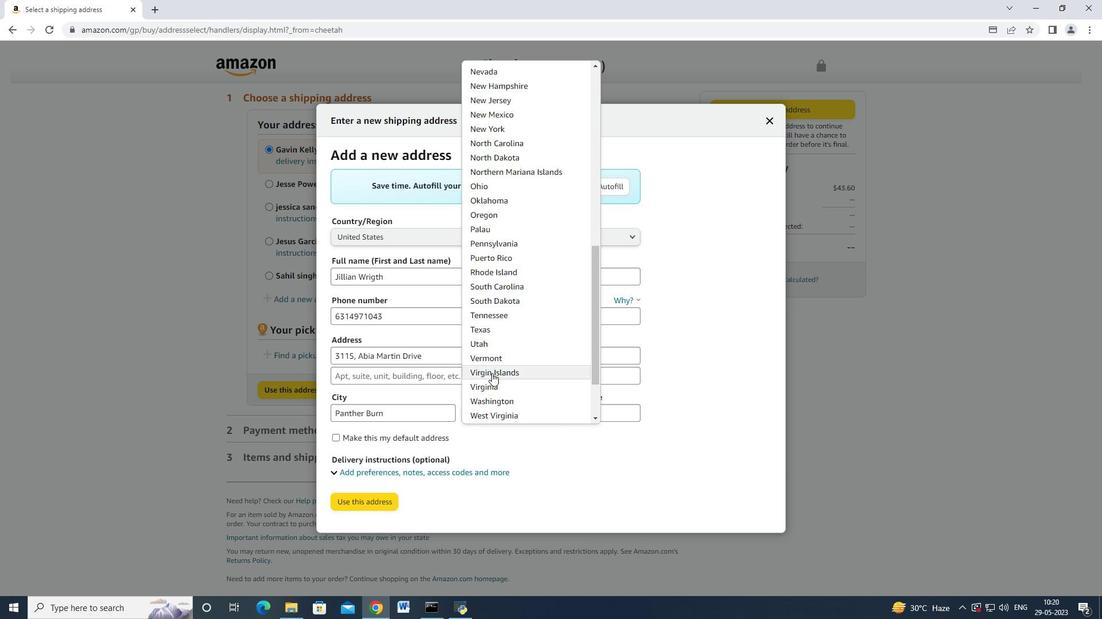 
Action: Mouse moved to (492, 376)
Screenshot: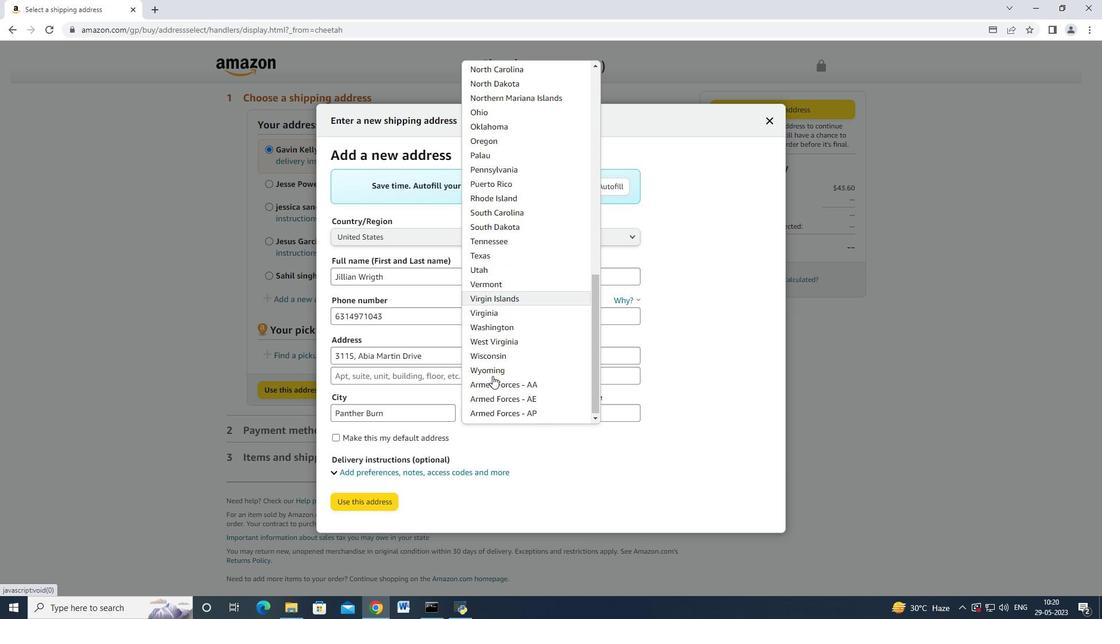 
Action: Mouse scrolled (492, 377) with delta (0, 0)
Screenshot: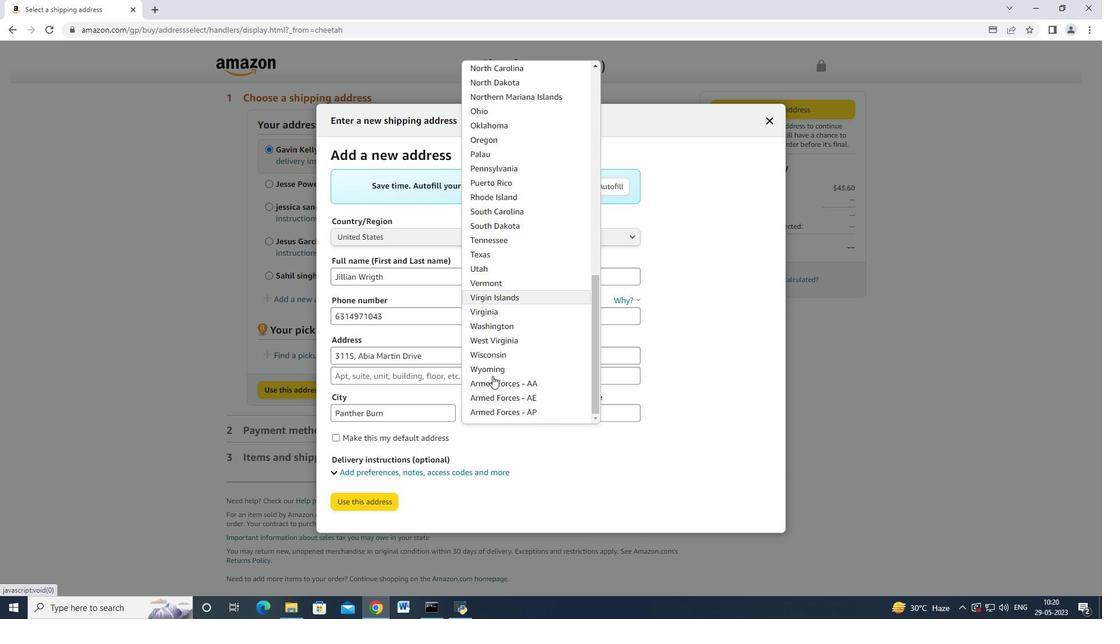 
Action: Mouse scrolled (492, 377) with delta (0, 0)
Screenshot: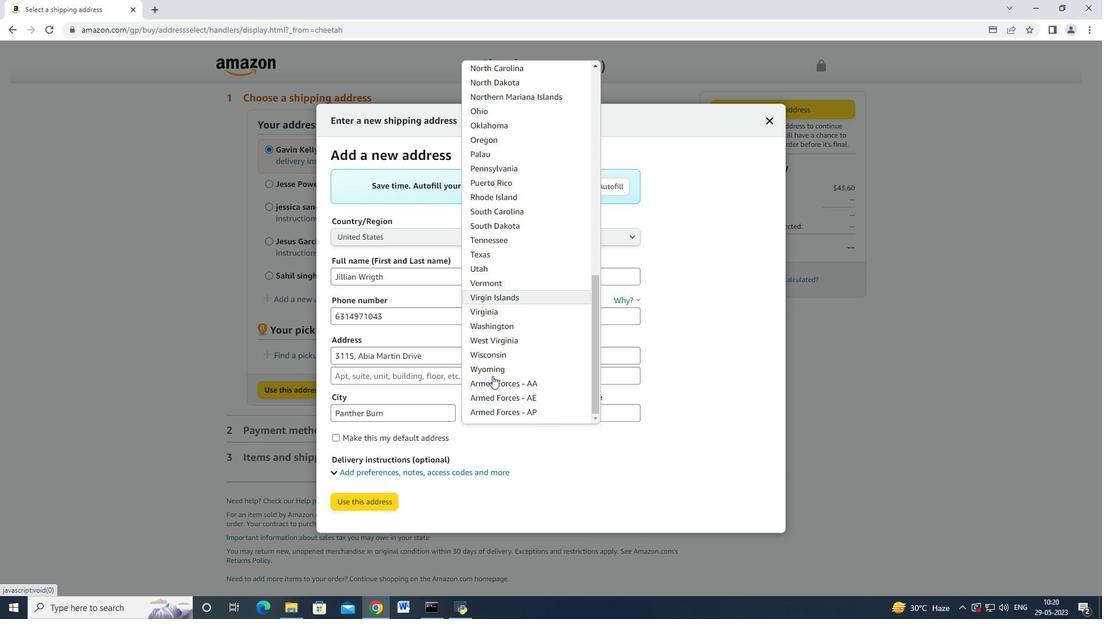 
Action: Mouse scrolled (492, 377) with delta (0, 0)
Screenshot: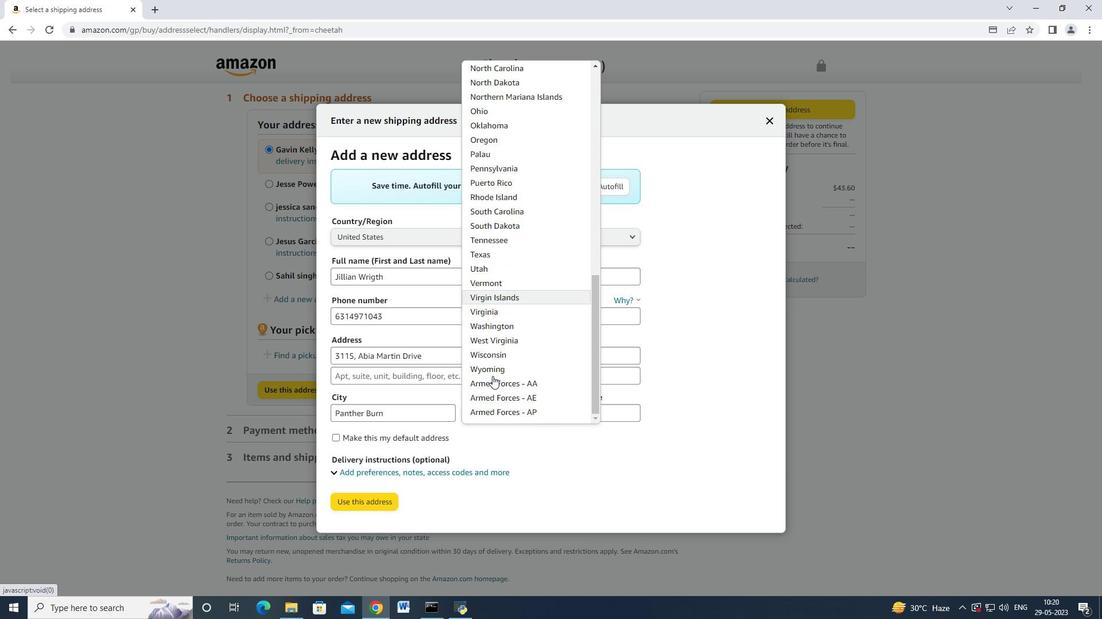 
Action: Mouse scrolled (492, 377) with delta (0, 0)
Screenshot: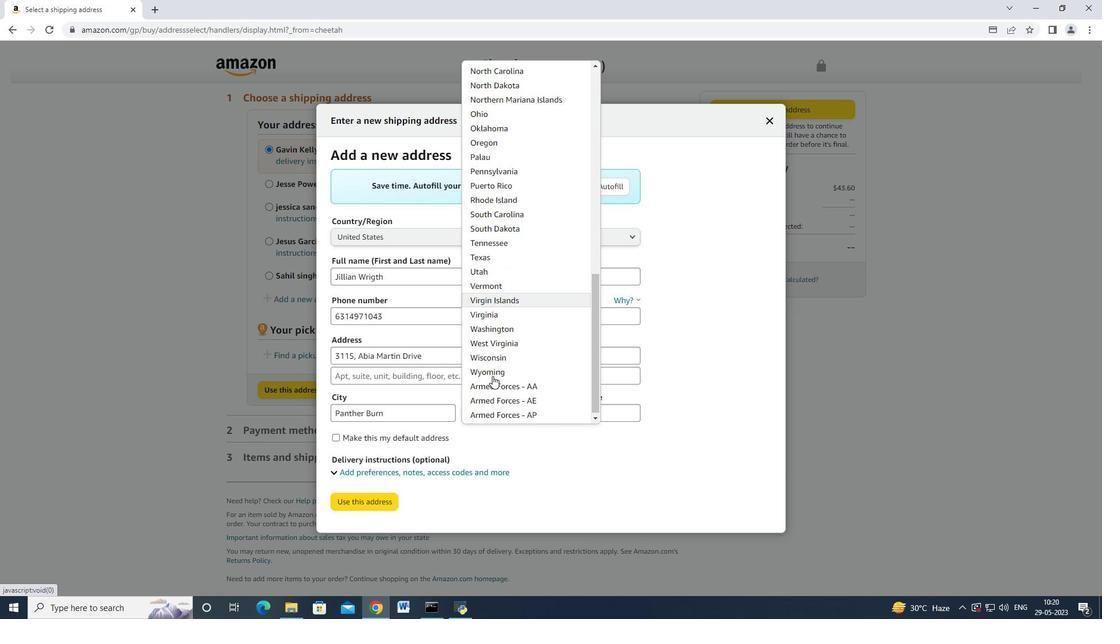 
Action: Mouse scrolled (492, 377) with delta (0, 0)
Screenshot: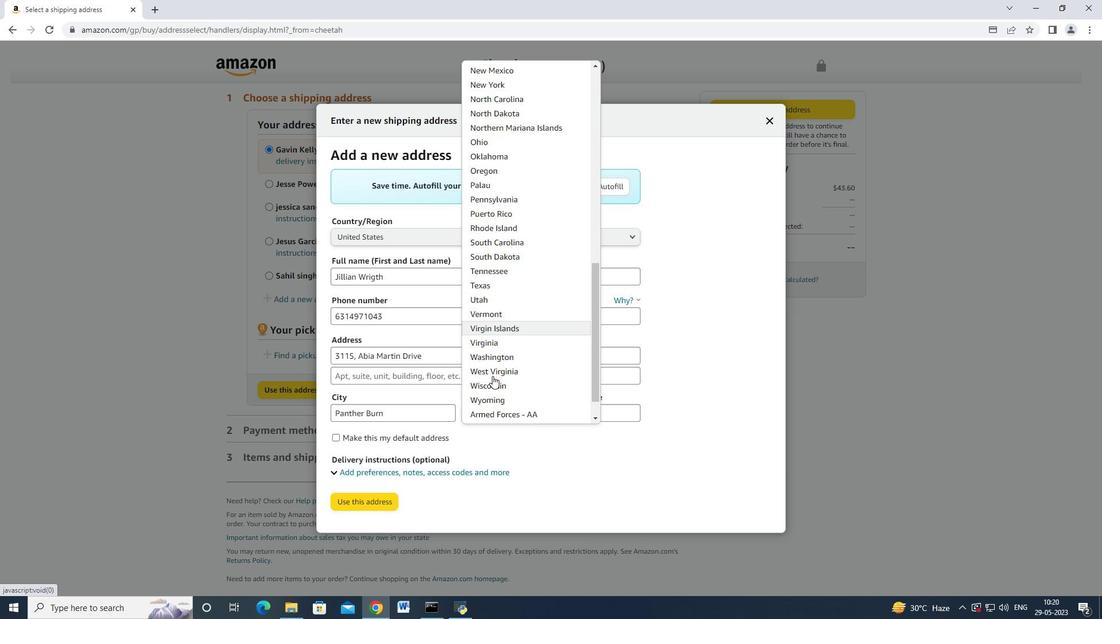 
Action: Mouse scrolled (492, 377) with delta (0, 0)
Screenshot: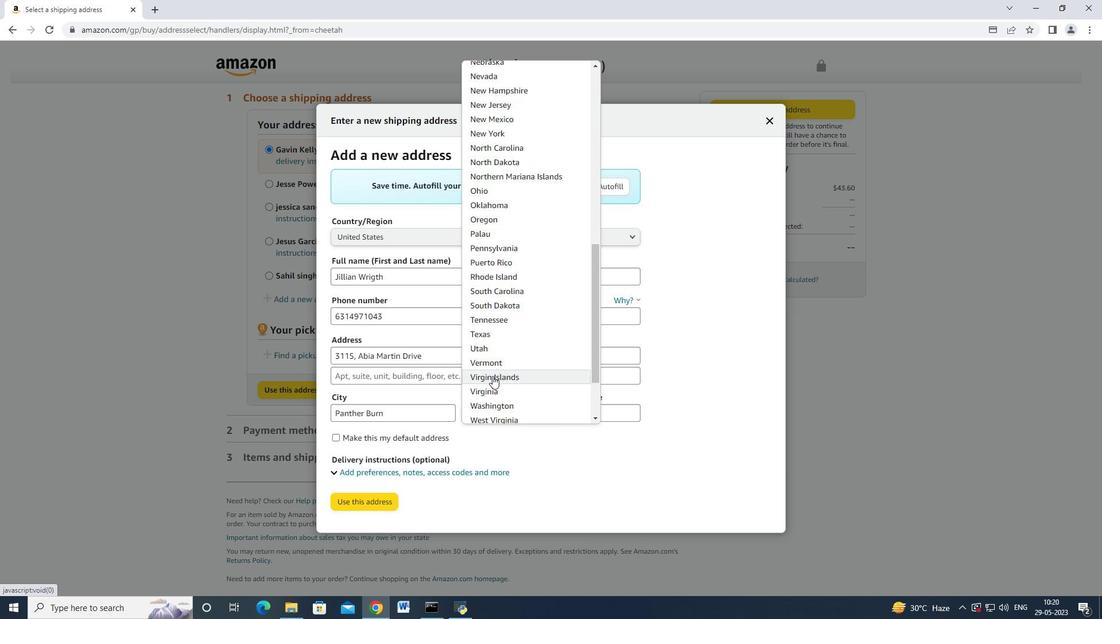 
Action: Mouse scrolled (492, 377) with delta (0, 0)
Screenshot: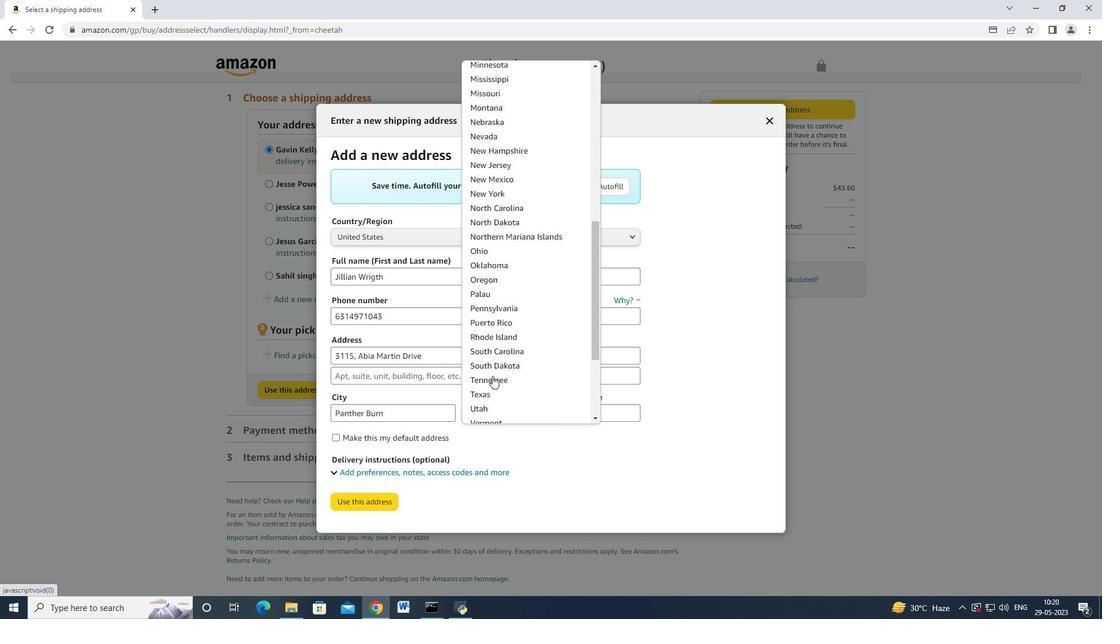 
Action: Mouse scrolled (492, 377) with delta (0, 0)
Screenshot: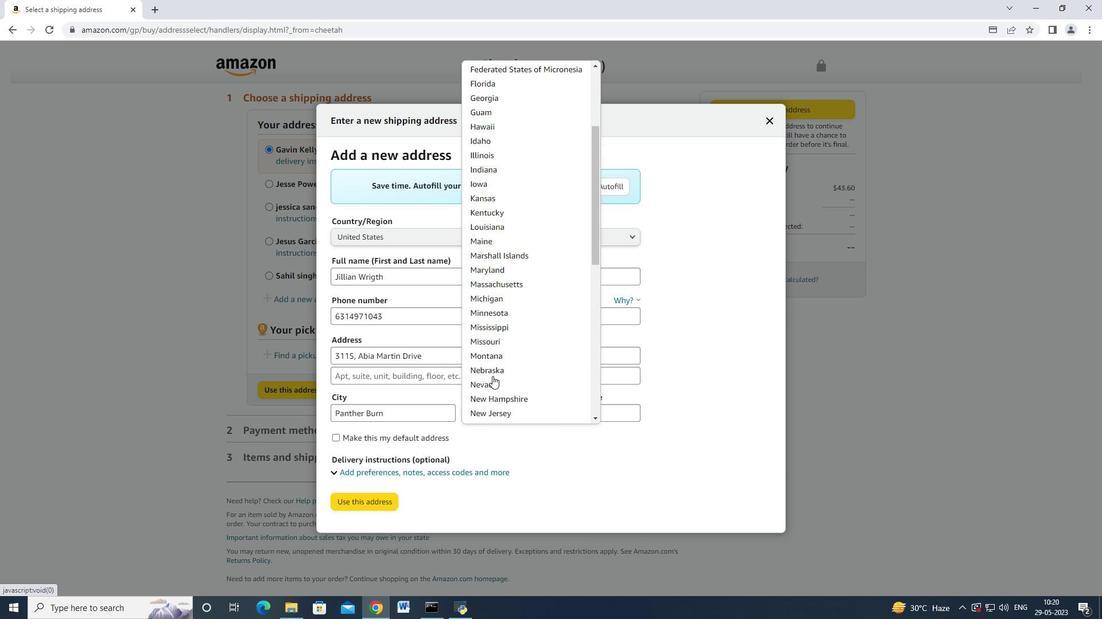 
Action: Mouse scrolled (492, 377) with delta (0, 0)
Screenshot: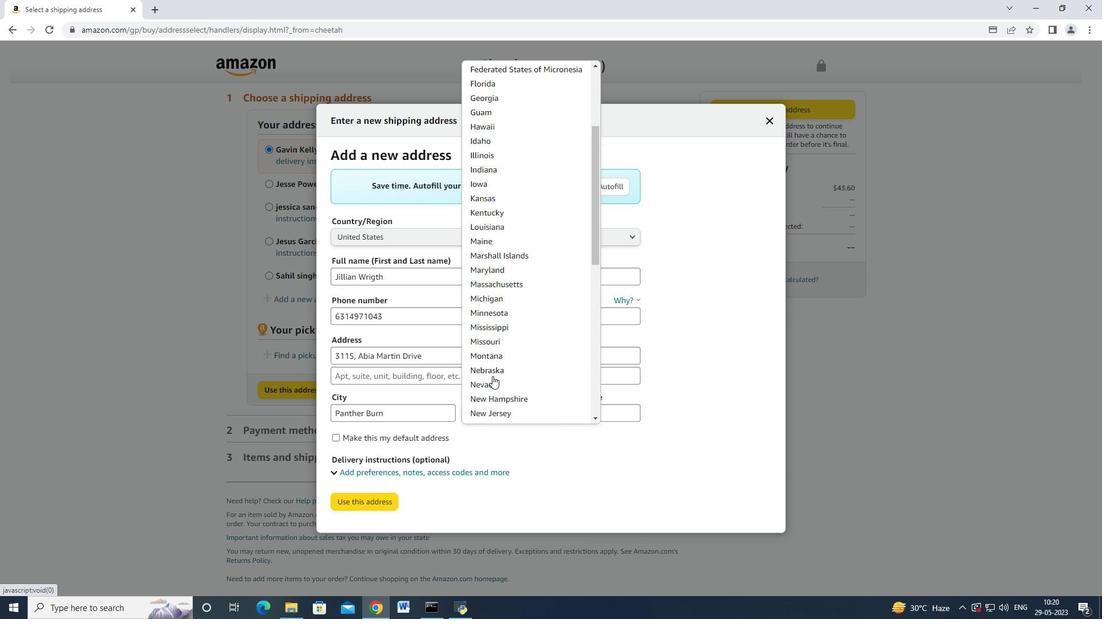 
Action: Mouse scrolled (492, 377) with delta (0, 0)
Screenshot: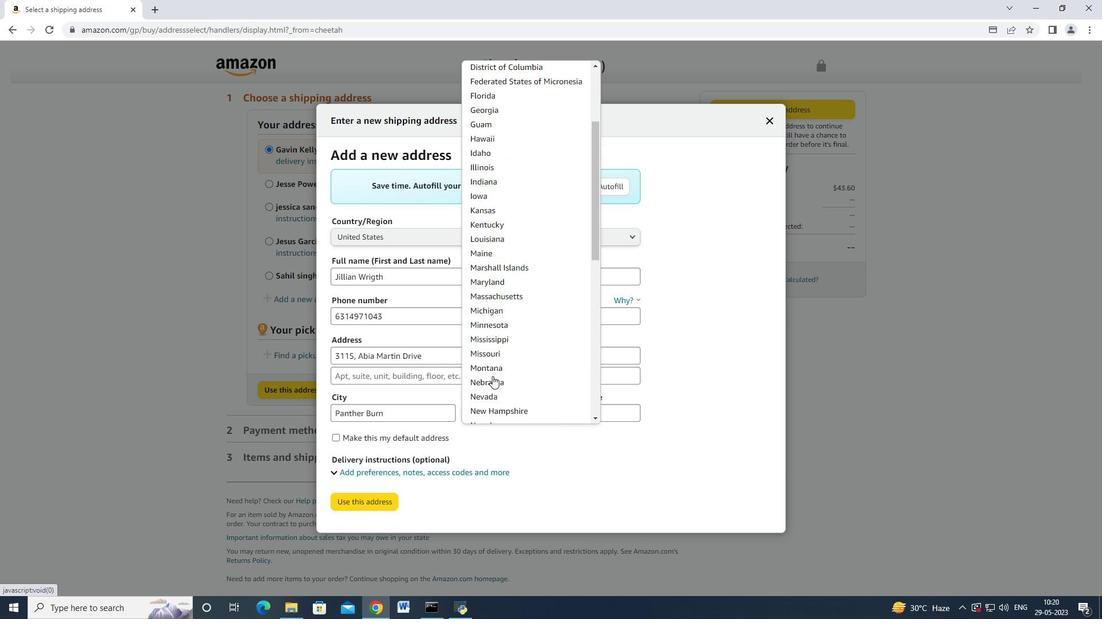 
Action: Mouse scrolled (492, 377) with delta (0, 0)
Screenshot: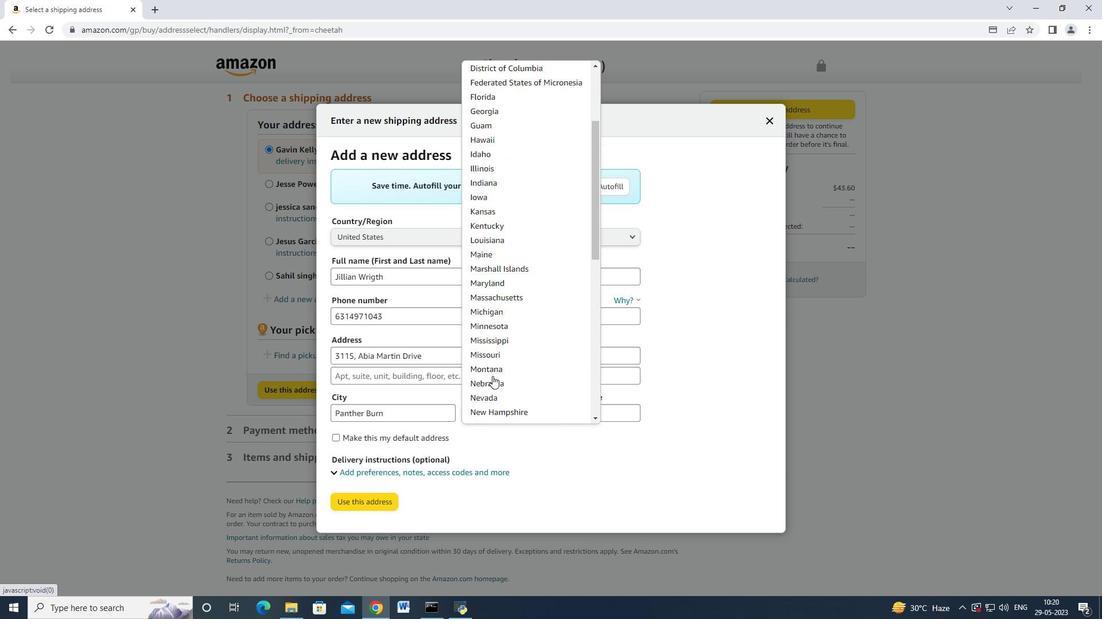 
Action: Mouse scrolled (492, 377) with delta (0, 0)
Screenshot: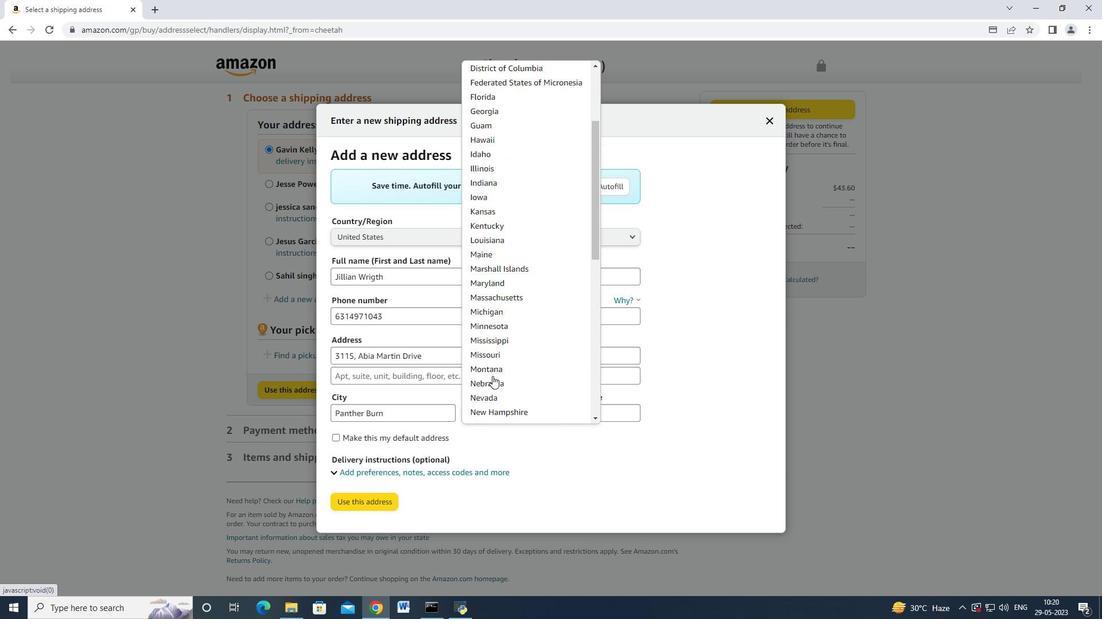 
Action: Mouse scrolled (492, 377) with delta (0, 0)
Screenshot: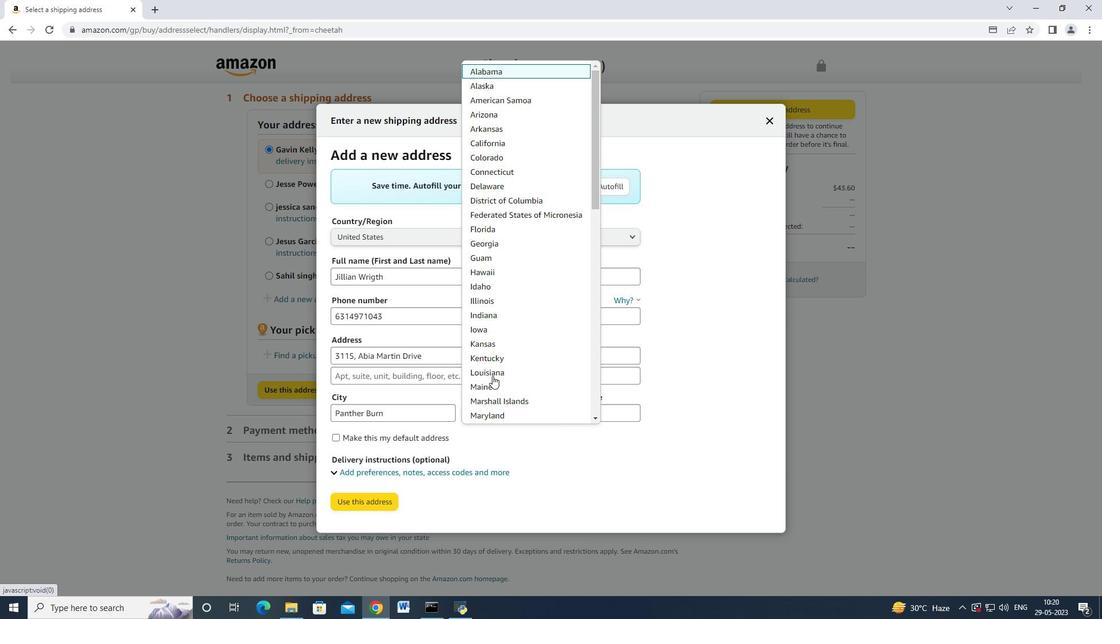 
Action: Mouse scrolled (492, 377) with delta (0, 0)
Screenshot: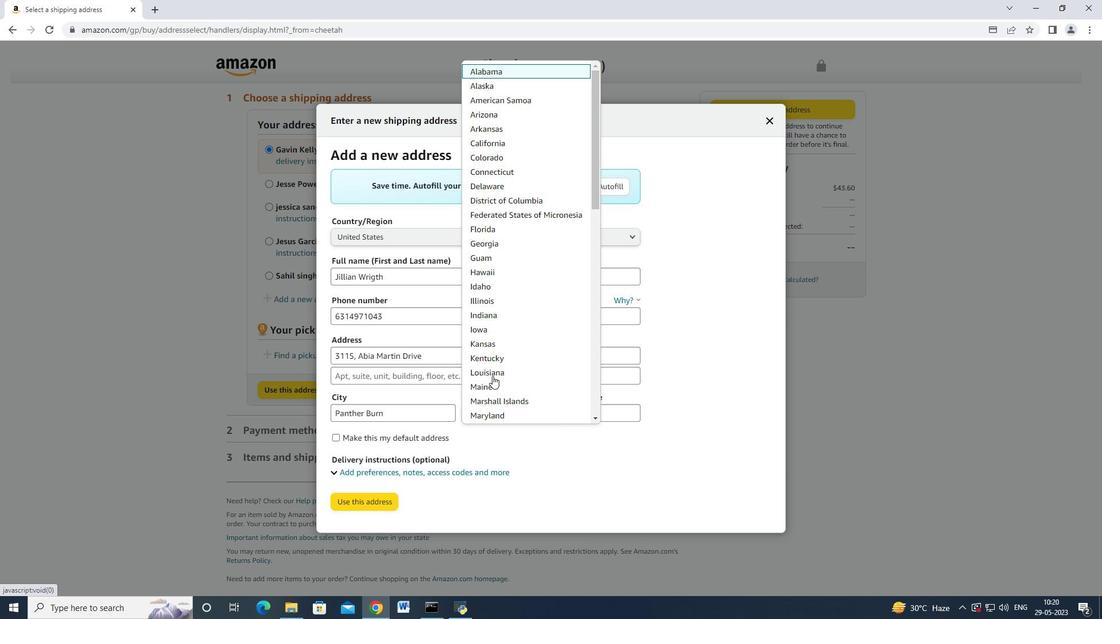 
Action: Mouse moved to (493, 347)
Screenshot: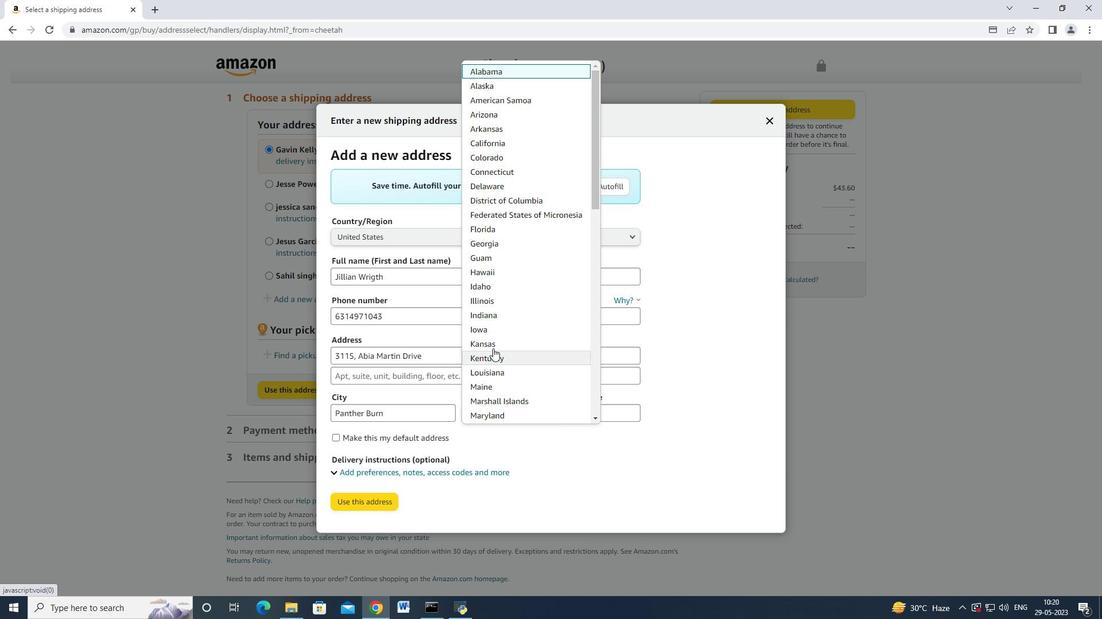 
Action: Mouse scrolled (493, 347) with delta (0, 0)
Screenshot: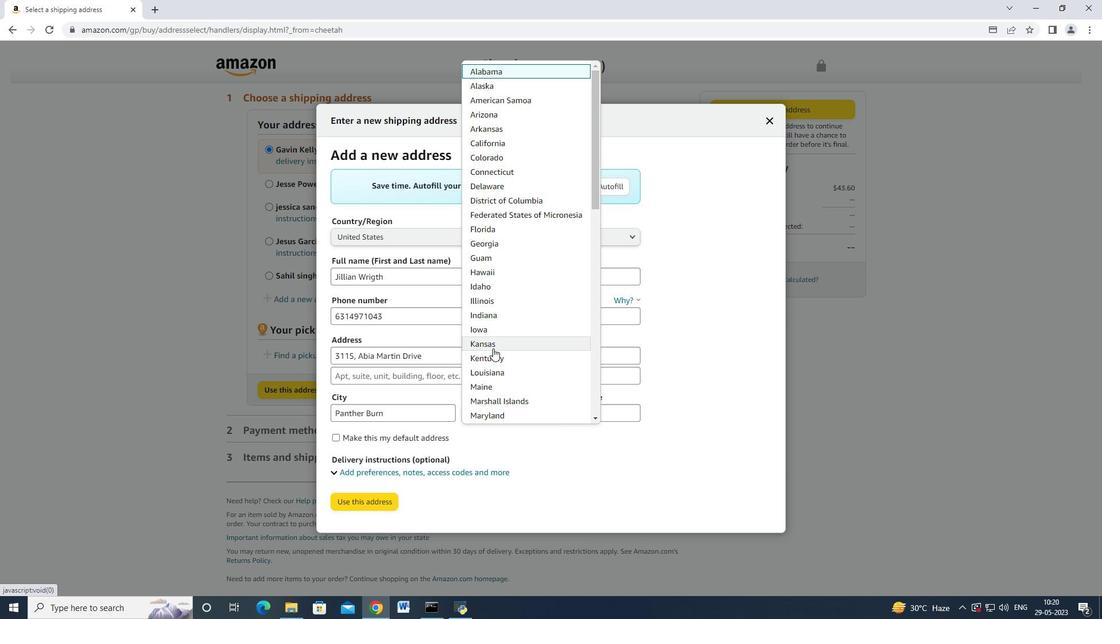
Action: Mouse scrolled (493, 347) with delta (0, 0)
Screenshot: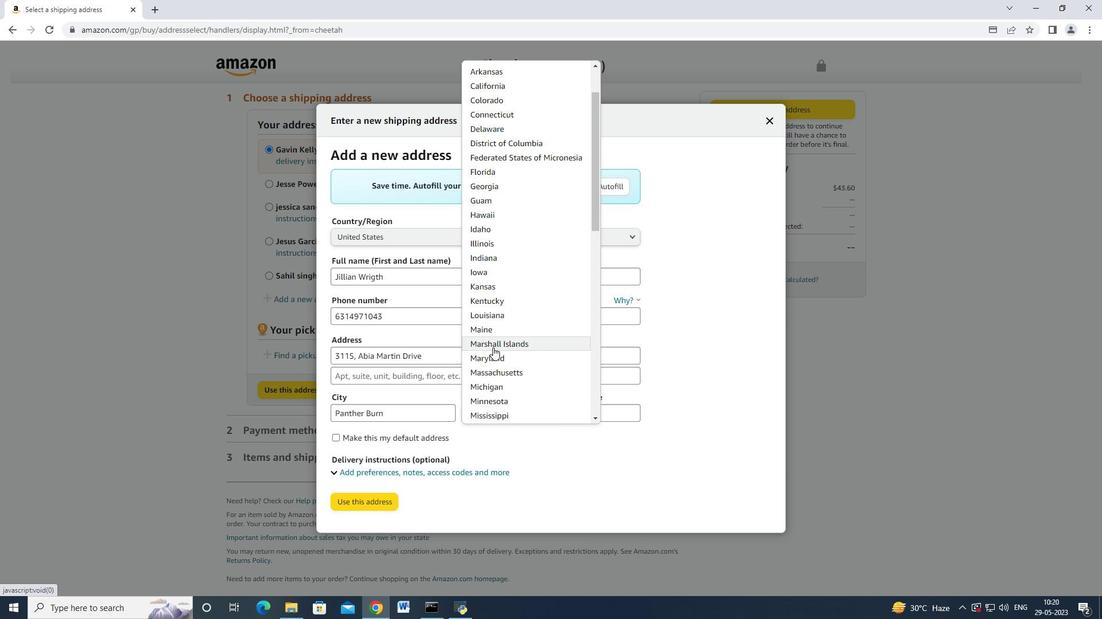 
Action: Mouse scrolled (493, 348) with delta (0, 0)
Screenshot: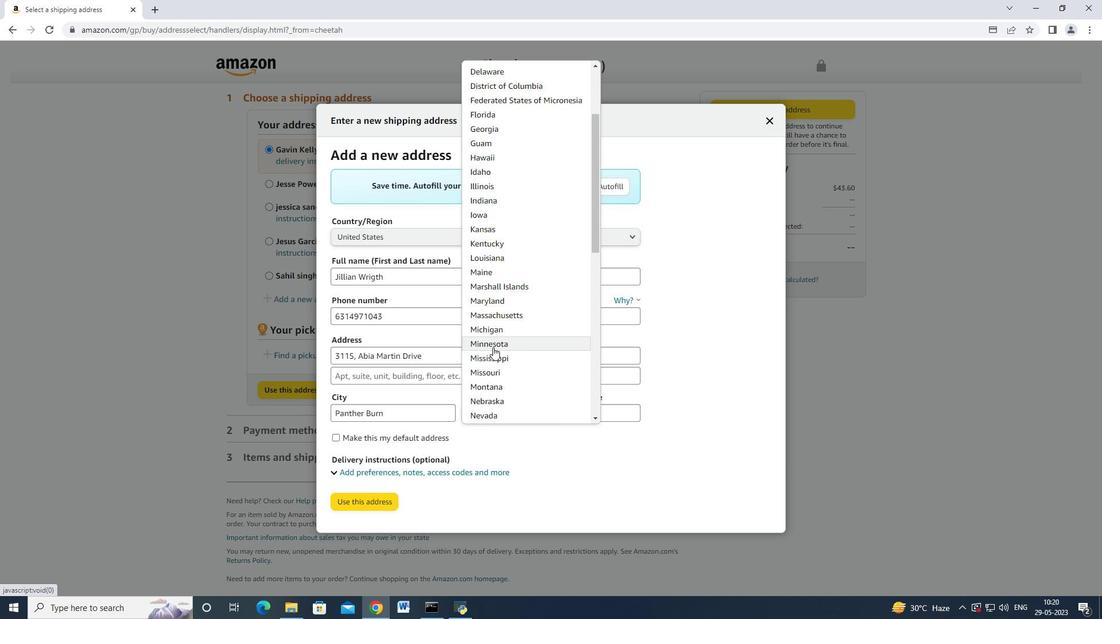
Action: Mouse moved to (505, 380)
Screenshot: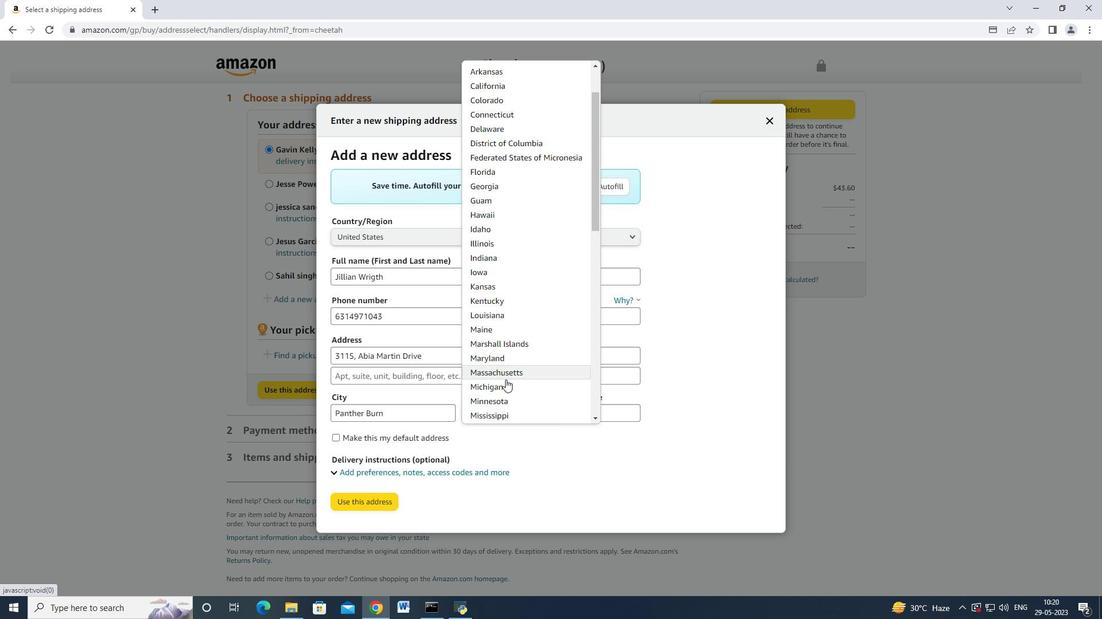 
Action: Mouse scrolled (505, 379) with delta (0, 0)
Screenshot: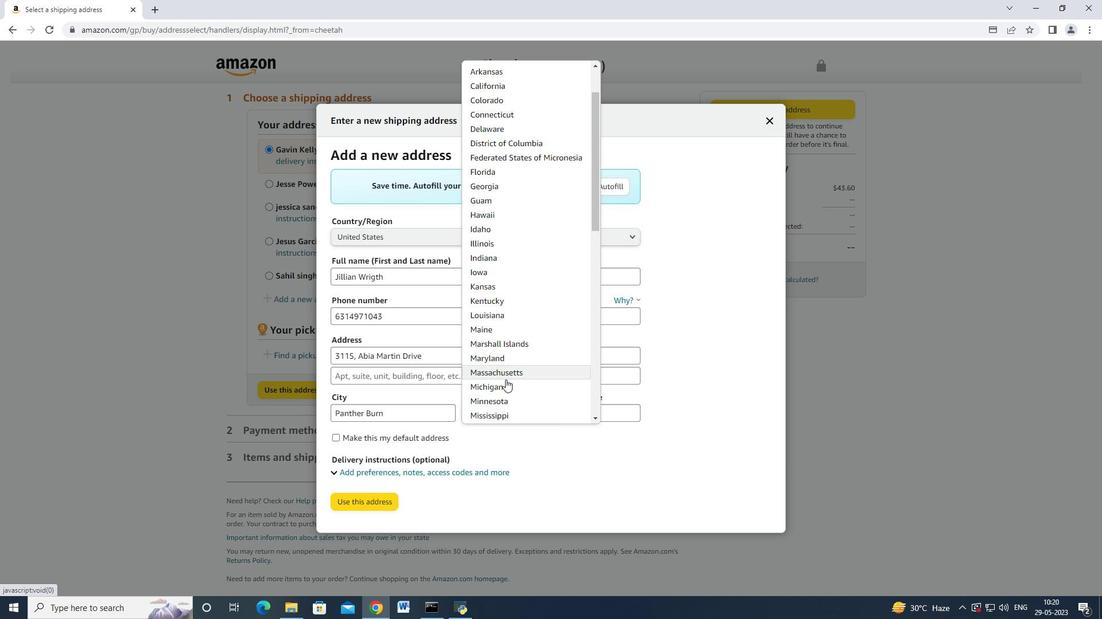 
Action: Mouse moved to (506, 362)
Screenshot: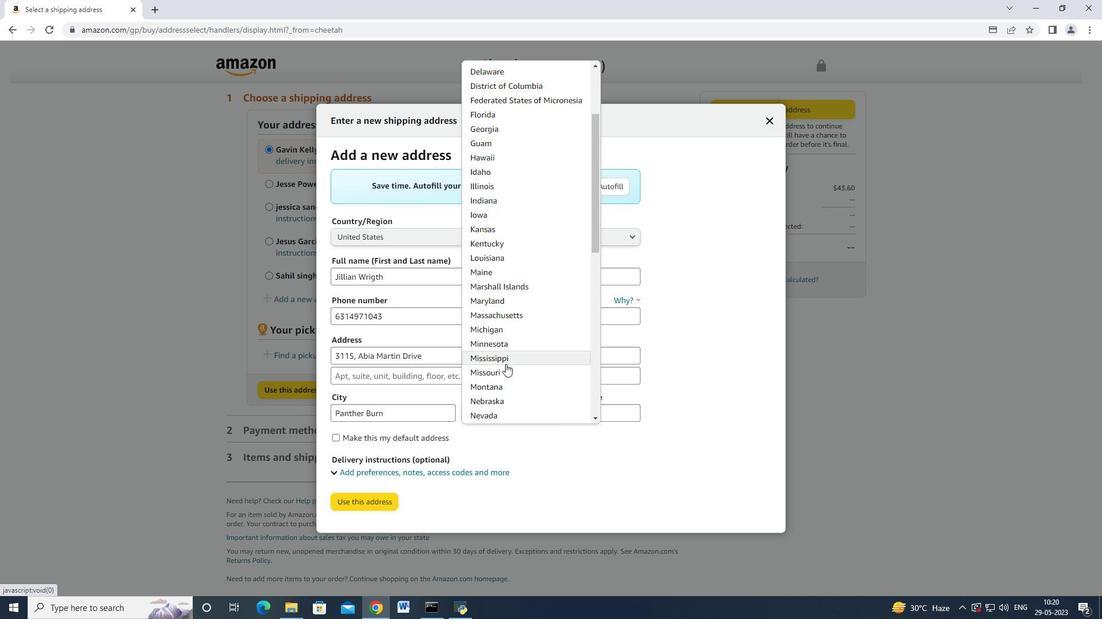 
Action: Mouse pressed left at (506, 362)
Screenshot: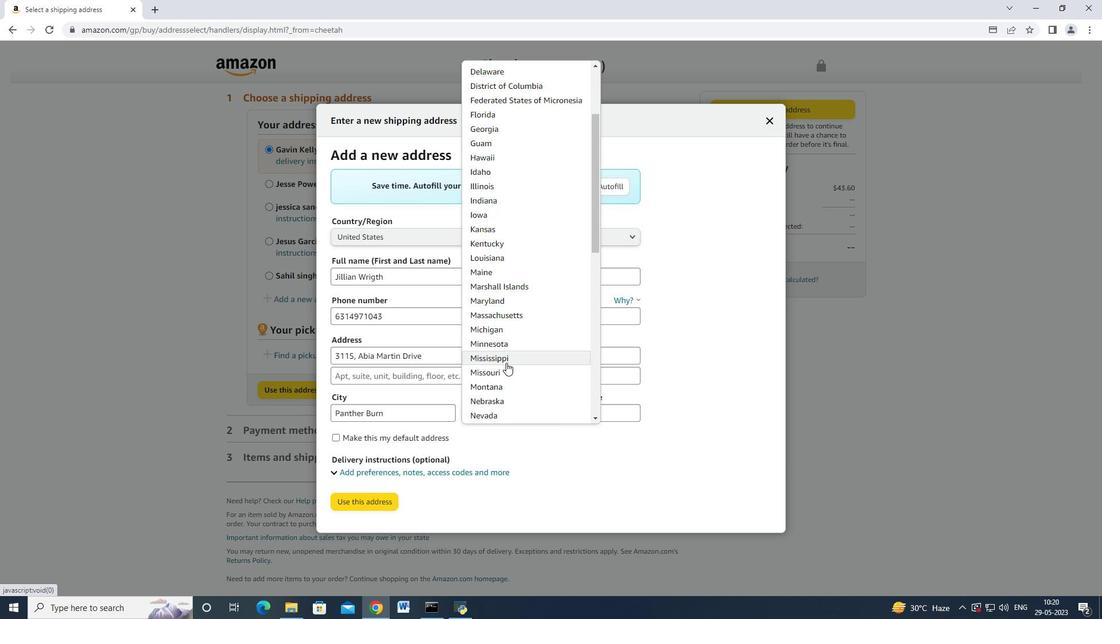 
Action: Mouse moved to (617, 417)
Screenshot: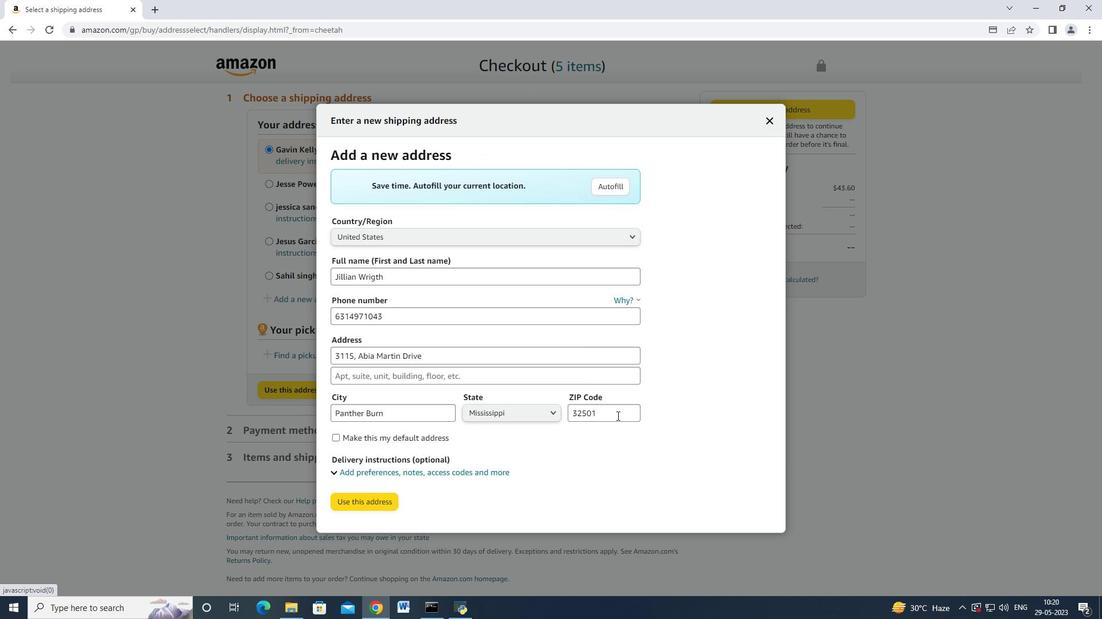 
Action: Mouse pressed left at (617, 417)
Screenshot: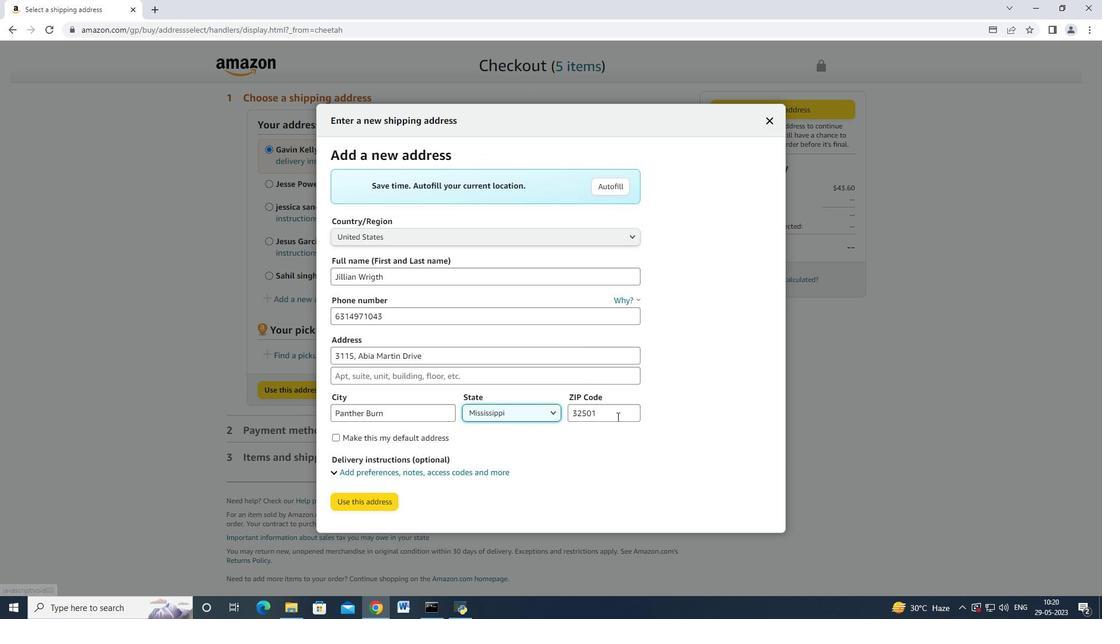 
Action: Mouse moved to (619, 415)
Screenshot: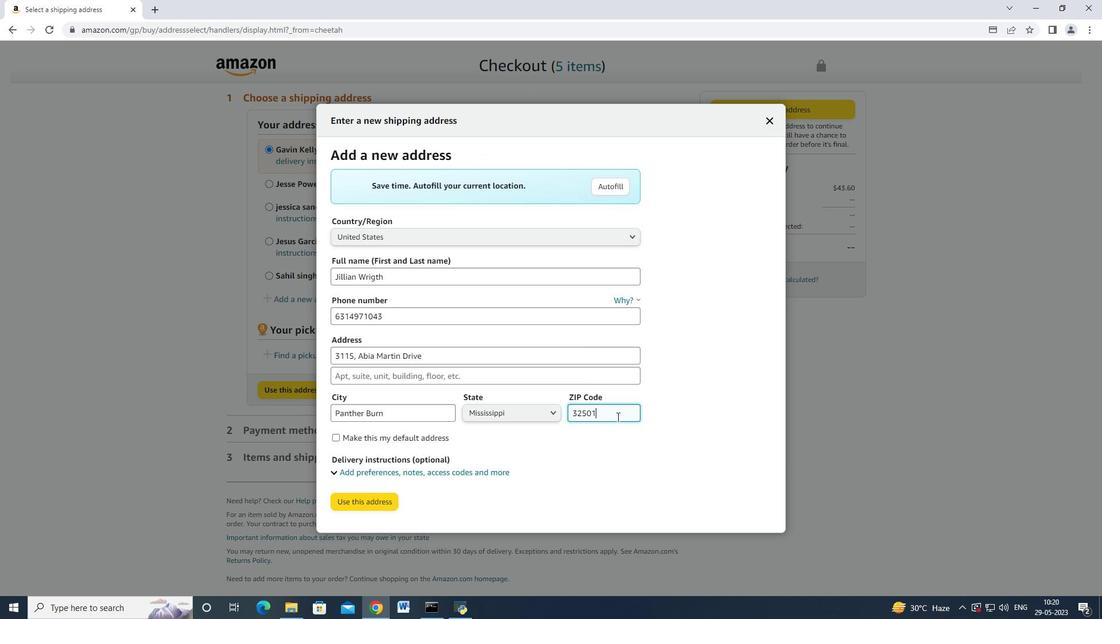
Action: Key pressed <Key.backspace><Key.backspace><Key.backspace><Key.backspace><Key.backspace><Key.backspace>38765
Screenshot: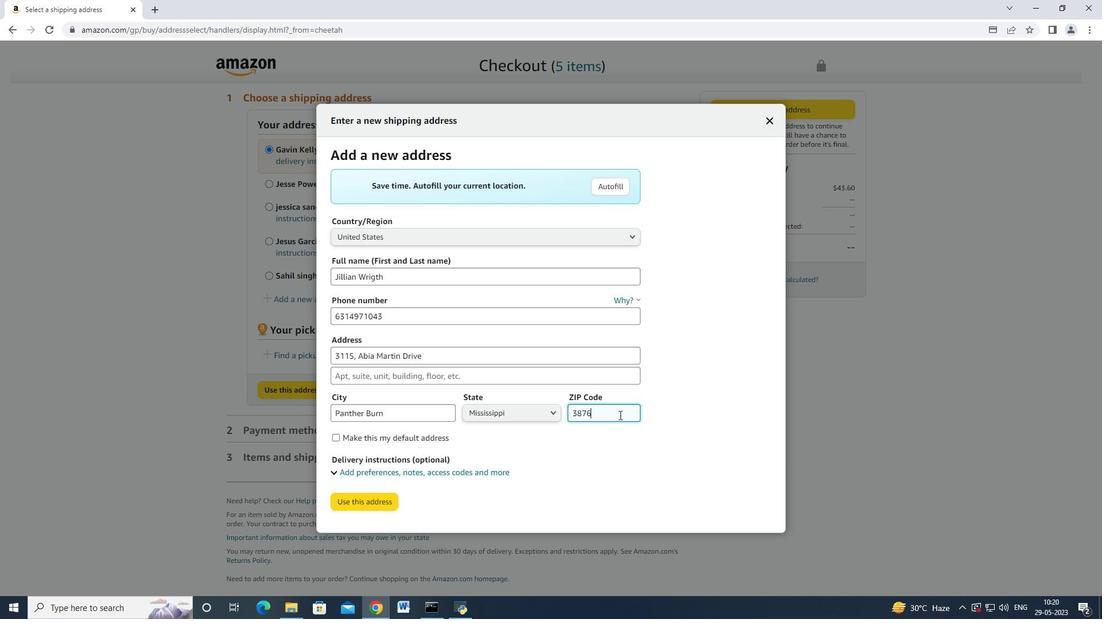 
Action: Mouse moved to (346, 497)
Screenshot: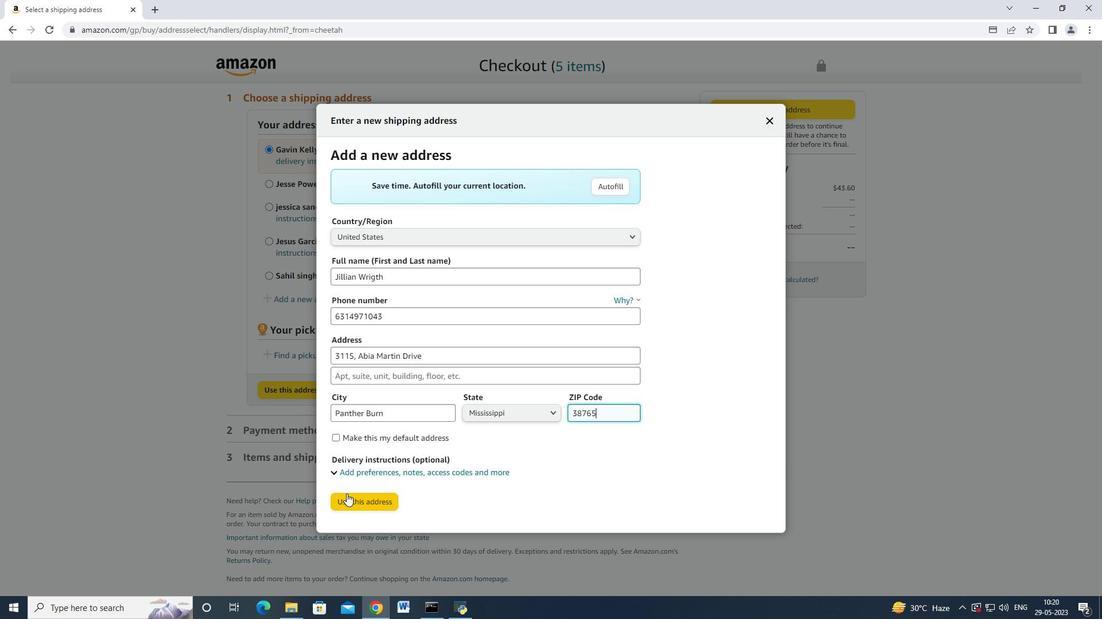 
Action: Mouse pressed left at (346, 497)
Screenshot: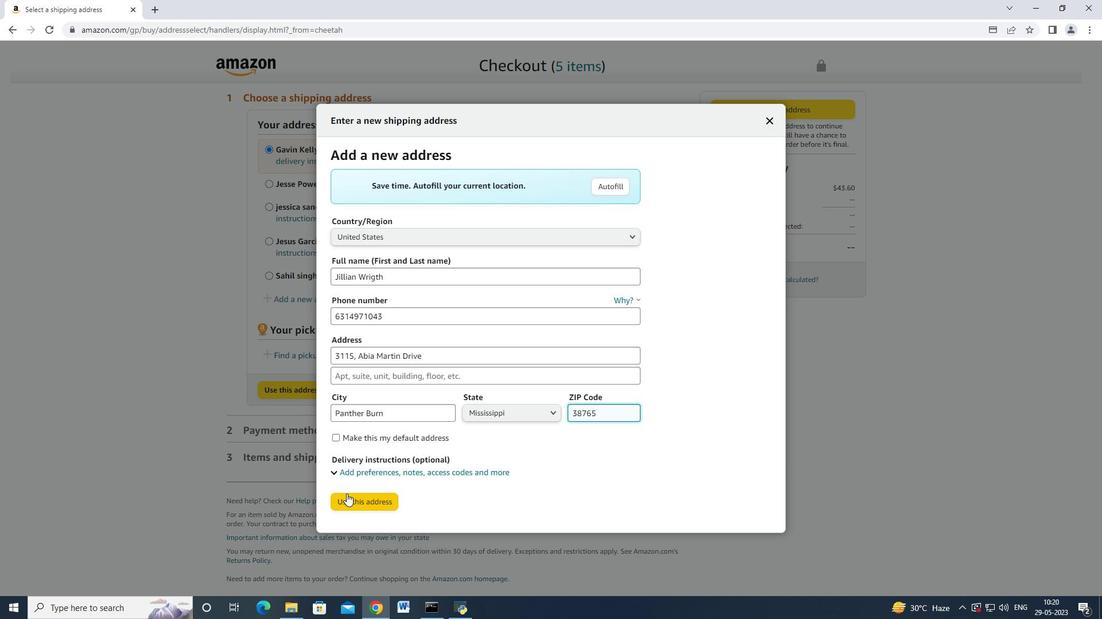 
Action: Mouse moved to (397, 441)
Screenshot: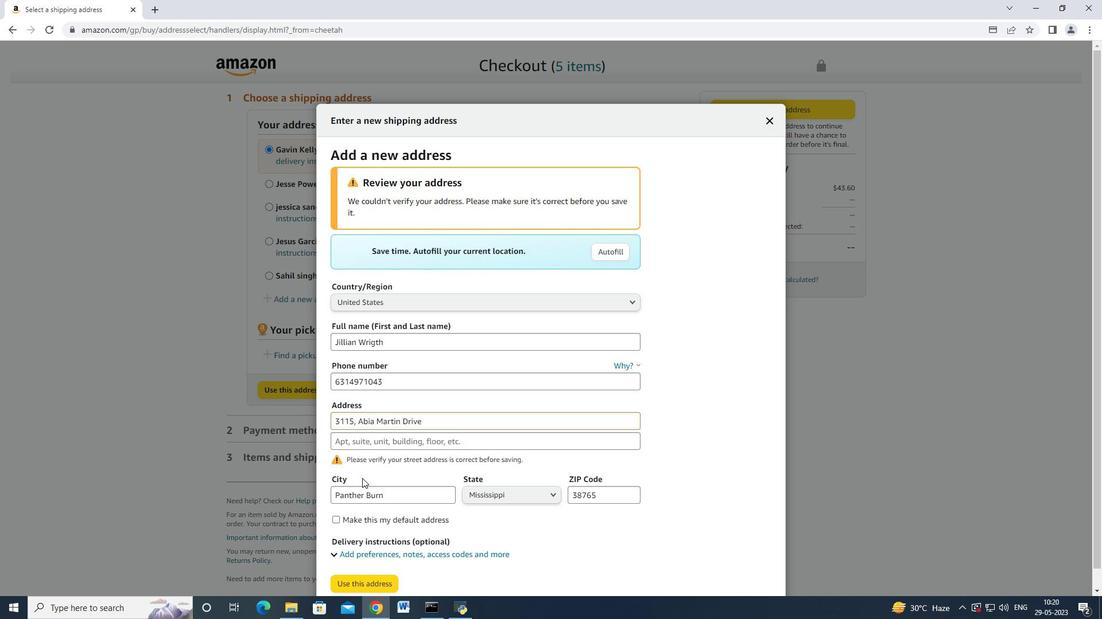 
Action: Mouse scrolled (397, 440) with delta (0, 0)
Screenshot: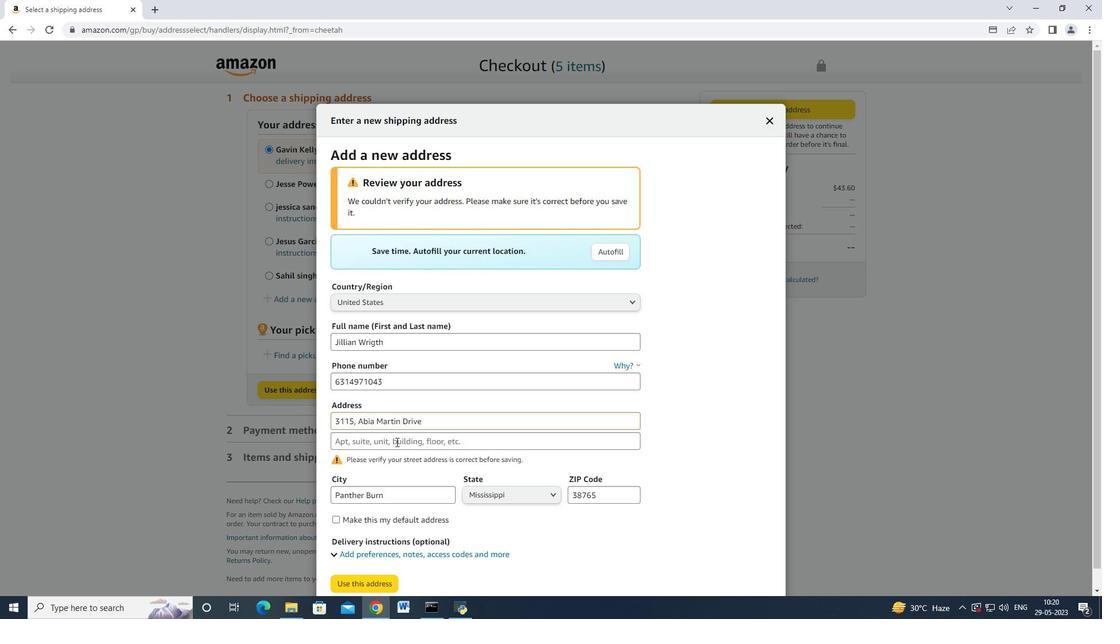 
Action: Mouse scrolled (397, 440) with delta (0, 0)
Screenshot: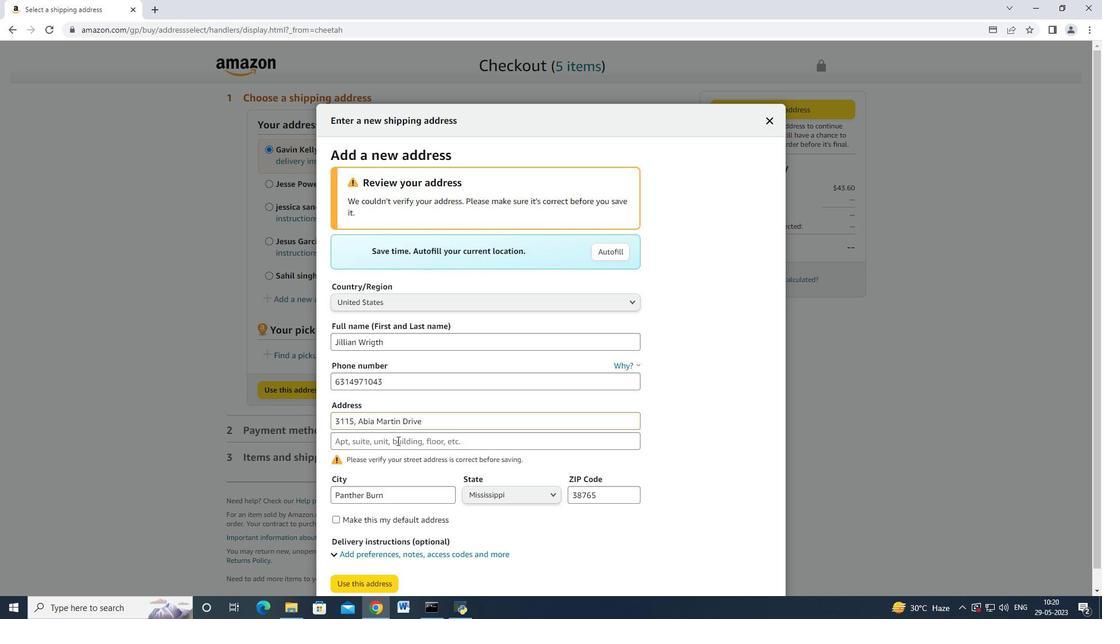 
Action: Mouse scrolled (397, 440) with delta (0, 0)
Screenshot: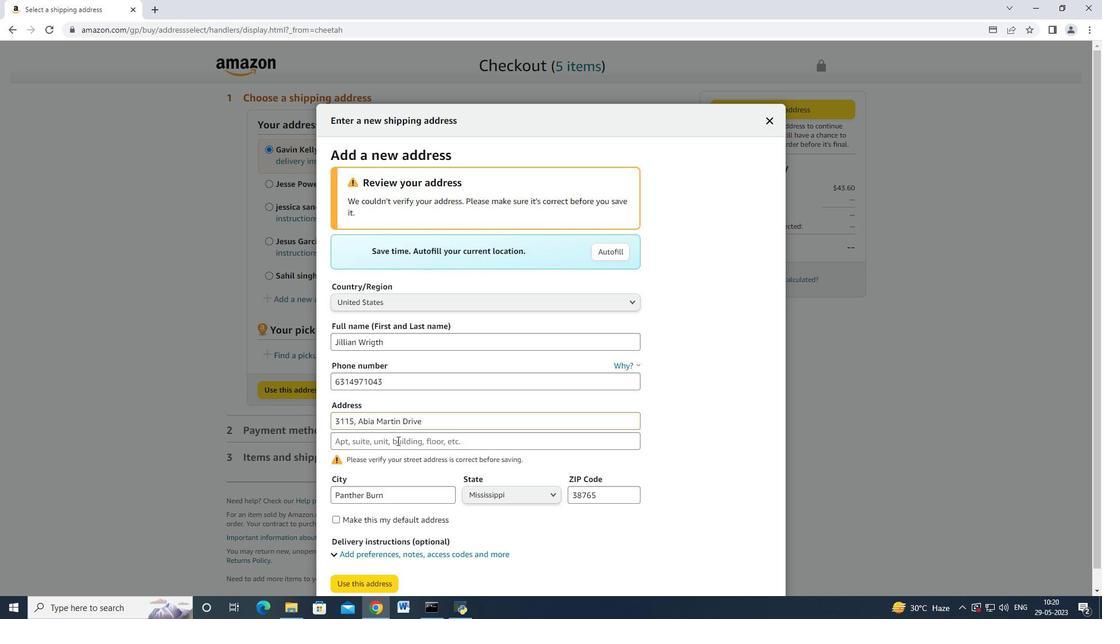 
Action: Mouse moved to (381, 564)
Screenshot: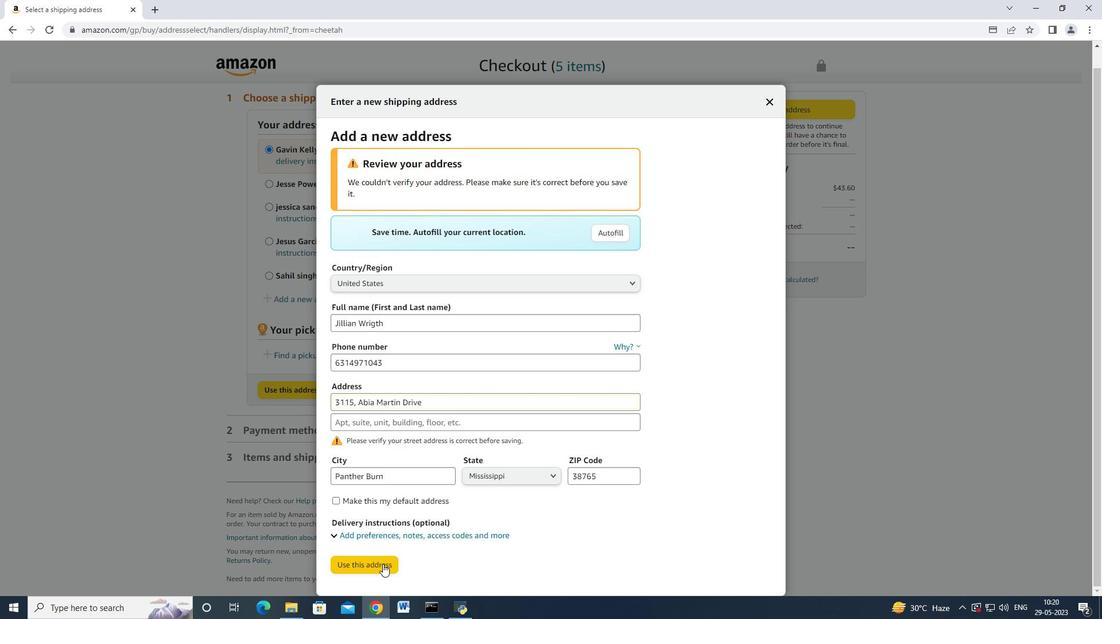 
Action: Mouse pressed left at (381, 564)
Screenshot: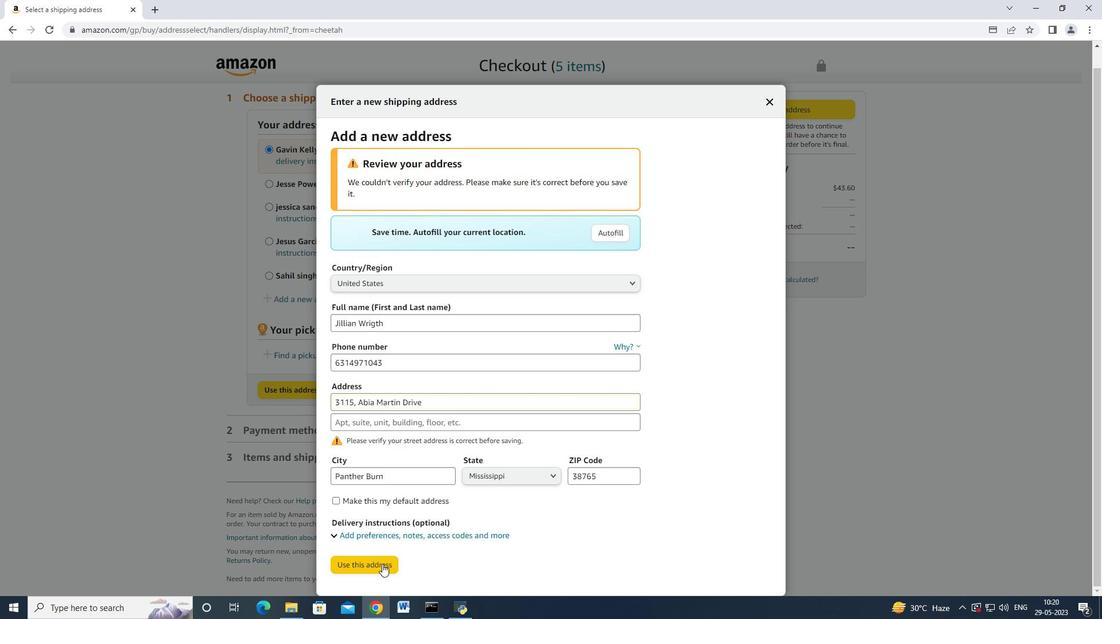 
Action: Mouse moved to (355, 249)
Screenshot: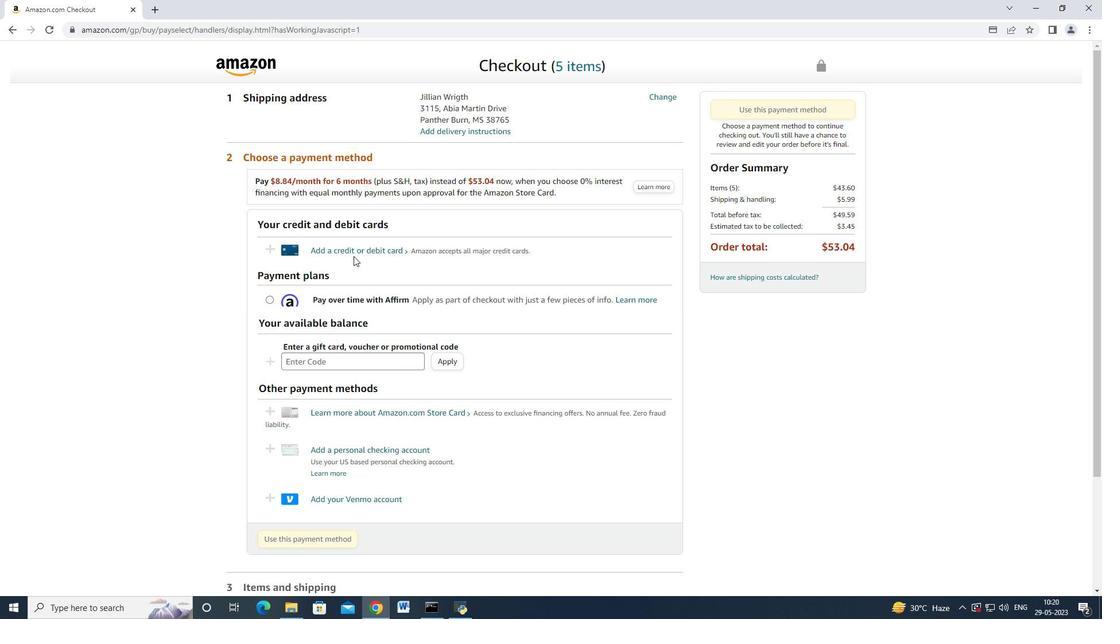 
Action: Mouse pressed left at (355, 249)
Screenshot: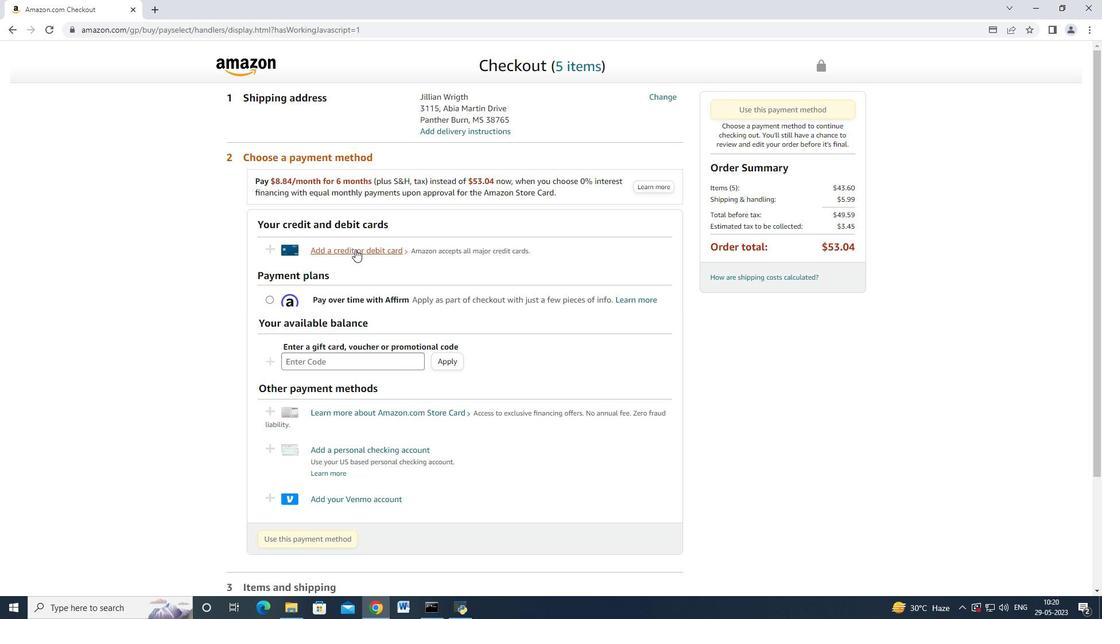 
Action: Mouse moved to (440, 267)
Screenshot: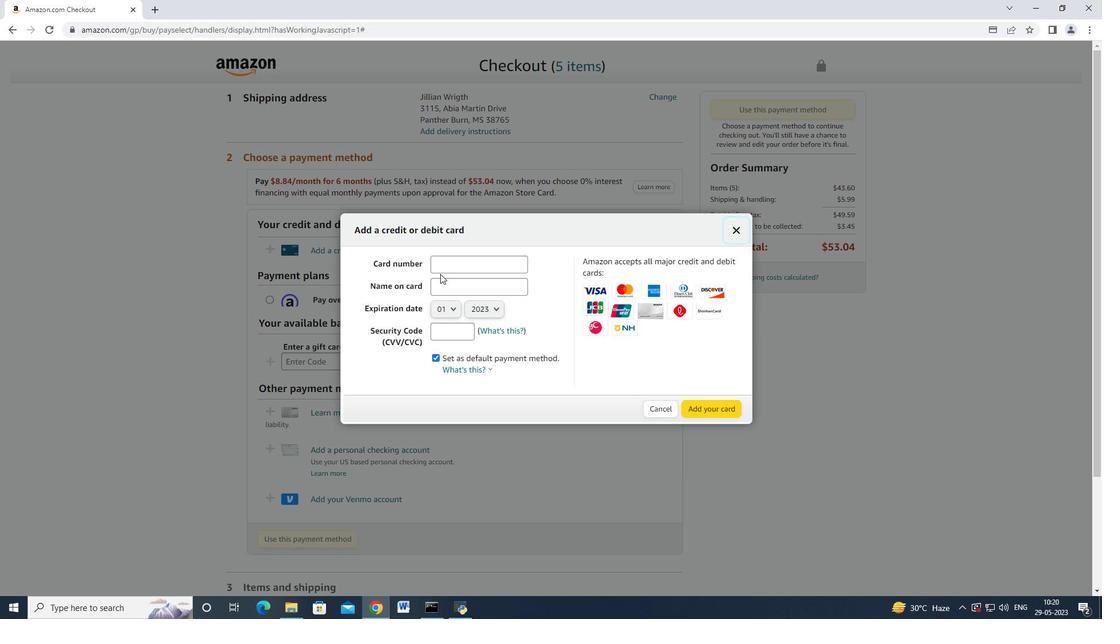 
Action: Mouse pressed left at (440, 267)
Screenshot: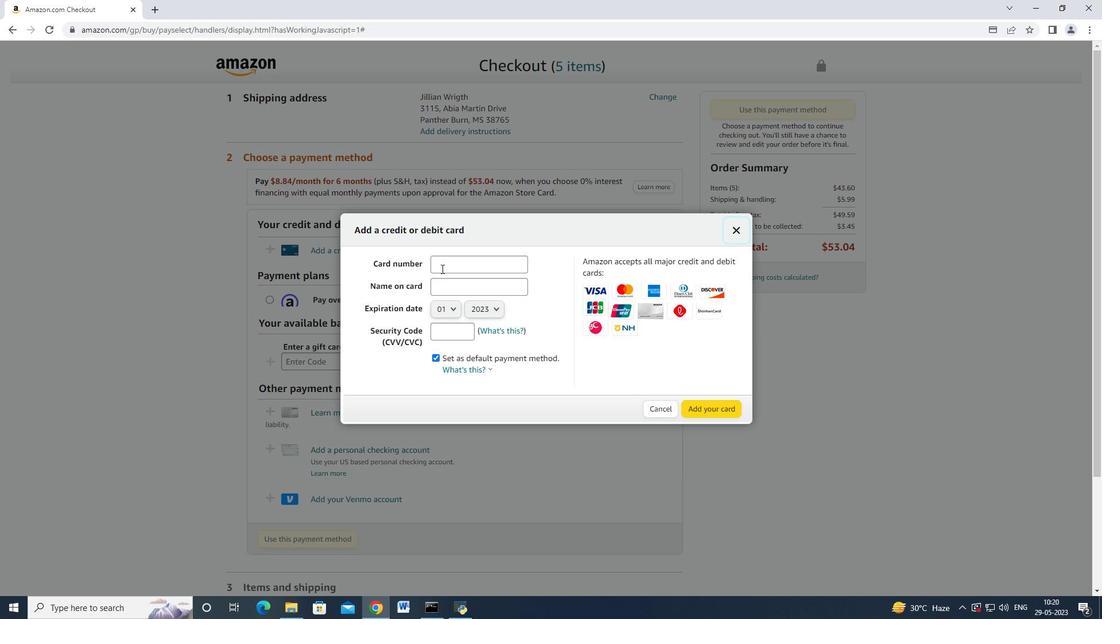 
Action: Mouse moved to (460, 263)
Screenshot: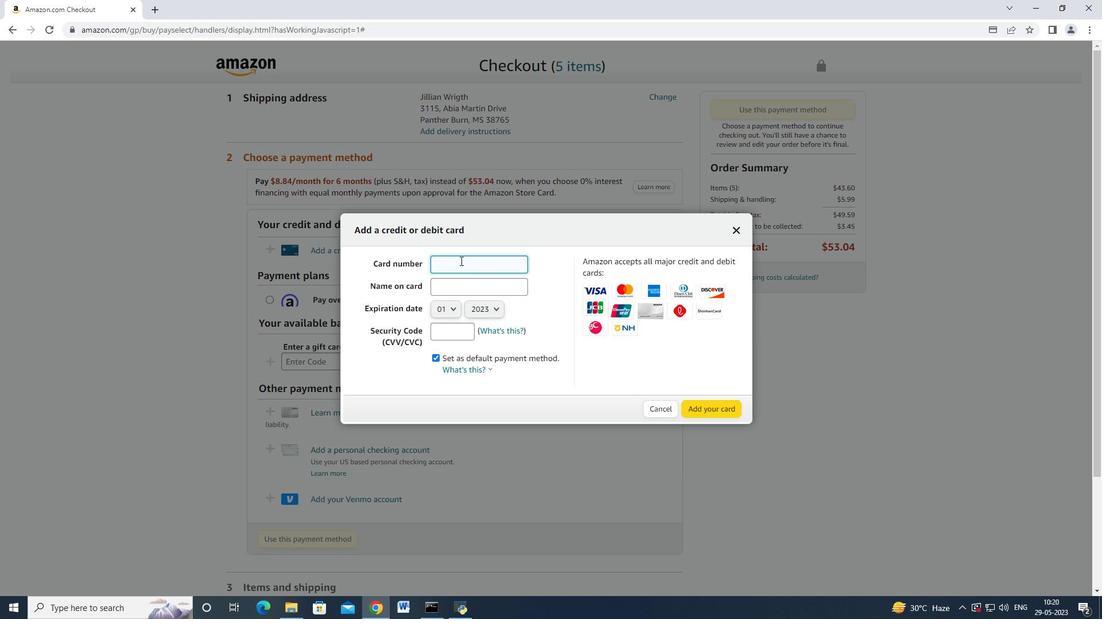 
Action: Key pressed 4726<Key.space>6642<Key.space>7752<Key.space>6010<Key.tab><Key.shift>Mark<Key.space><Key.shift_r>Adams<Key.tab>
Screenshot: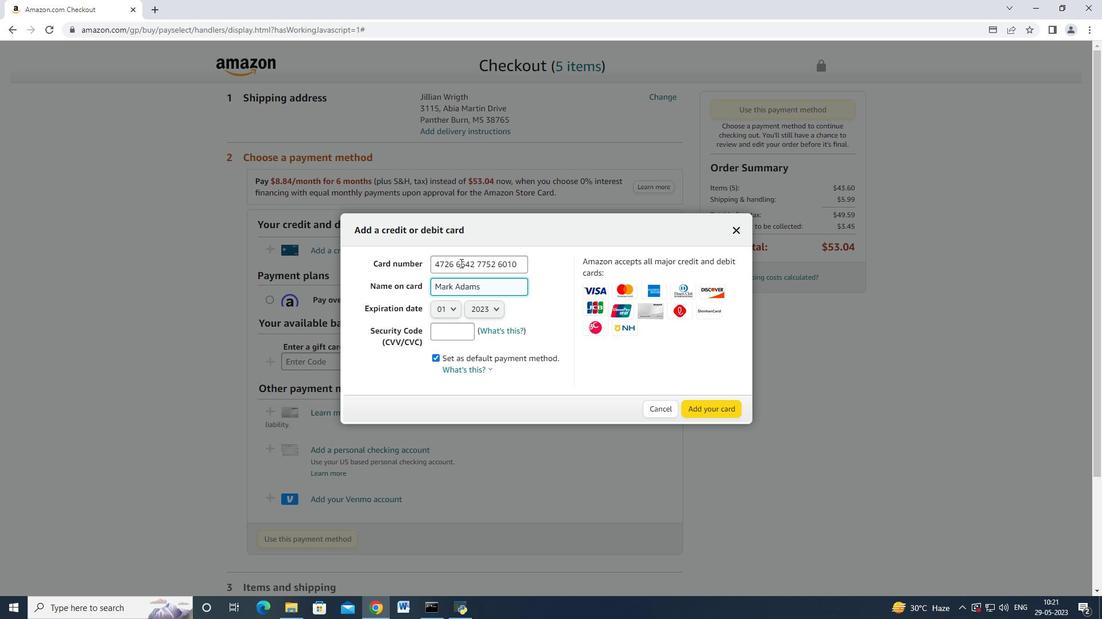 
Action: Mouse moved to (456, 311)
Screenshot: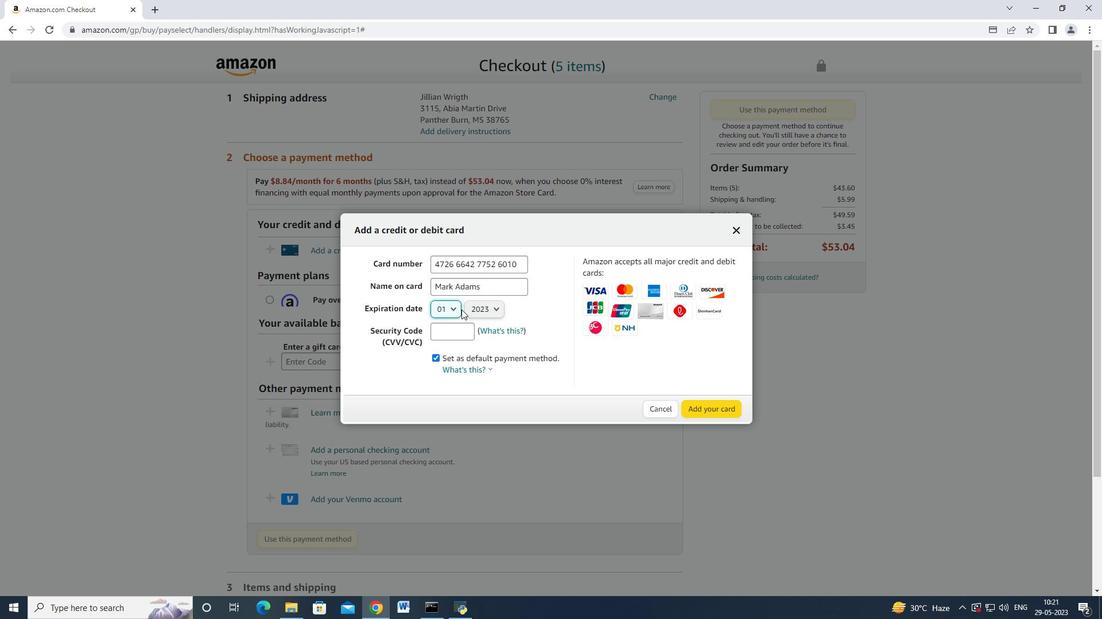 
Action: Mouse pressed left at (456, 311)
Screenshot: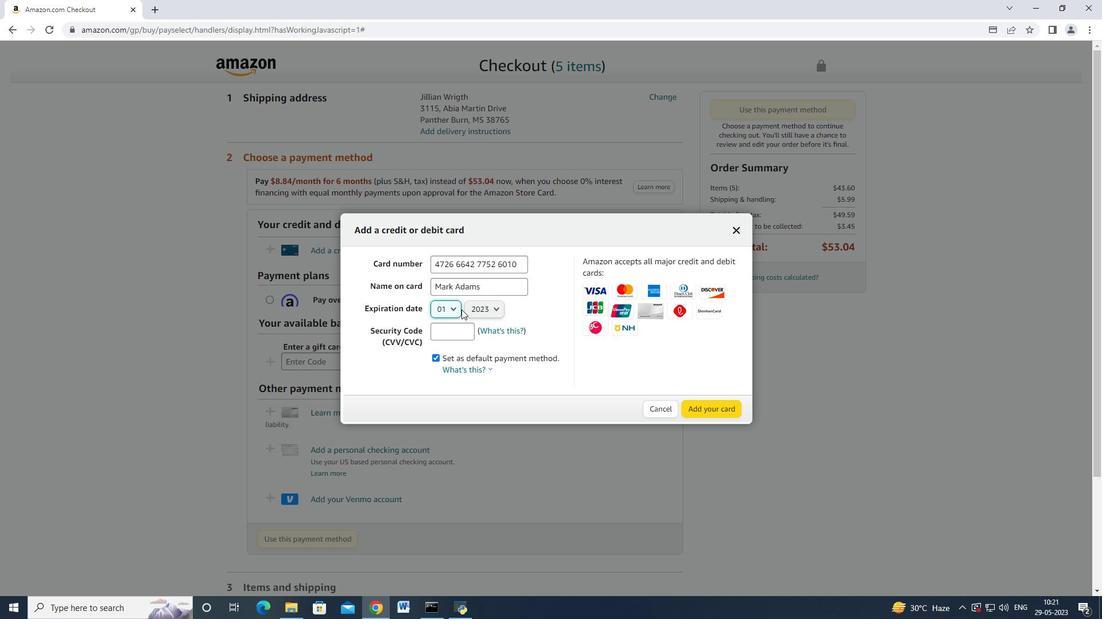 
Action: Mouse moved to (446, 351)
Screenshot: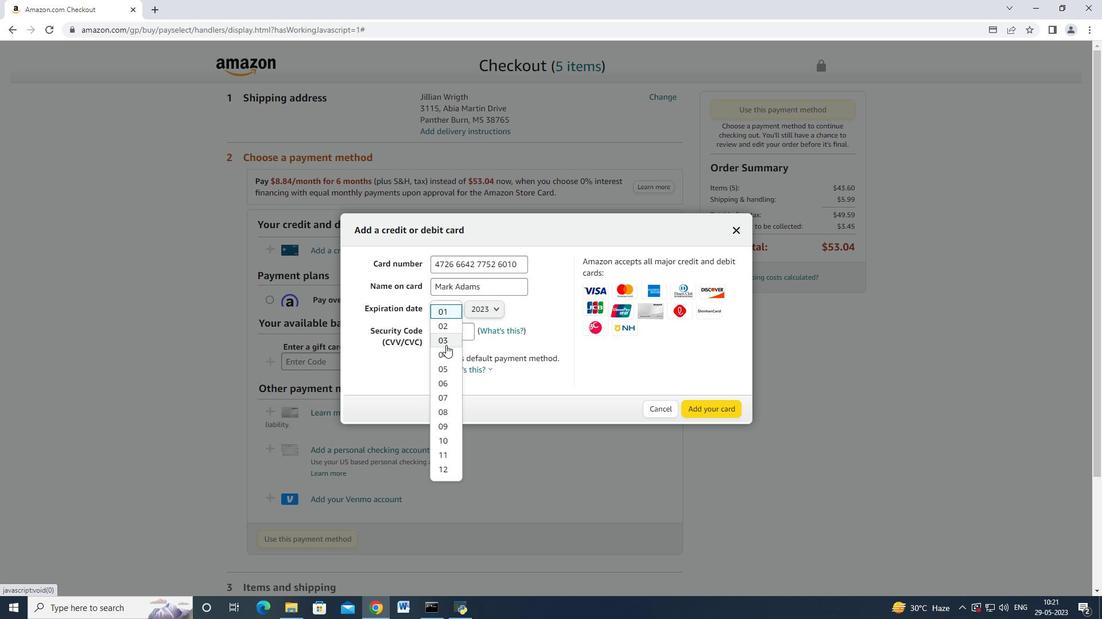 
Action: Mouse pressed left at (446, 351)
Screenshot: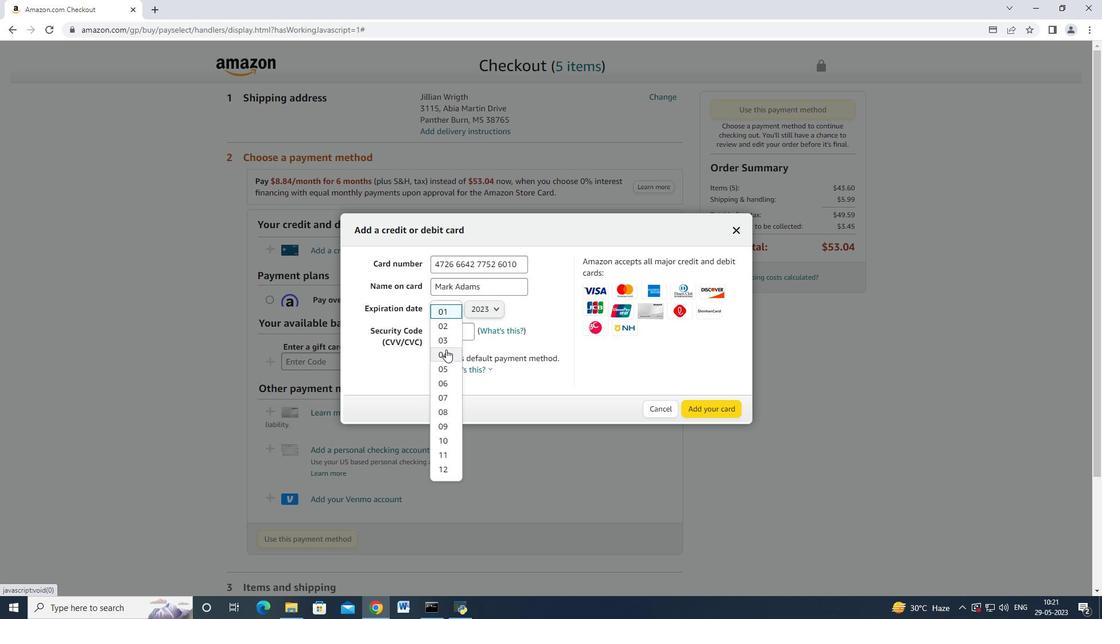 
Action: Mouse moved to (478, 311)
Screenshot: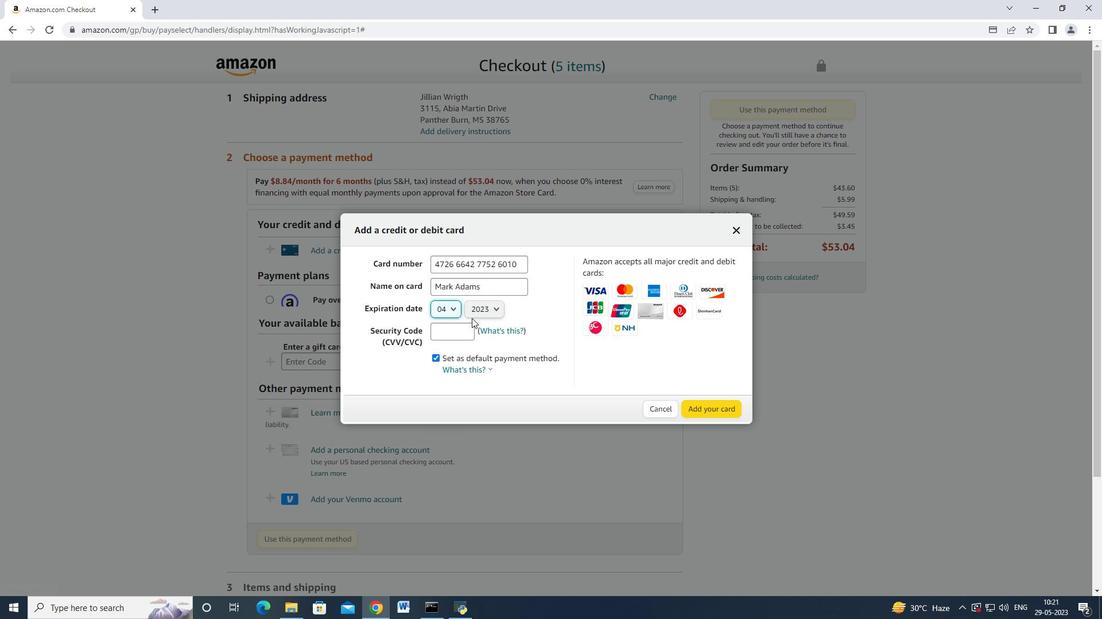 
Action: Mouse pressed left at (478, 311)
Screenshot: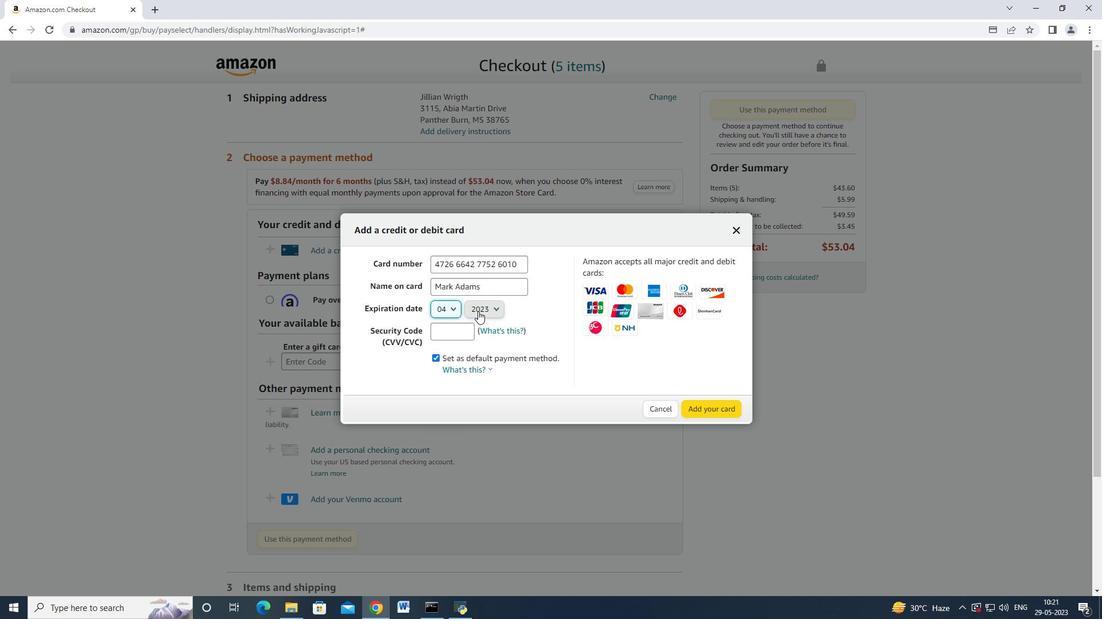 
Action: Mouse moved to (479, 341)
Screenshot: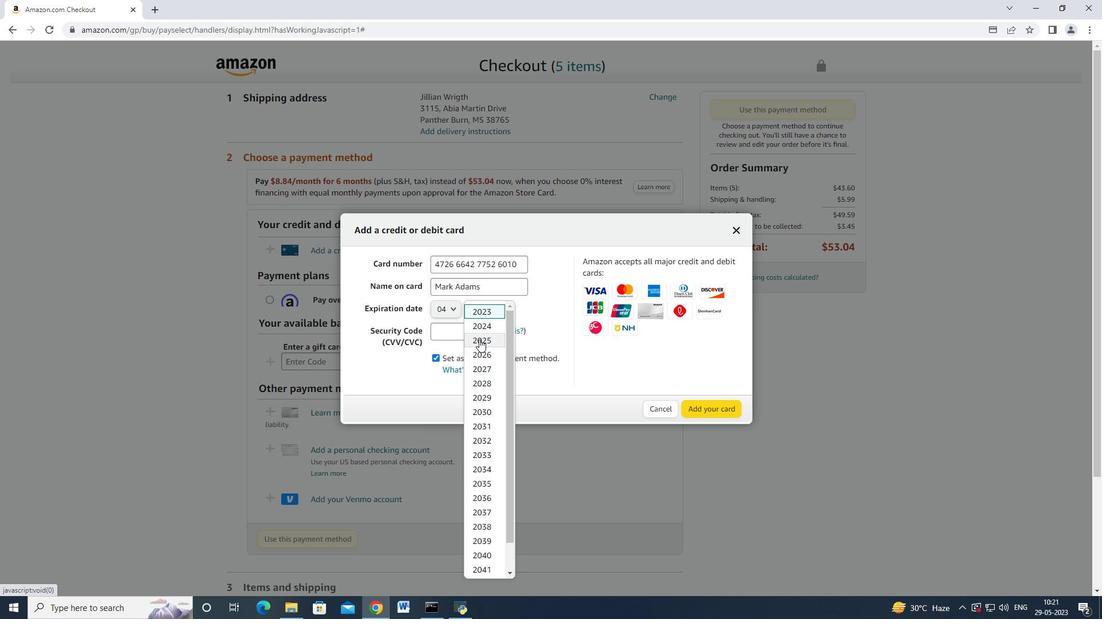 
Action: Mouse pressed left at (479, 341)
Screenshot: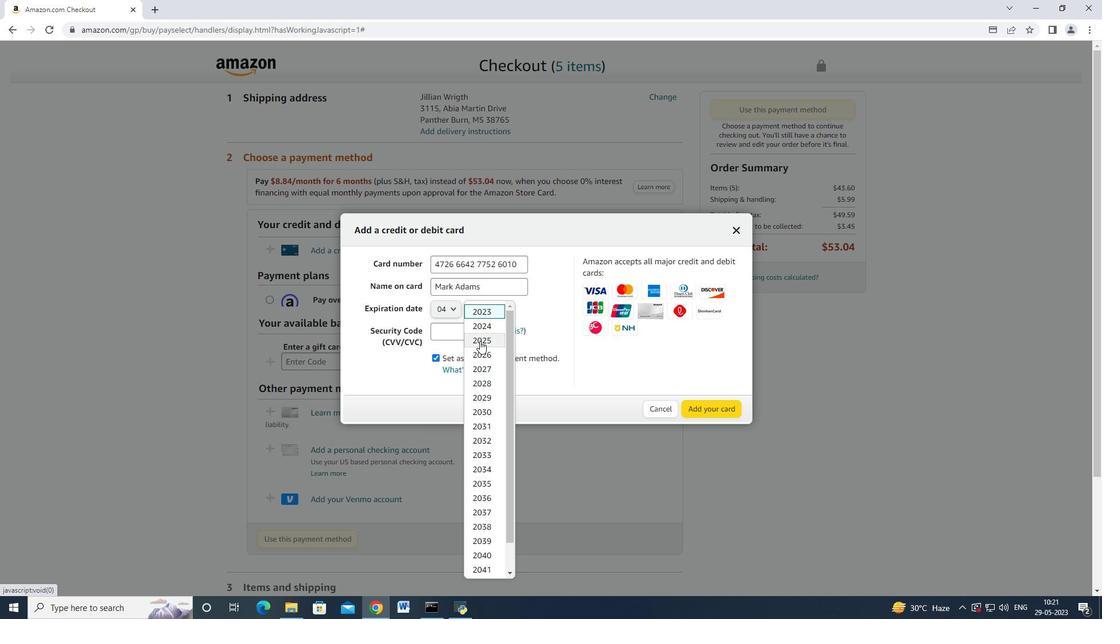 
Action: Mouse moved to (460, 336)
Screenshot: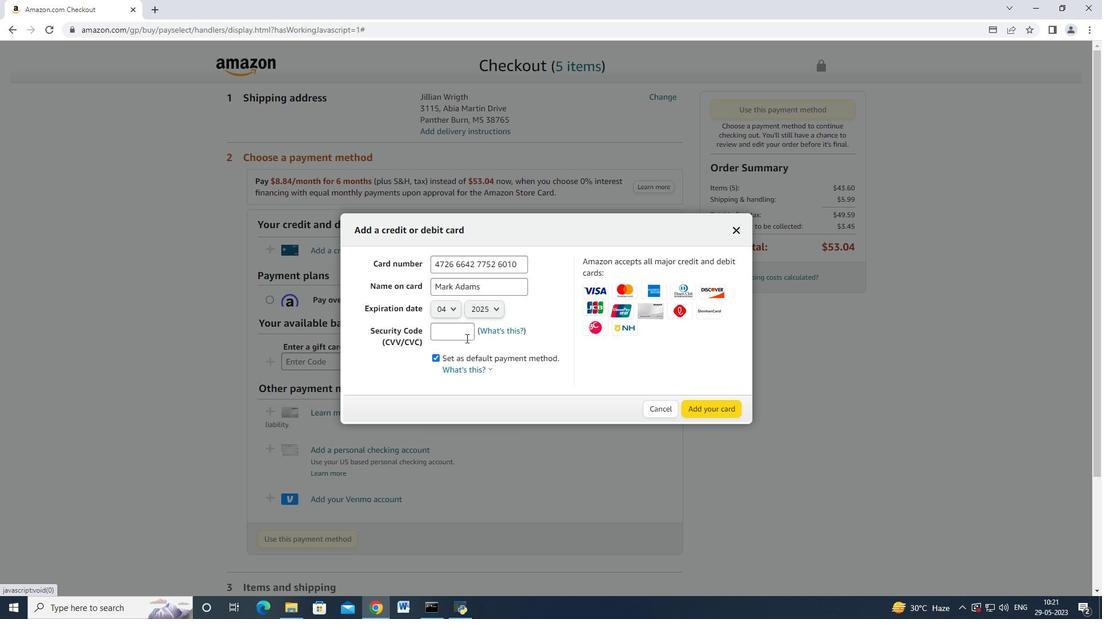 
Action: Mouse pressed left at (460, 336)
Screenshot: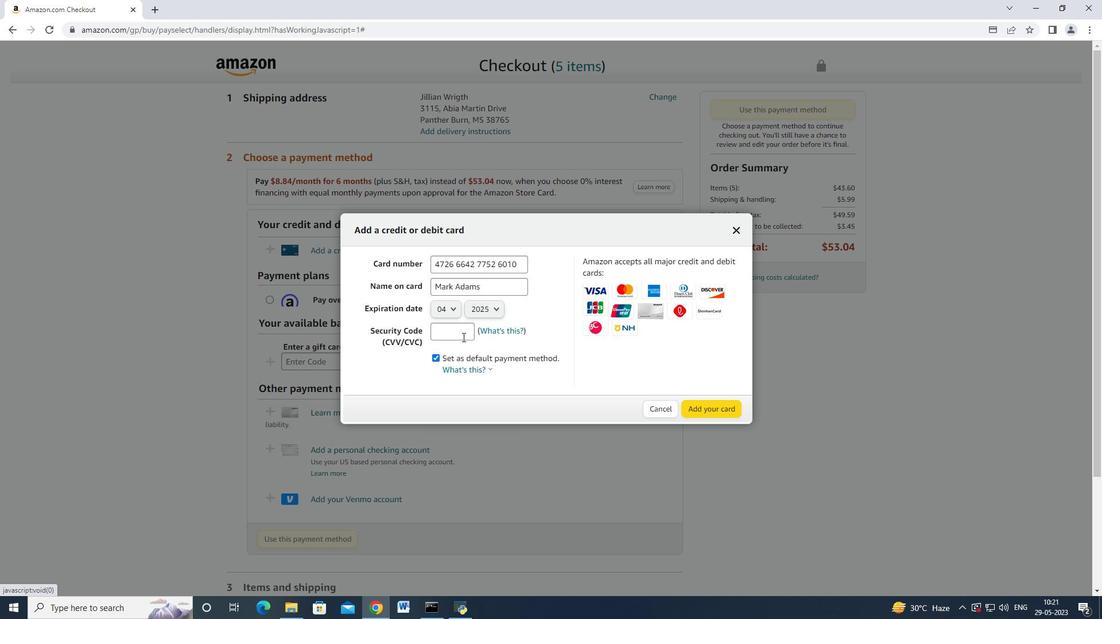 
Action: Mouse moved to (460, 335)
Screenshot: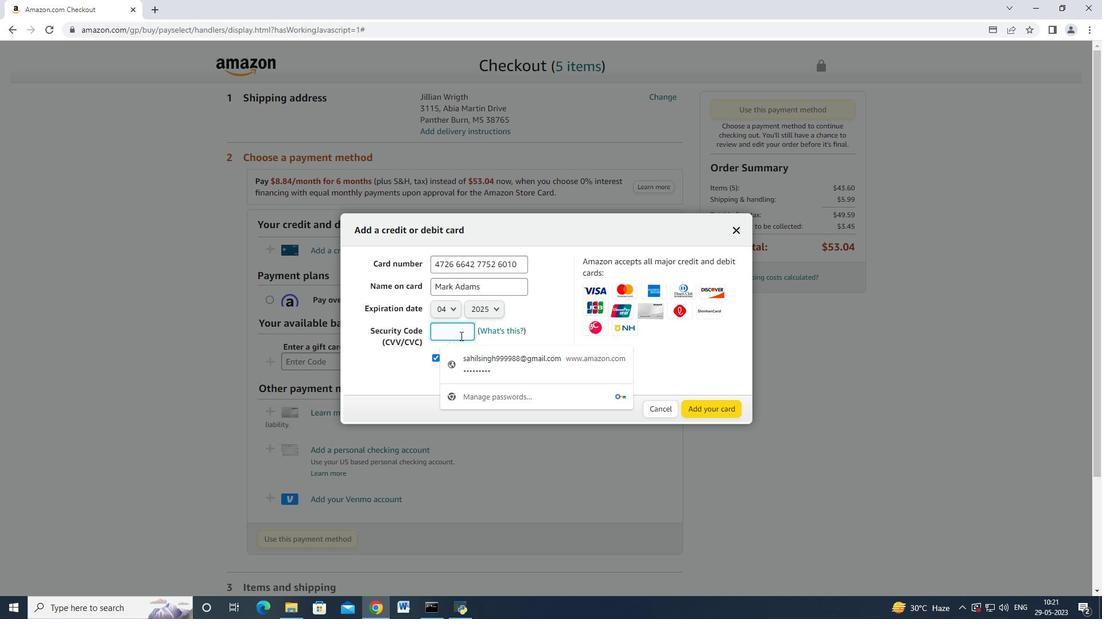 
Action: Key pressed 682
Screenshot: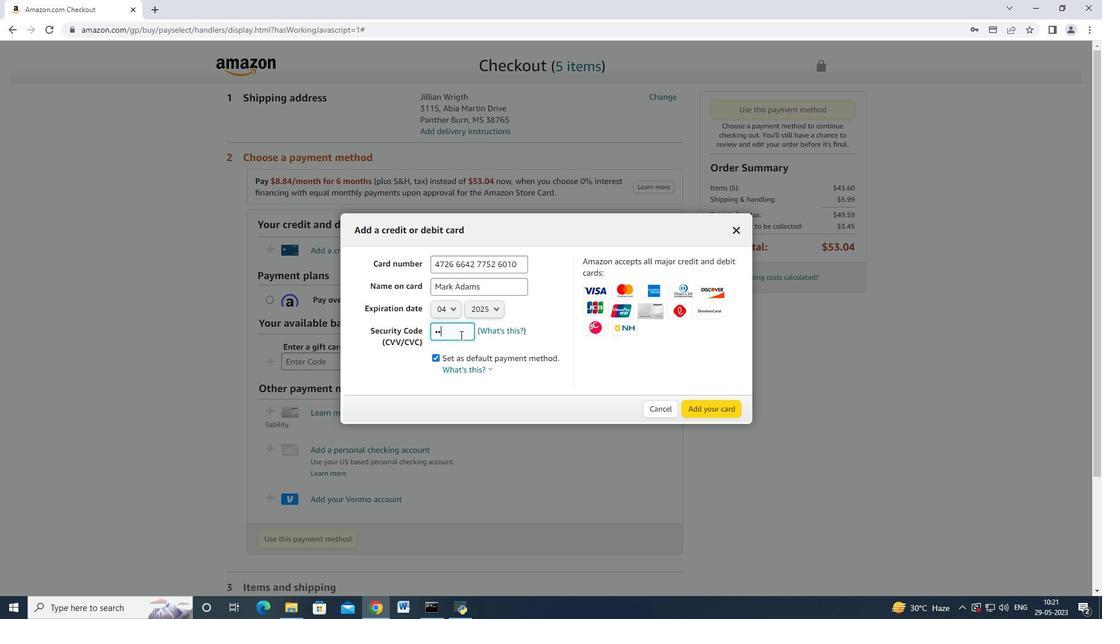 
Action: Mouse moved to (544, 357)
Screenshot: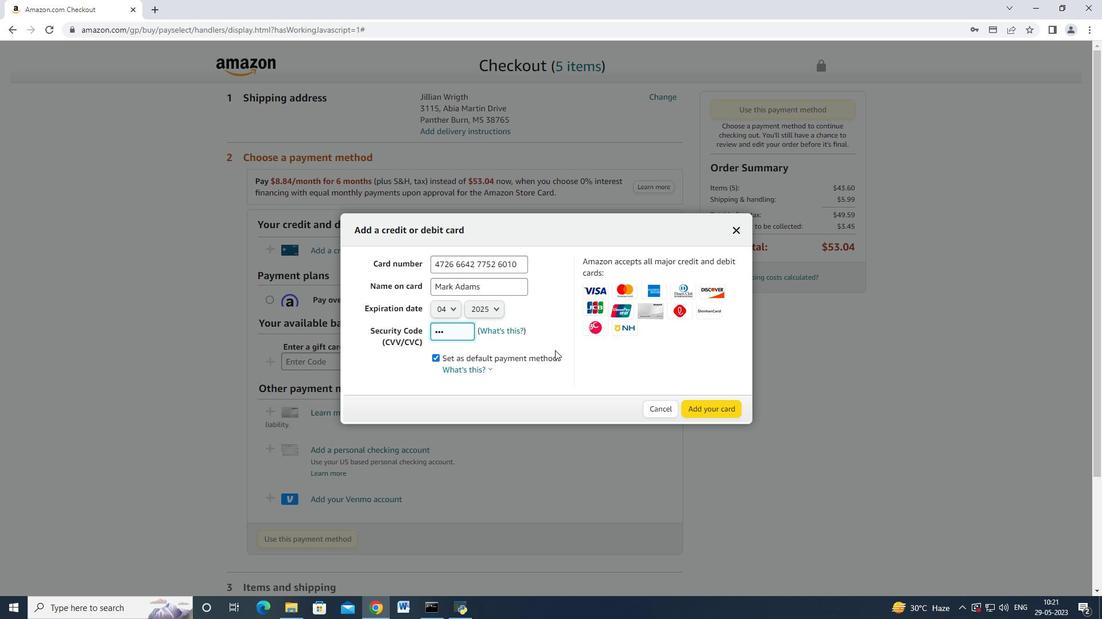 
Action: Mouse pressed left at (544, 357)
Screenshot: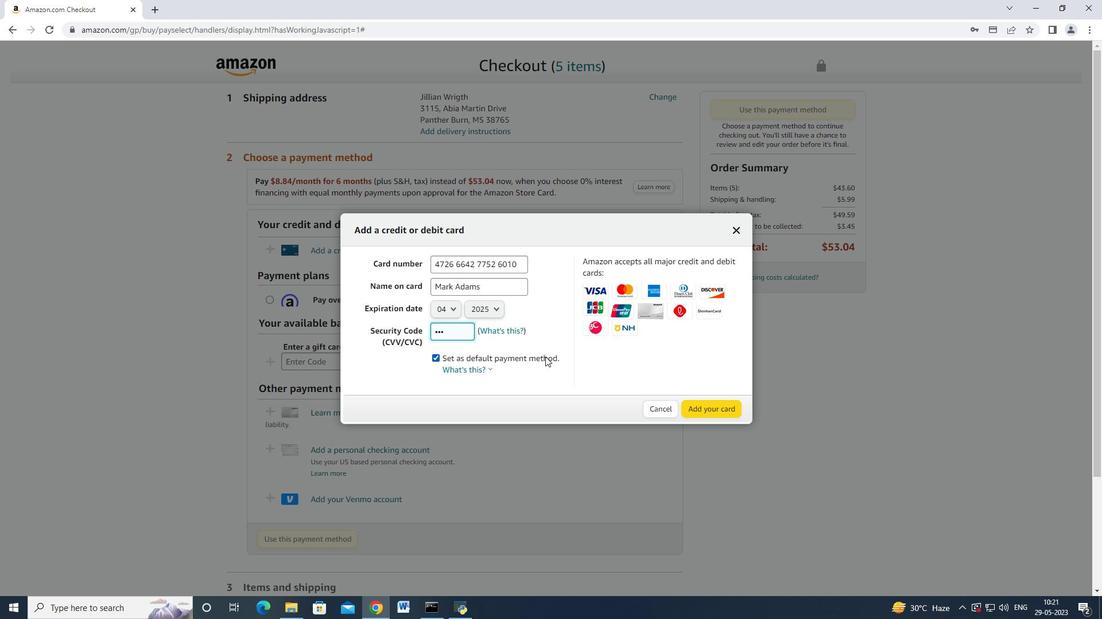 
Action: Mouse moved to (548, 352)
Screenshot: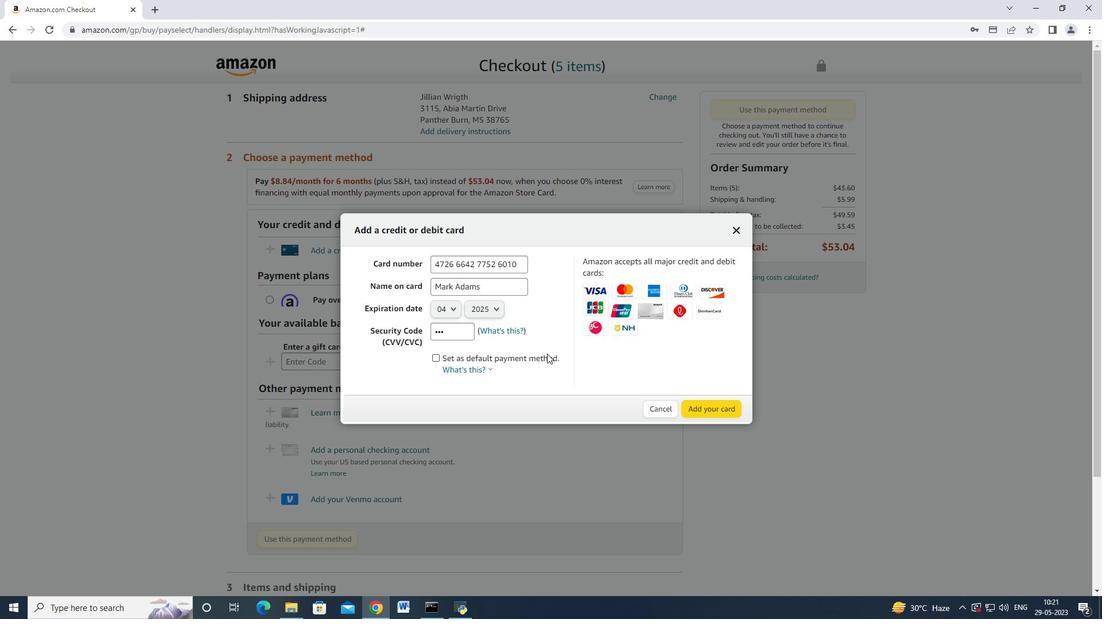 
